 Task: Create Recrds for other objects too.
Action: Mouse moved to (22, 71)
Screenshot: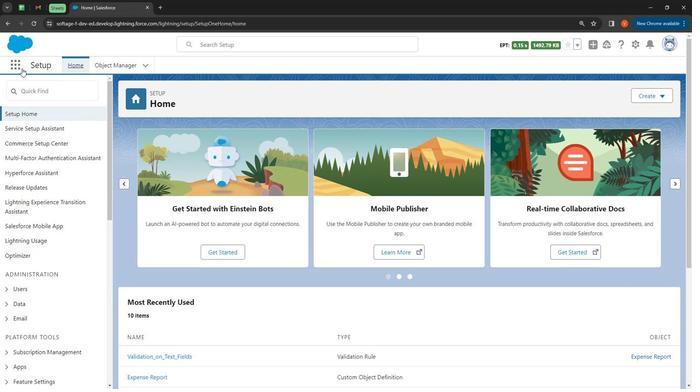 
Action: Mouse pressed left at (22, 71)
Screenshot: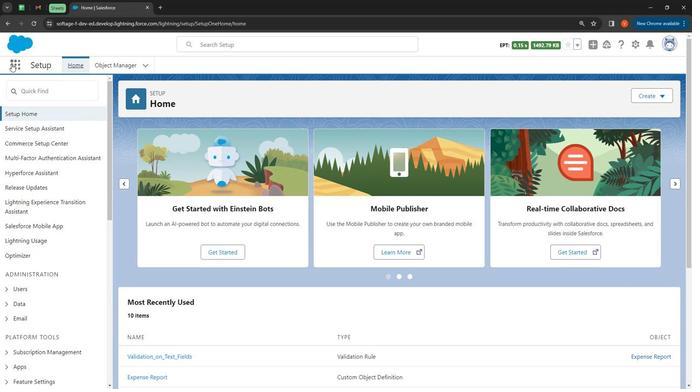 
Action: Mouse moved to (104, 129)
Screenshot: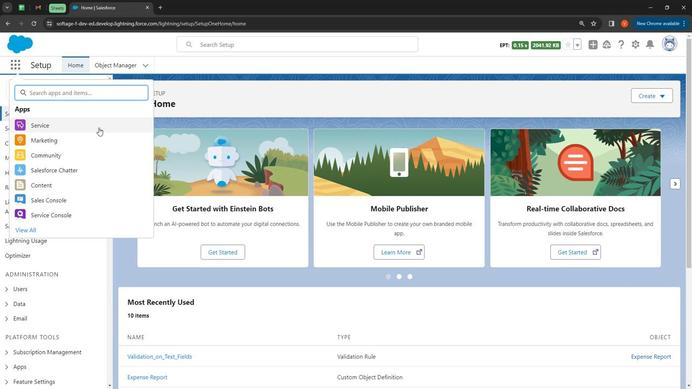 
Action: Key pressed e
Screenshot: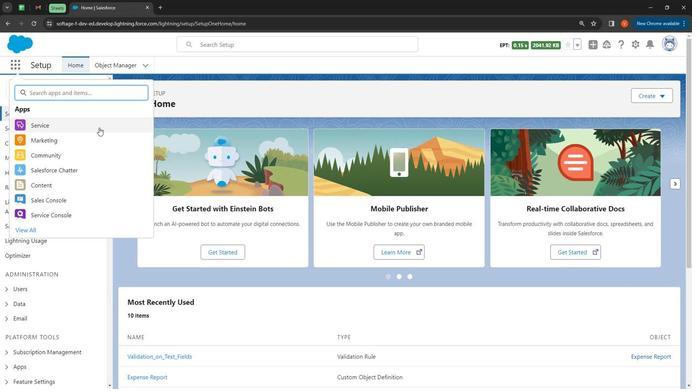 
Action: Mouse moved to (107, 129)
Screenshot: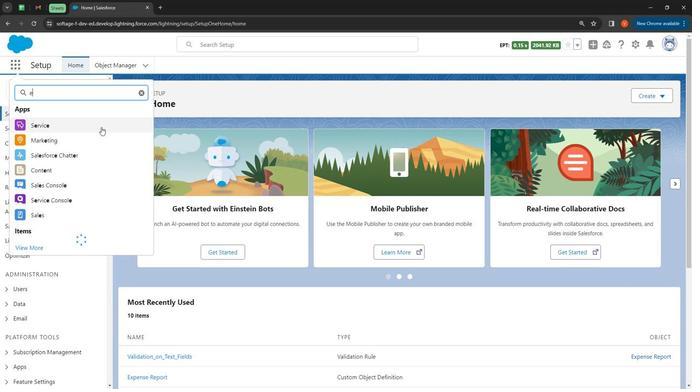 
Action: Key pressed x
Screenshot: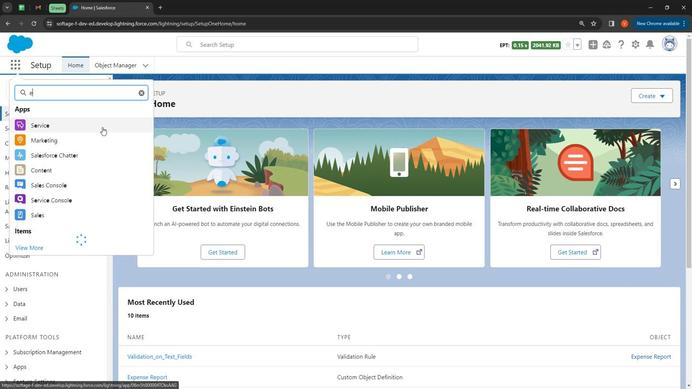 
Action: Mouse moved to (109, 128)
Screenshot: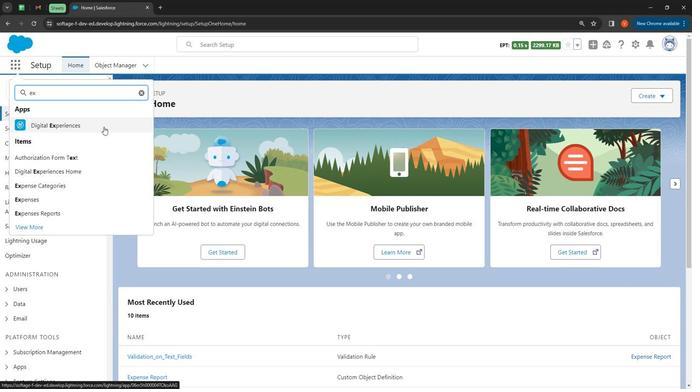 
Action: Key pressed p
Screenshot: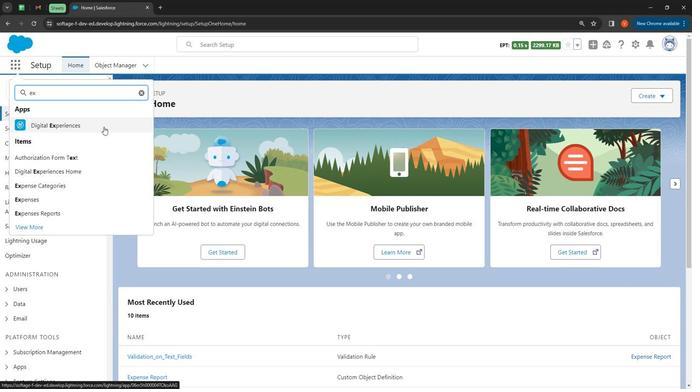 
Action: Mouse moved to (71, 195)
Screenshot: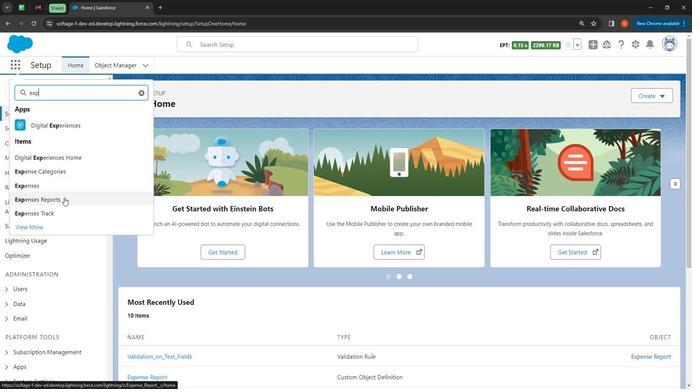 
Action: Mouse pressed left at (71, 195)
Screenshot: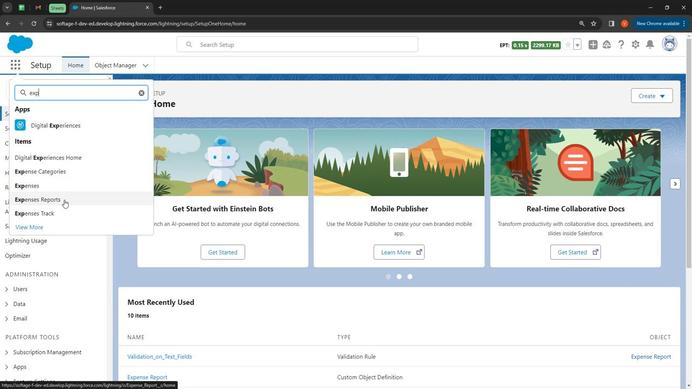 
Action: Mouse moved to (553, 103)
Screenshot: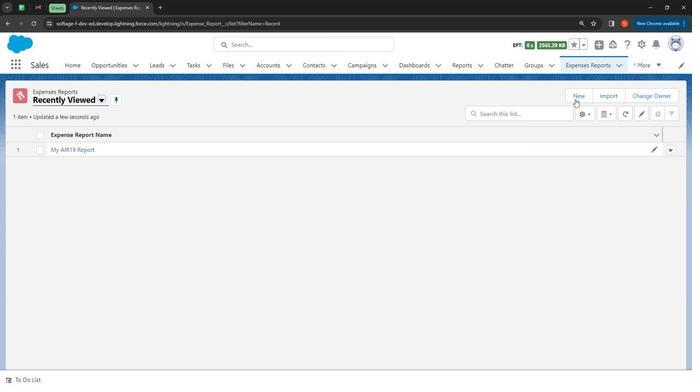 
Action: Mouse pressed left at (553, 103)
Screenshot: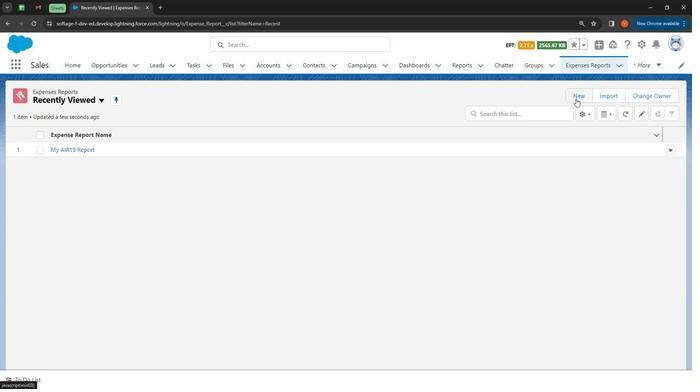 
Action: Mouse moved to (240, 141)
Screenshot: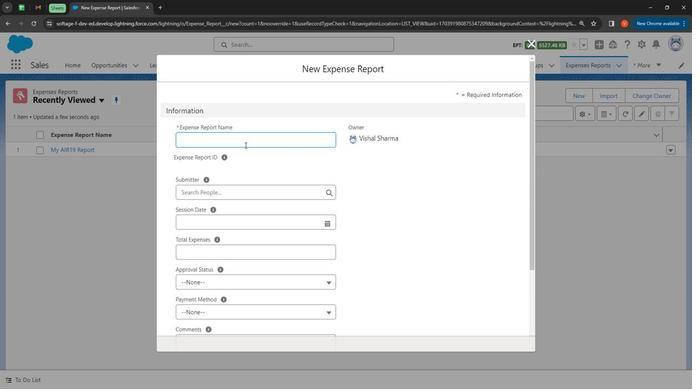 
Action: Mouse pressed left at (240, 141)
Screenshot: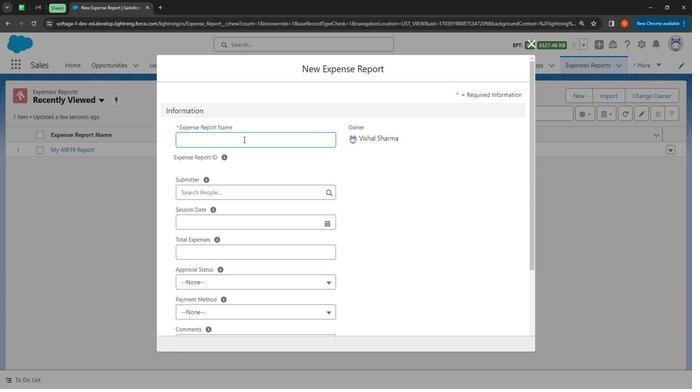 
Action: Key pressed <Key.shift>My<Key.space>personal<Key.space><Key.shift>Expense<Key.space><Key.shift>Reporot
Screenshot: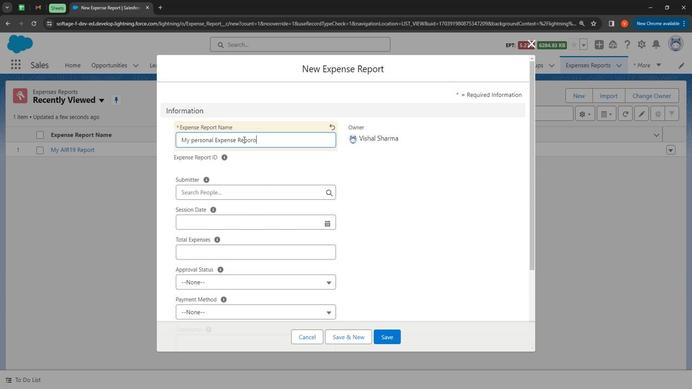 
Action: Mouse moved to (241, 139)
Screenshot: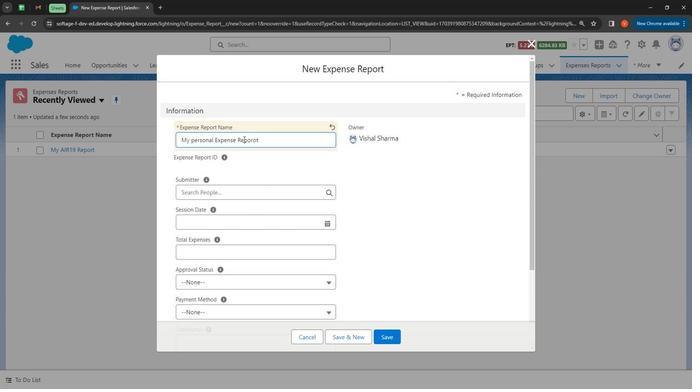 
Action: Mouse pressed right at (241, 139)
Screenshot: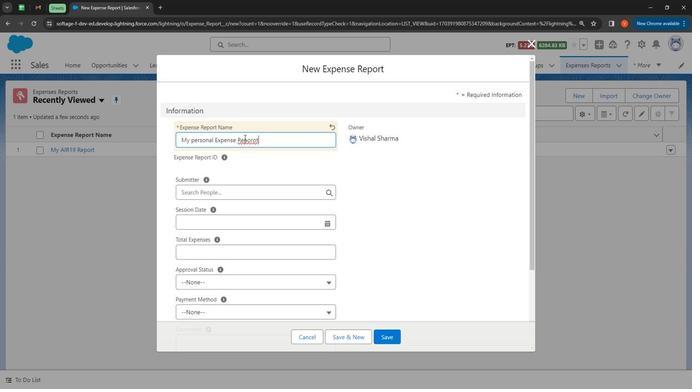 
Action: Mouse moved to (258, 145)
Screenshot: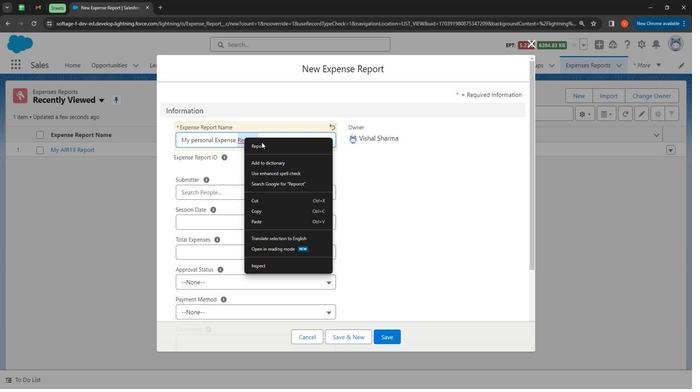 
Action: Mouse pressed left at (258, 145)
Screenshot: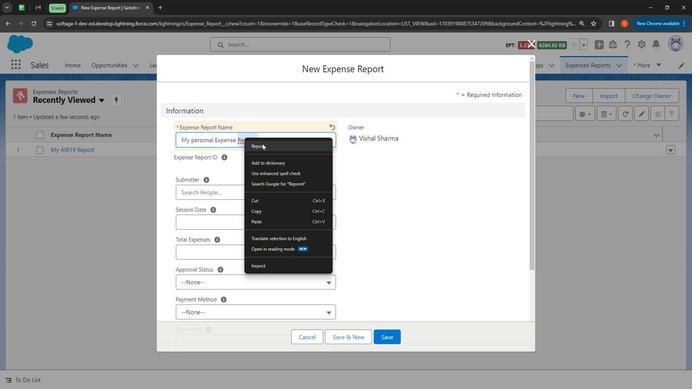 
Action: Mouse moved to (233, 185)
Screenshot: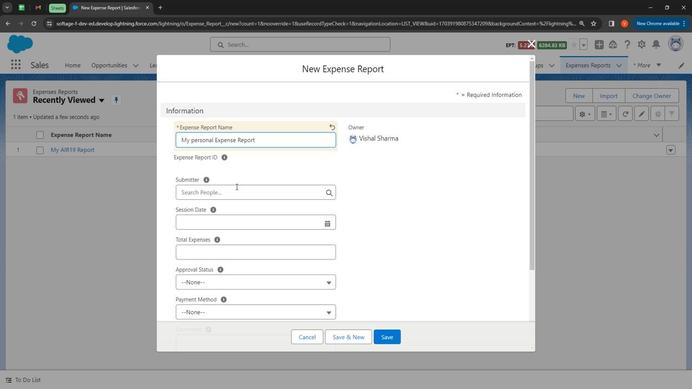 
Action: Mouse pressed left at (233, 185)
Screenshot: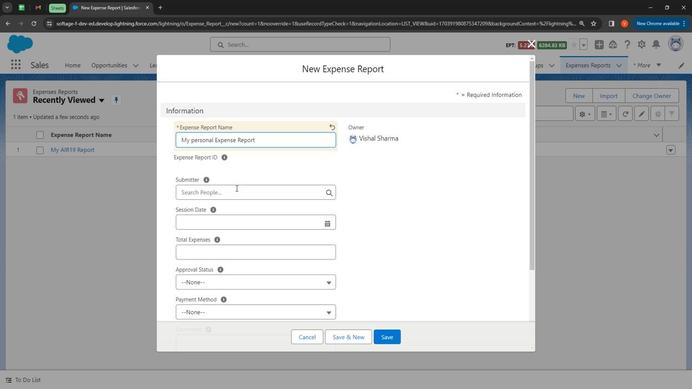 
Action: Mouse moved to (233, 268)
Screenshot: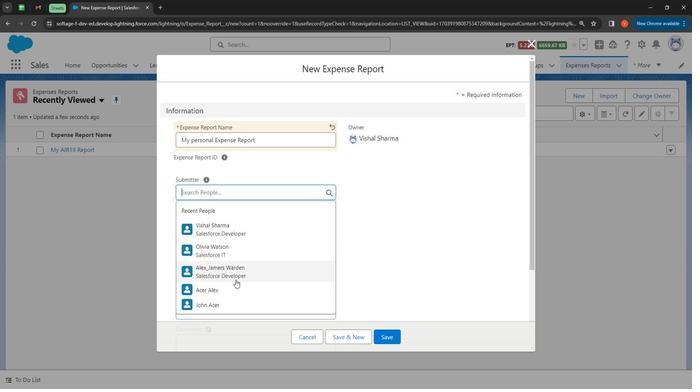 
Action: Mouse pressed left at (233, 268)
Screenshot: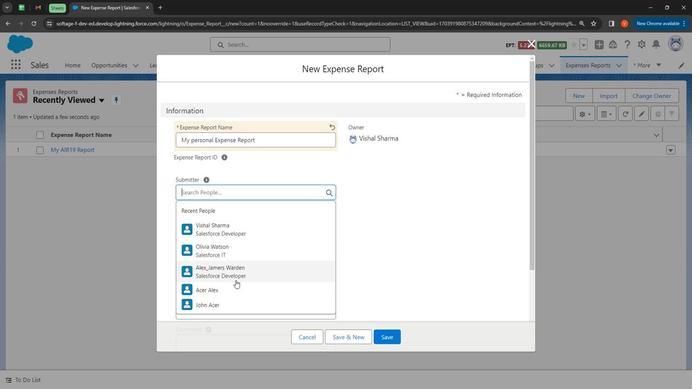 
Action: Mouse moved to (207, 212)
Screenshot: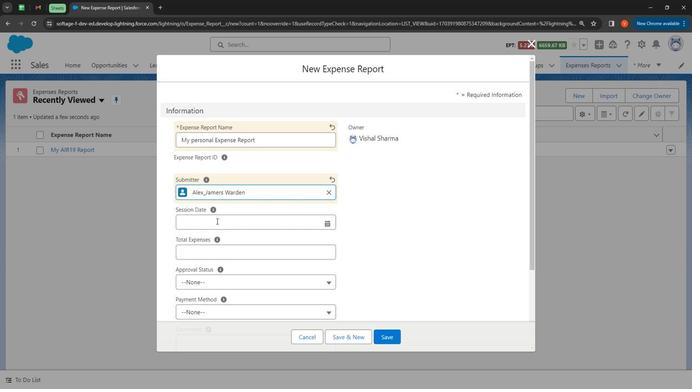 
Action: Mouse pressed left at (207, 212)
Screenshot: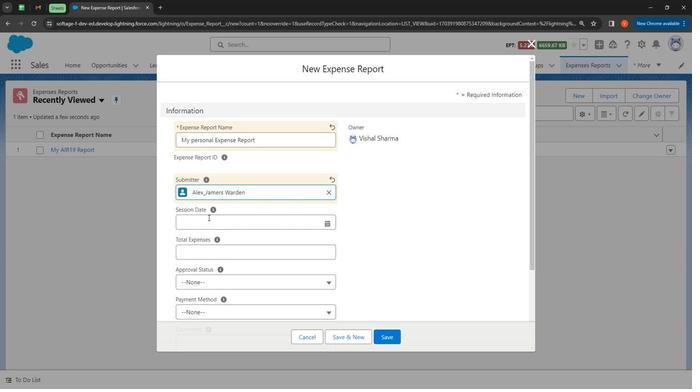 
Action: Mouse moved to (307, 68)
Screenshot: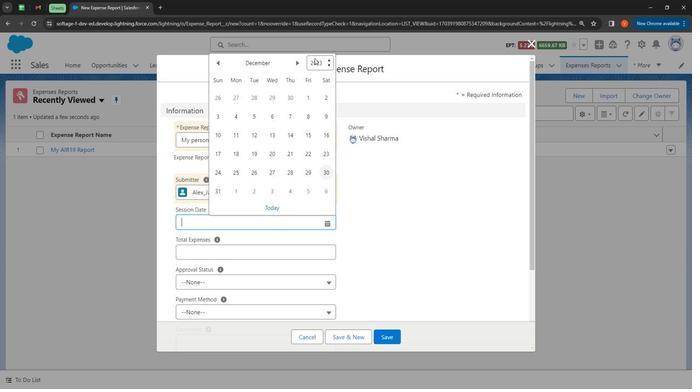 
Action: Mouse pressed left at (307, 68)
Screenshot: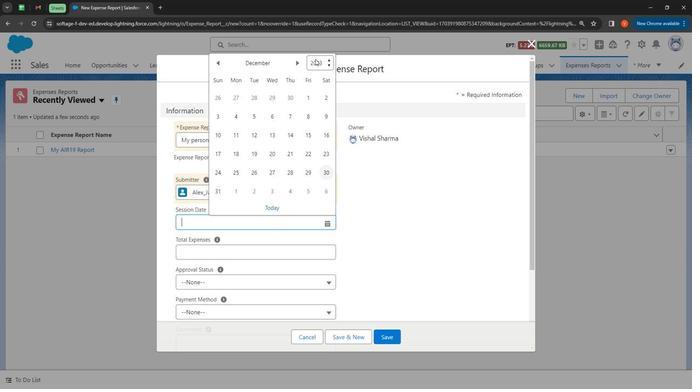 
Action: Mouse moved to (313, 133)
Screenshot: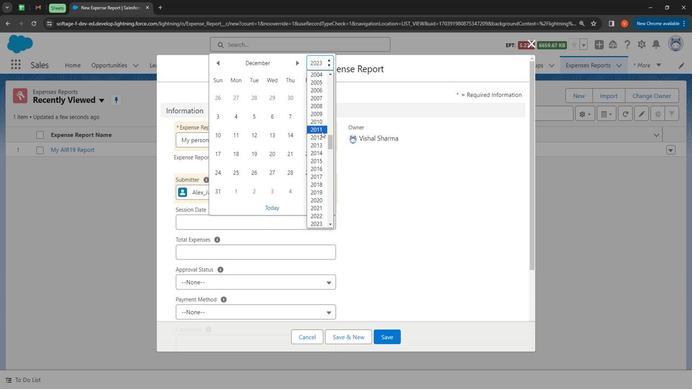 
Action: Mouse pressed left at (313, 133)
Screenshot: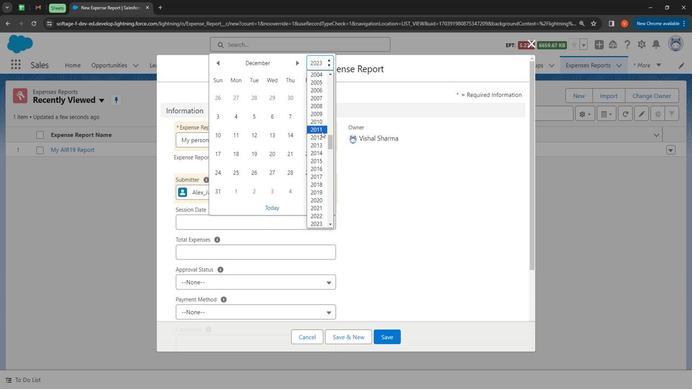 
Action: Mouse moved to (265, 135)
Screenshot: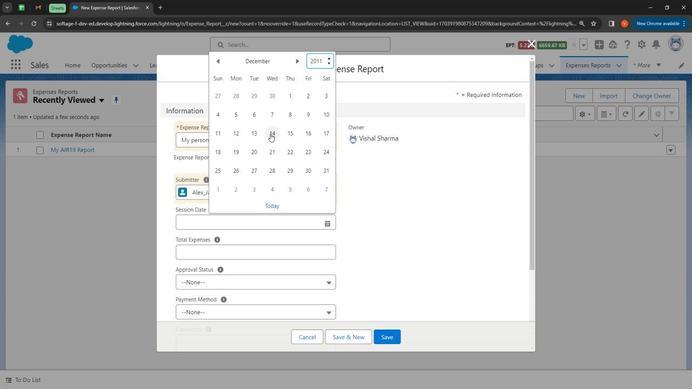 
Action: Mouse pressed left at (265, 135)
Screenshot: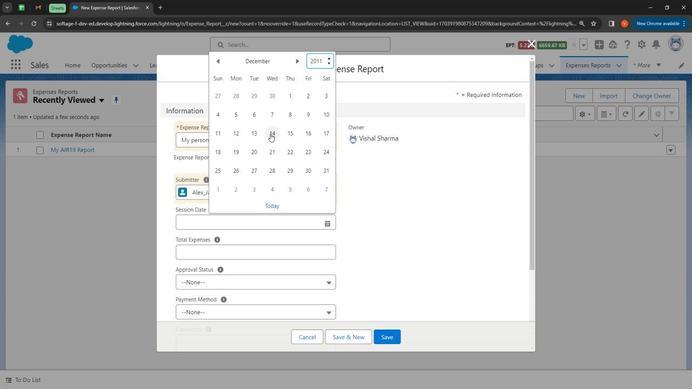 
Action: Mouse moved to (201, 237)
Screenshot: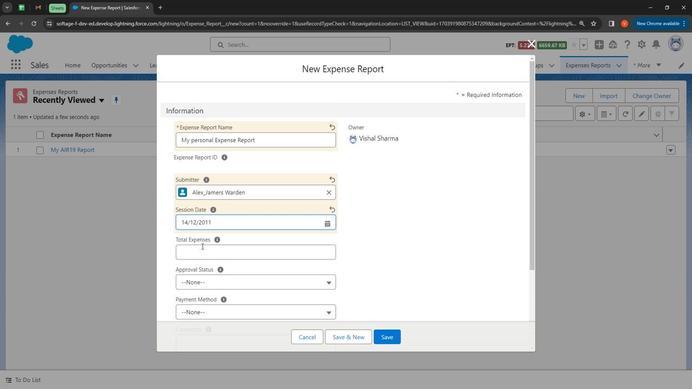 
Action: Mouse pressed left at (201, 237)
Screenshot: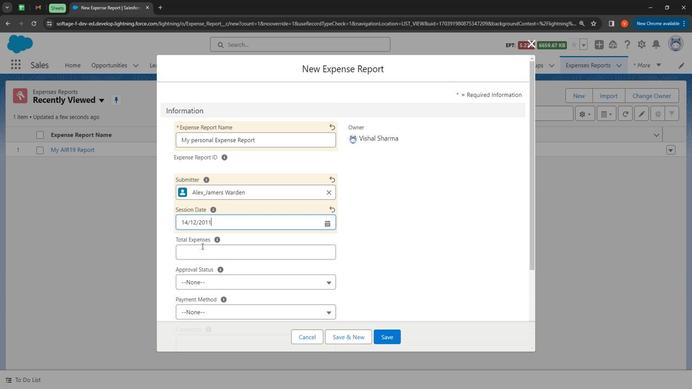 
Action: Mouse moved to (190, 223)
Screenshot: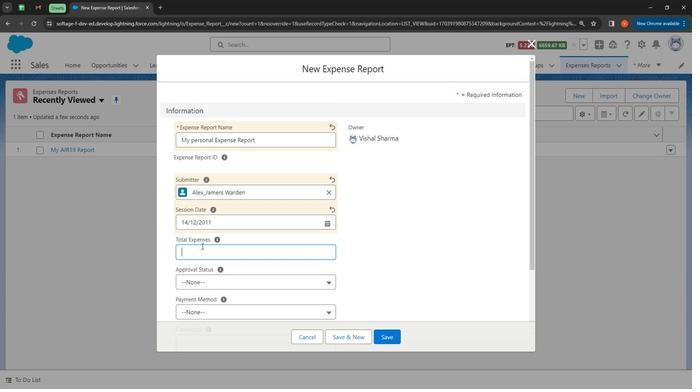 
Action: Key pressed 500000
Screenshot: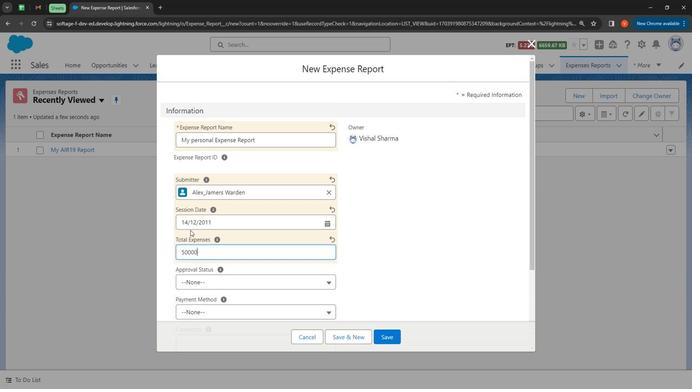 
Action: Mouse moved to (342, 243)
Screenshot: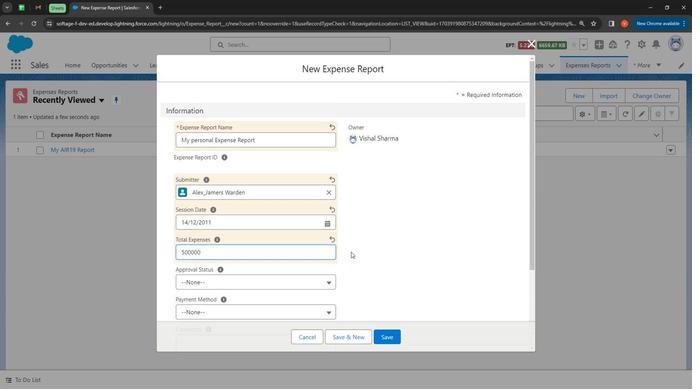 
Action: Mouse pressed left at (342, 243)
Screenshot: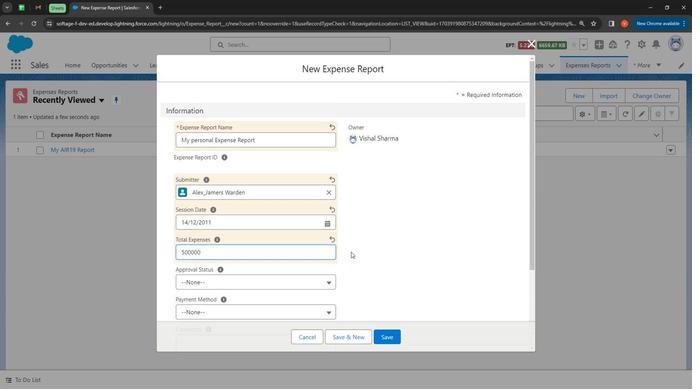 
Action: Mouse moved to (205, 268)
Screenshot: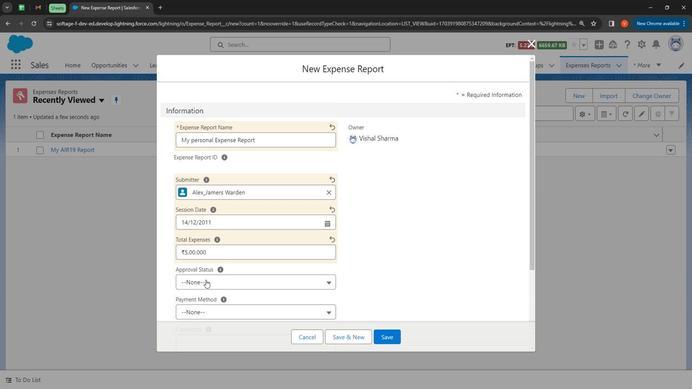 
Action: Mouse pressed left at (205, 268)
Screenshot: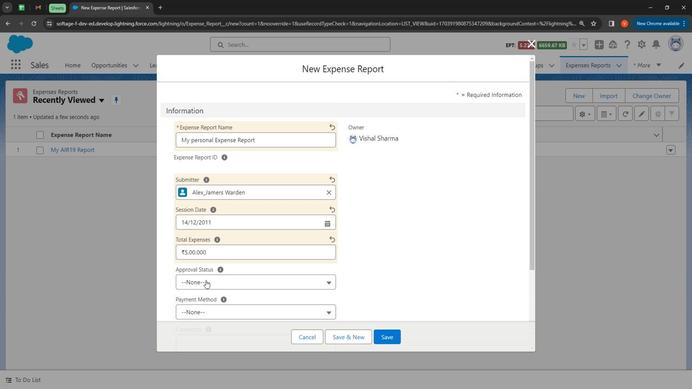 
Action: Mouse moved to (221, 241)
Screenshot: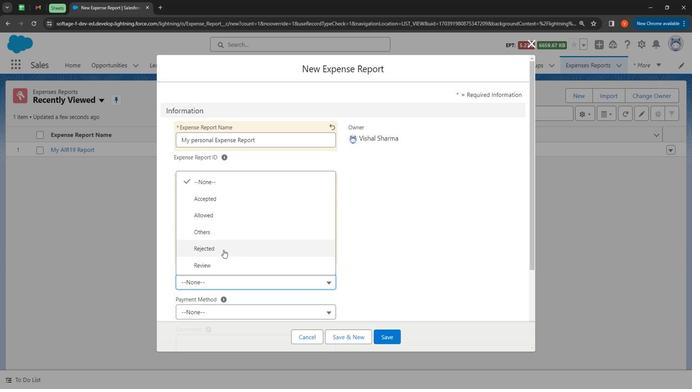 
Action: Mouse pressed left at (221, 241)
Screenshot: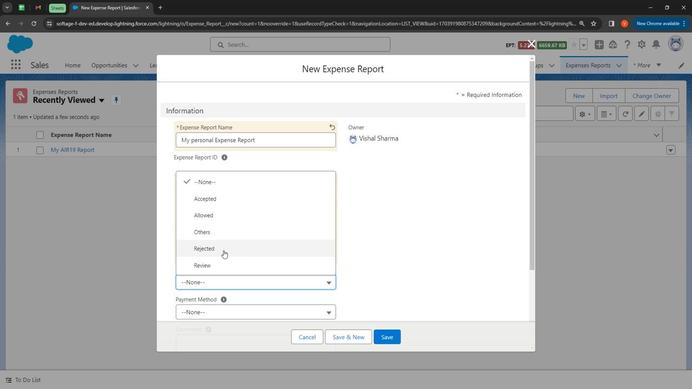 
Action: Mouse moved to (392, 259)
Screenshot: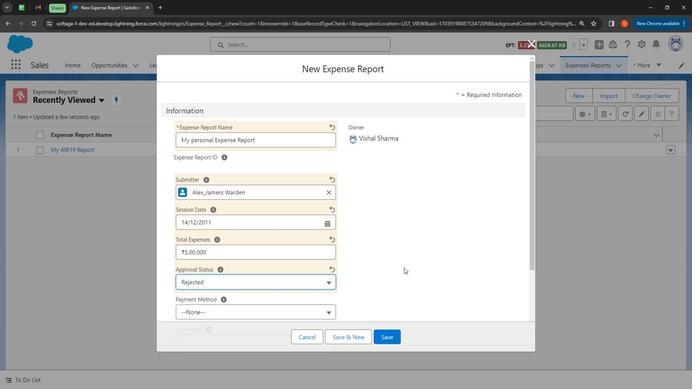 
Action: Mouse scrolled (392, 259) with delta (0, 0)
Screenshot: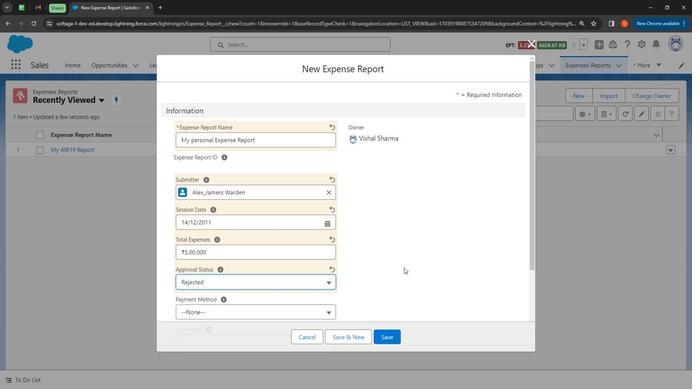 
Action: Mouse scrolled (392, 258) with delta (0, 0)
Screenshot: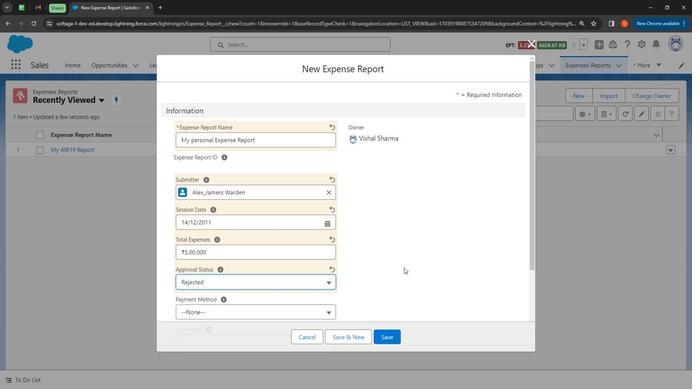 
Action: Mouse scrolled (392, 258) with delta (0, 0)
Screenshot: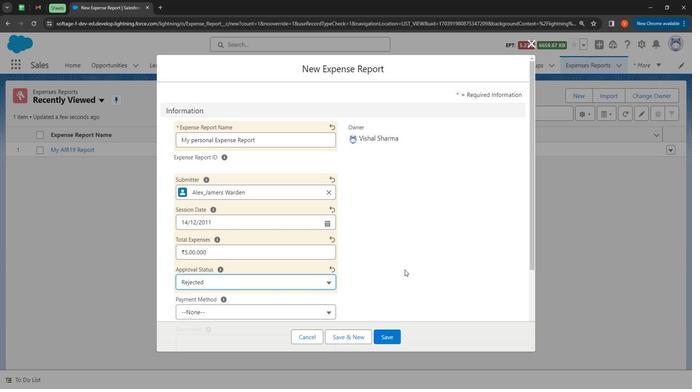 
Action: Mouse scrolled (392, 258) with delta (0, 0)
Screenshot: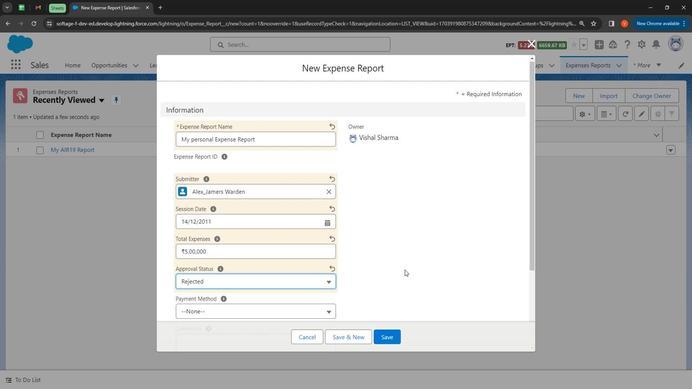 
Action: Mouse moved to (248, 197)
Screenshot: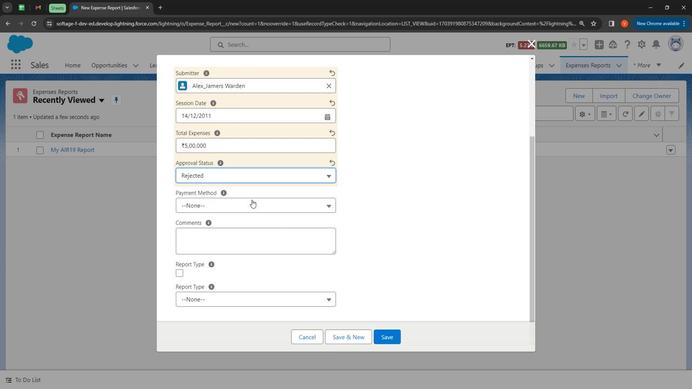 
Action: Mouse pressed left at (248, 197)
Screenshot: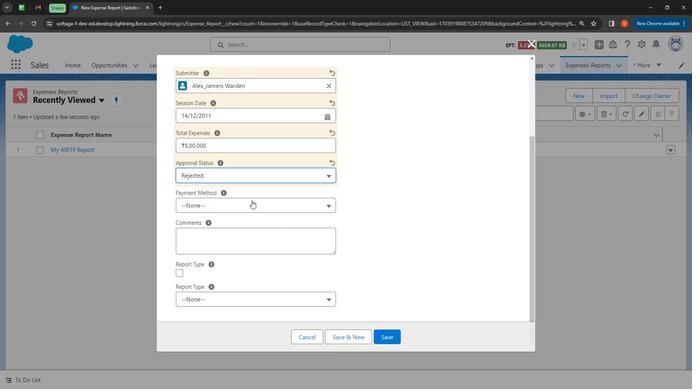 
Action: Mouse moved to (235, 233)
Screenshot: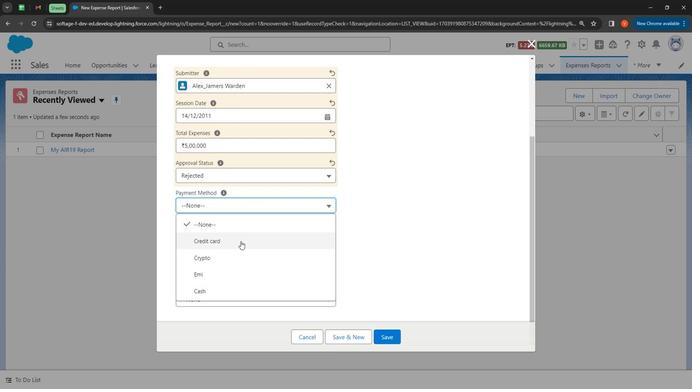 
Action: Mouse pressed left at (235, 233)
Screenshot: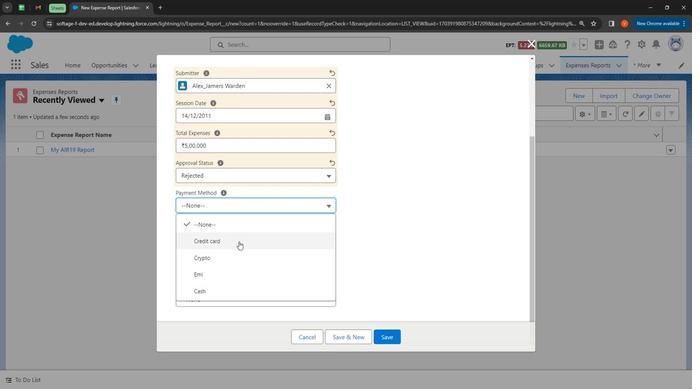 
Action: Mouse moved to (203, 232)
Screenshot: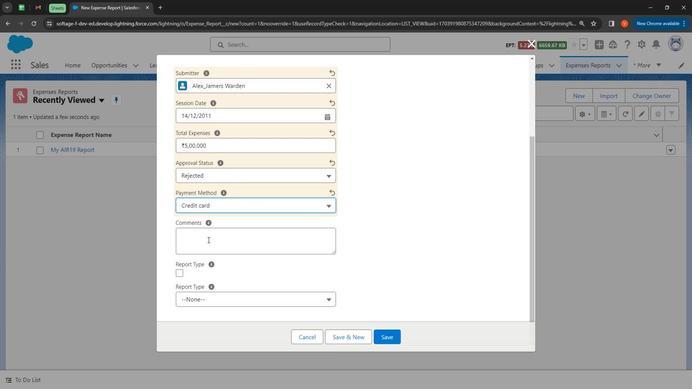 
Action: Mouse pressed left at (203, 232)
Screenshot: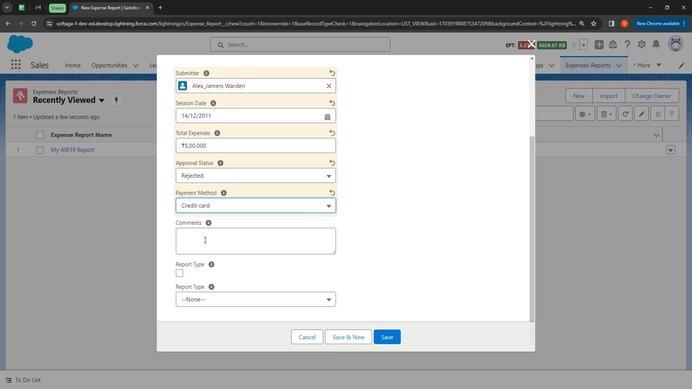 
Action: Mouse moved to (202, 233)
Screenshot: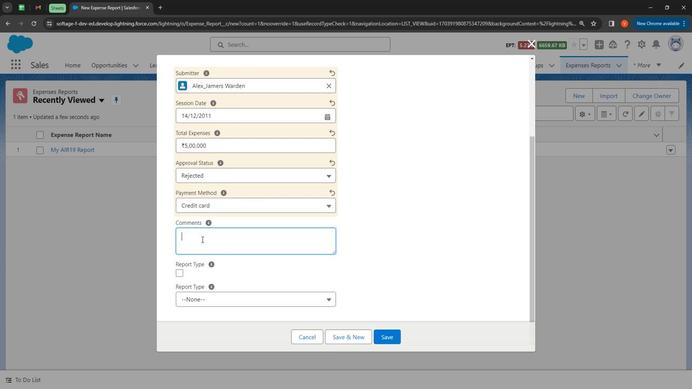 
Action: Key pressed <Key.shift>No<Key.space>i<Key.space>dont<Key.space>think<Key.space>i<Key.space>hac<Key.space><Key.backspace><Key.backspace>ve<Key.space>spend<Key.space>this<Key.space>much<Key.space>there<Key.space>might<Key.space>me<Key.space>any<Key.space>problem
Screenshot: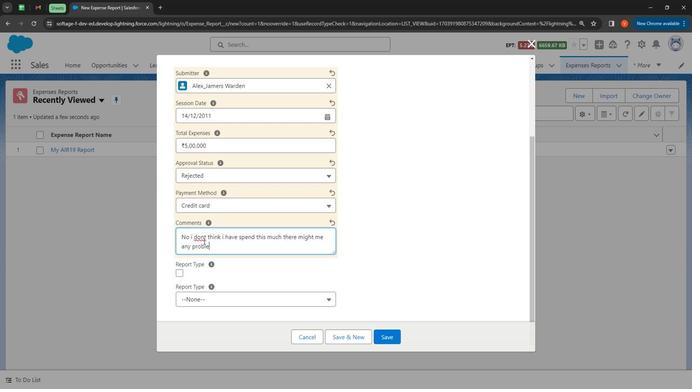 
Action: Mouse moved to (200, 230)
Screenshot: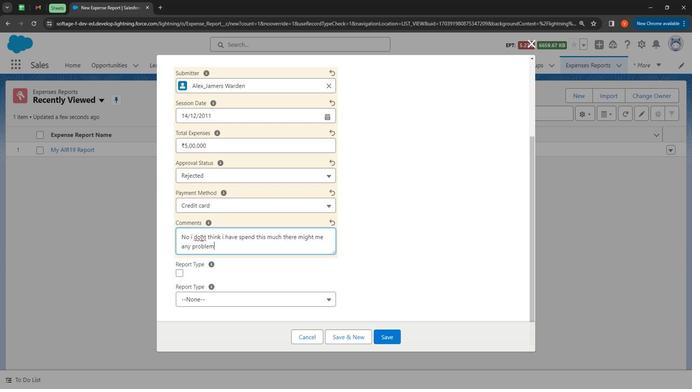 
Action: Mouse pressed right at (200, 230)
Screenshot: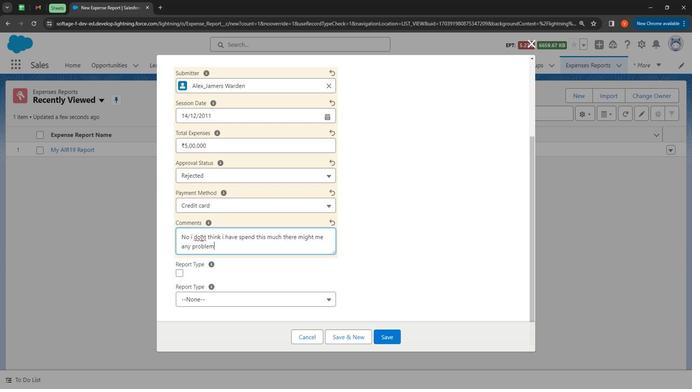 
Action: Mouse moved to (205, 234)
Screenshot: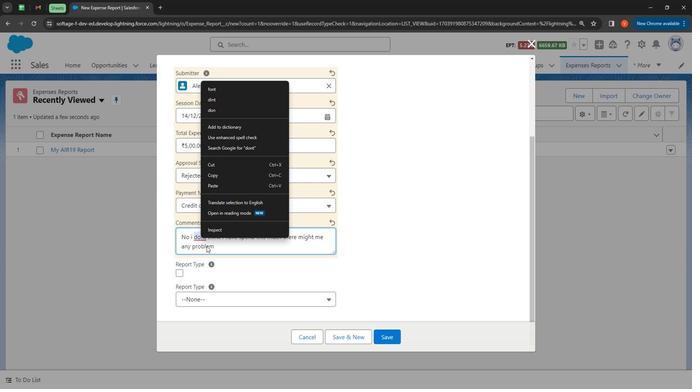 
Action: Mouse pressed left at (205, 234)
Screenshot: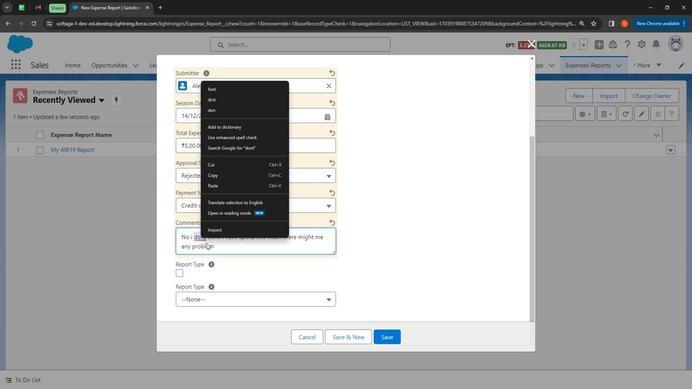 
Action: Mouse moved to (206, 227)
Screenshot: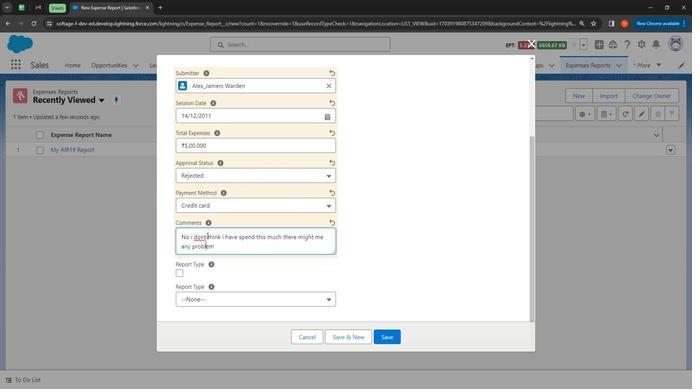 
Action: Mouse pressed left at (206, 227)
Screenshot: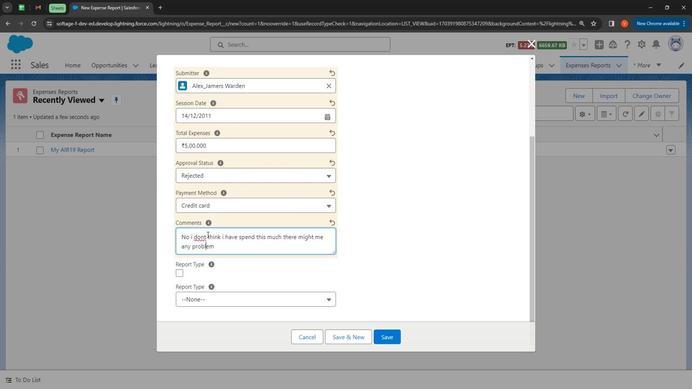 
Action: Mouse moved to (202, 230)
Screenshot: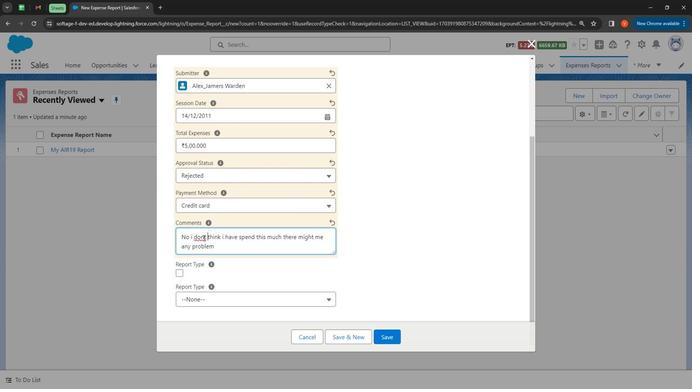 
Action: Mouse pressed left at (202, 230)
Screenshot: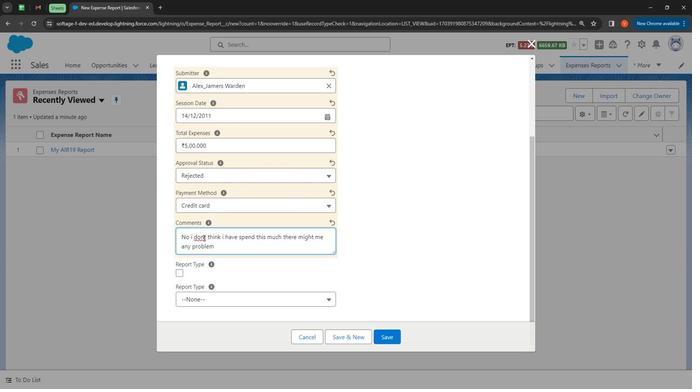 
Action: Mouse moved to (247, 250)
Screenshot: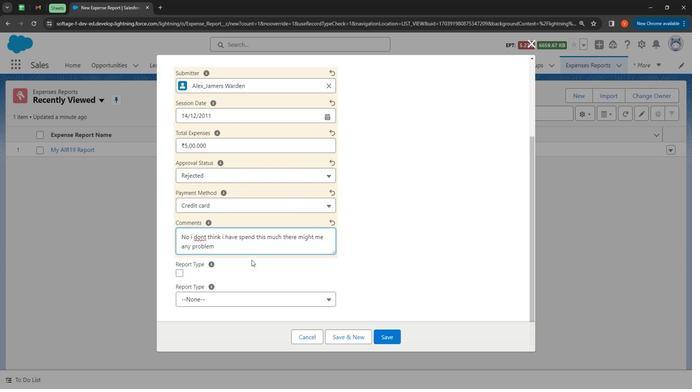 
Action: Key pressed '
Screenshot: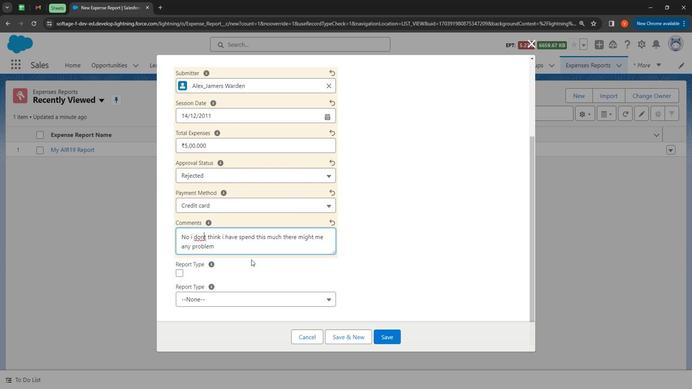 
Action: Mouse moved to (178, 264)
Screenshot: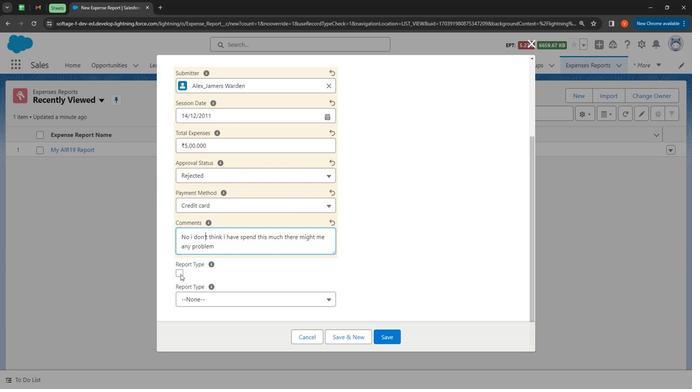 
Action: Mouse pressed left at (178, 264)
Screenshot: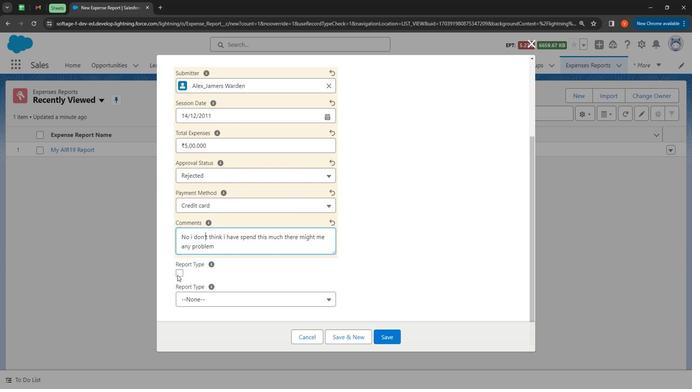 
Action: Mouse moved to (198, 285)
Screenshot: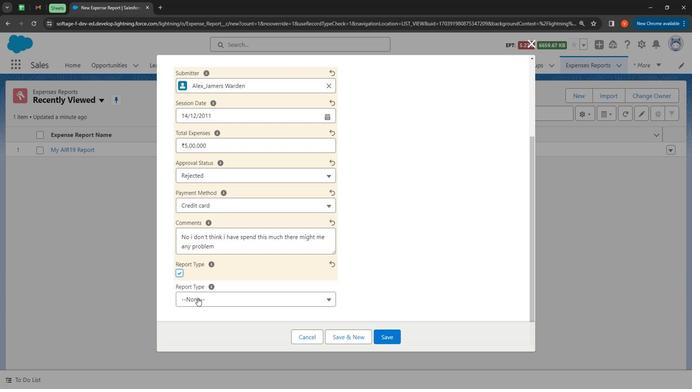 
Action: Mouse pressed left at (198, 285)
Screenshot: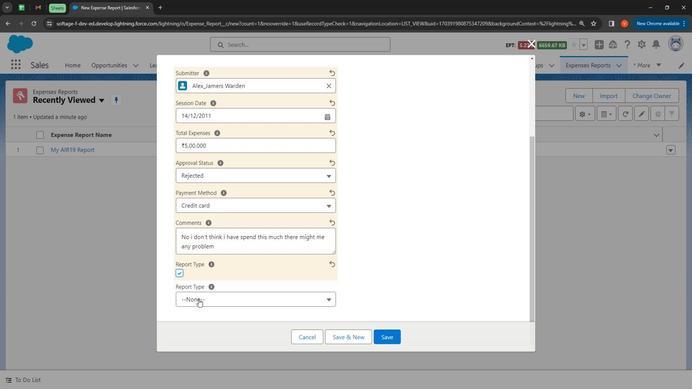 
Action: Mouse moved to (222, 260)
Screenshot: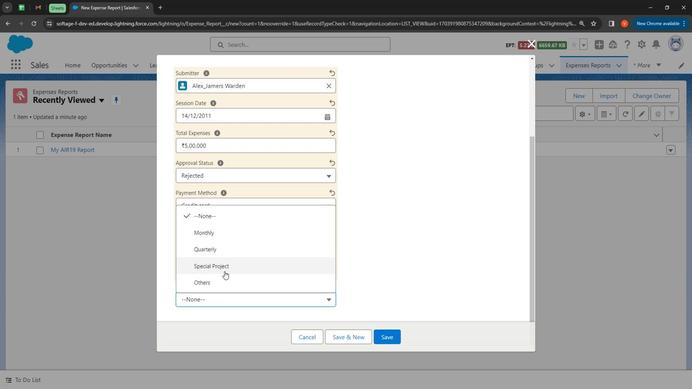 
Action: Mouse pressed left at (222, 260)
Screenshot: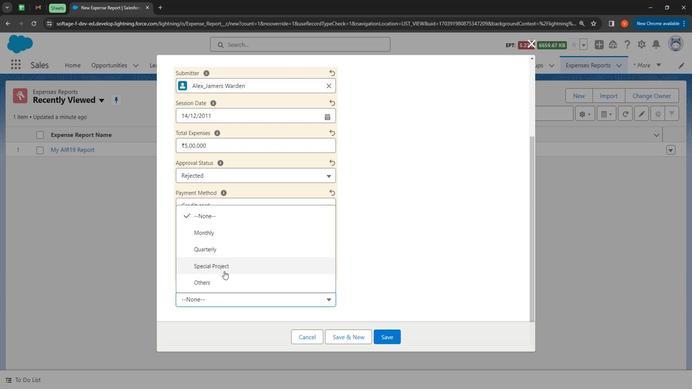 
Action: Mouse moved to (396, 259)
Screenshot: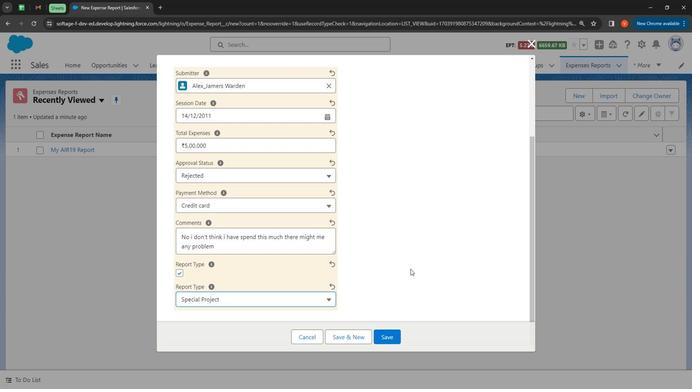 
Action: Mouse scrolled (396, 259) with delta (0, 0)
Screenshot: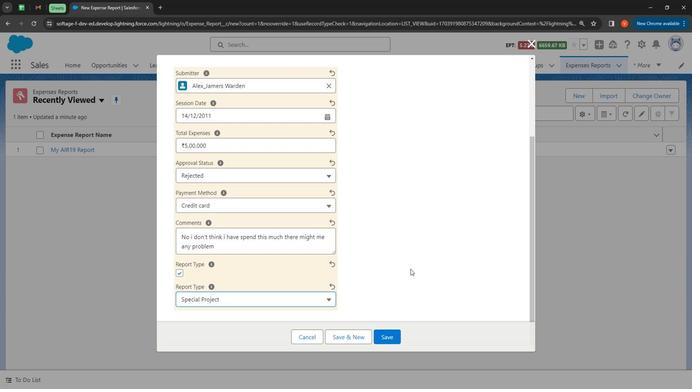 
Action: Mouse moved to (395, 261)
Screenshot: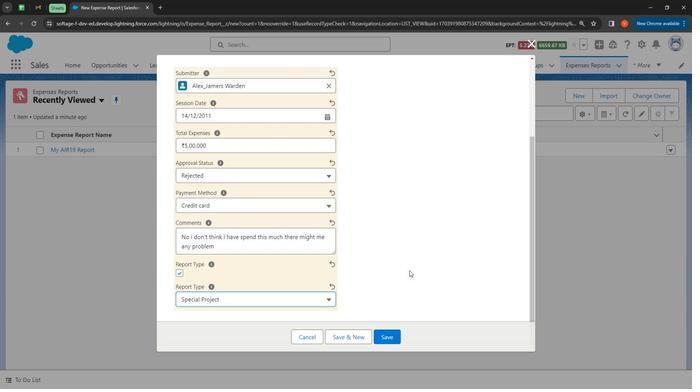 
Action: Mouse scrolled (395, 261) with delta (0, 0)
Screenshot: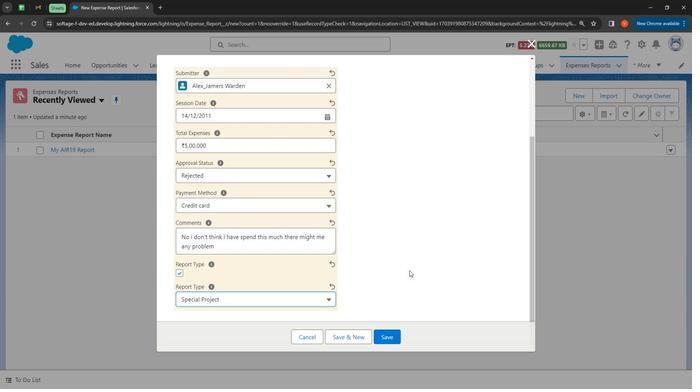 
Action: Mouse moved to (395, 262)
Screenshot: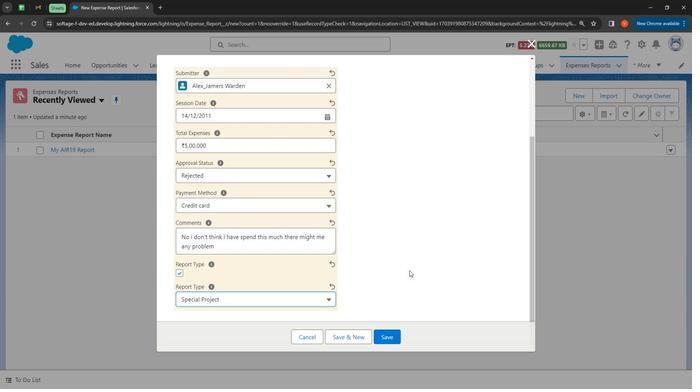 
Action: Mouse scrolled (395, 262) with delta (0, 0)
Screenshot: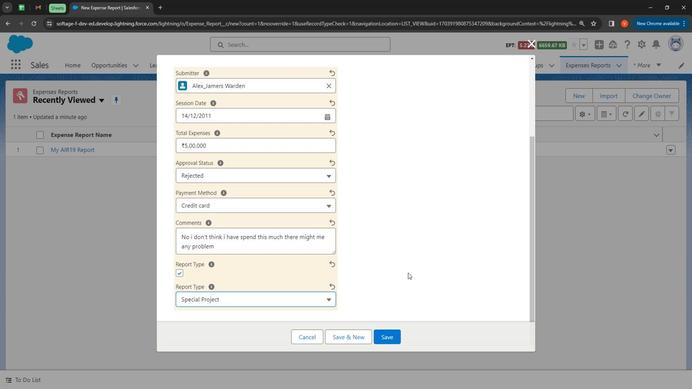 
Action: Mouse moved to (394, 262)
Screenshot: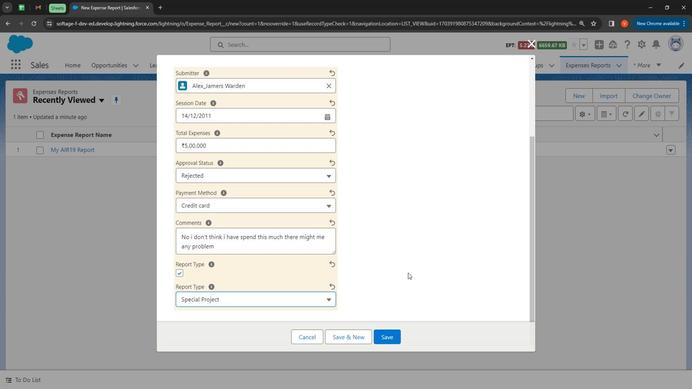 
Action: Mouse scrolled (394, 262) with delta (0, 0)
Screenshot: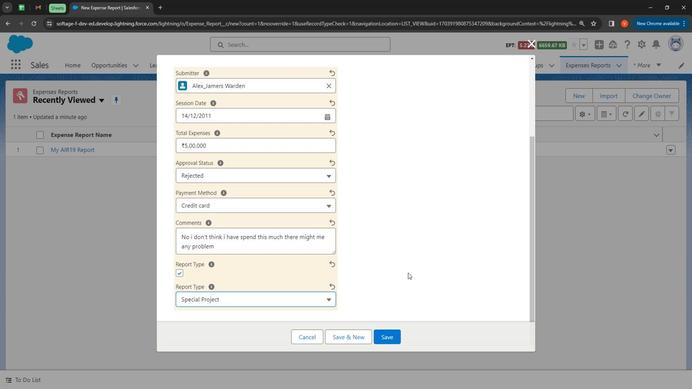 
Action: Mouse moved to (390, 263)
Screenshot: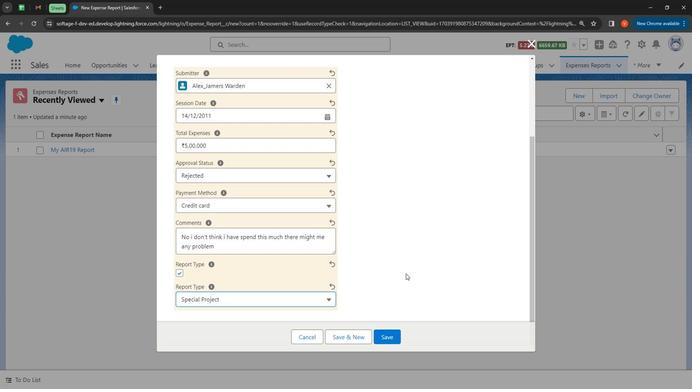 
Action: Mouse scrolled (390, 262) with delta (0, 0)
Screenshot: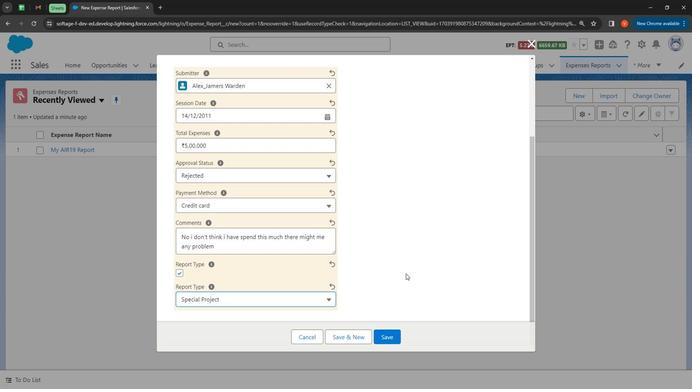 
Action: Mouse moved to (371, 322)
Screenshot: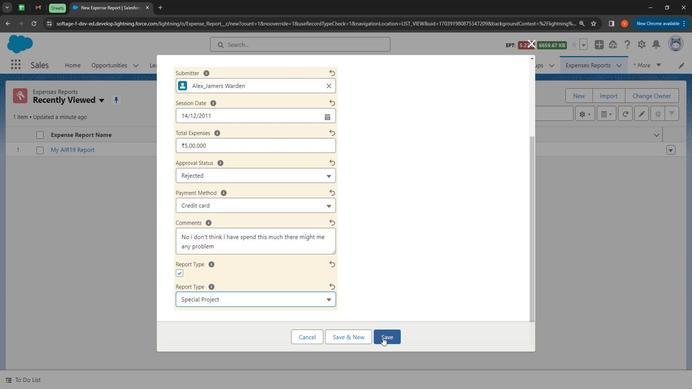 
Action: Mouse pressed left at (371, 322)
Screenshot: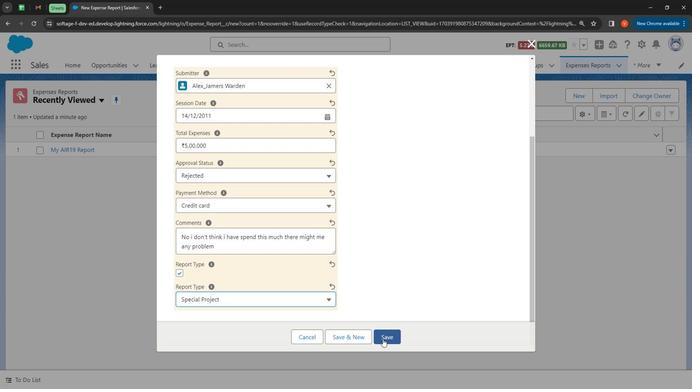 
Action: Mouse moved to (544, 157)
Screenshot: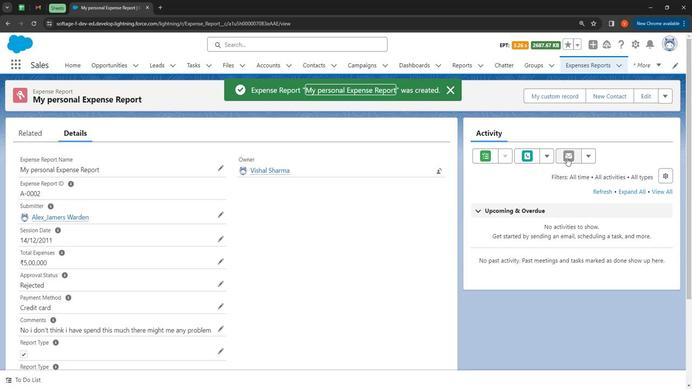 
Action: Mouse pressed left at (544, 157)
Screenshot: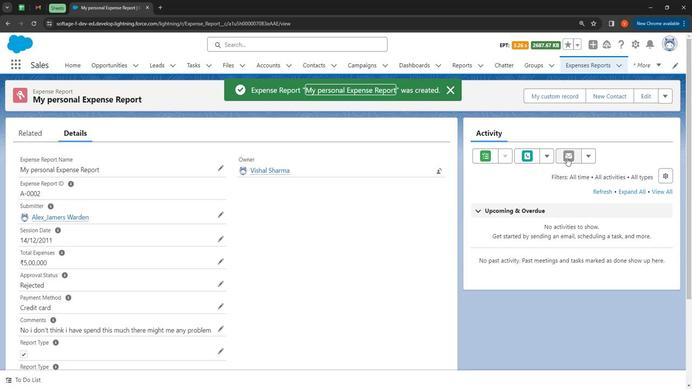 
Action: Mouse moved to (517, 194)
Screenshot: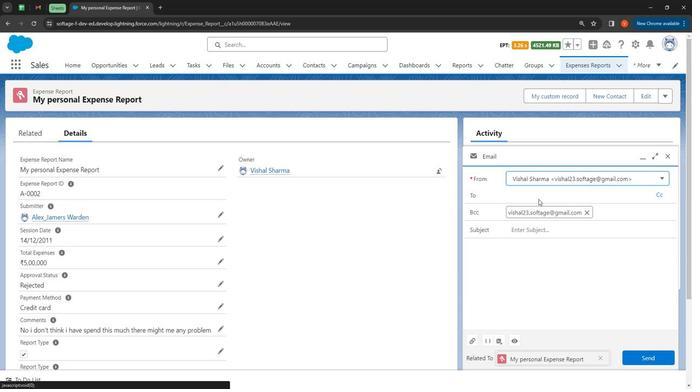 
Action: Mouse pressed left at (517, 194)
Screenshot: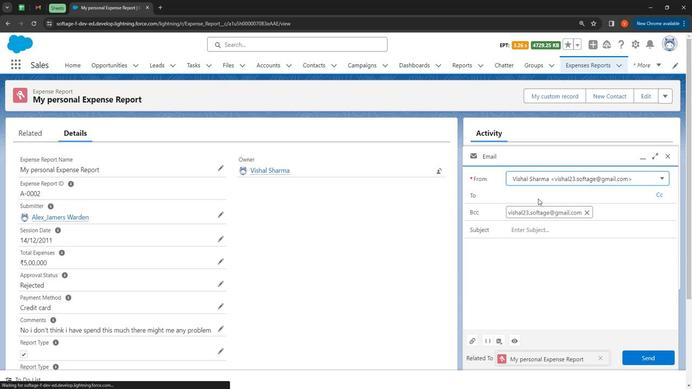
Action: Mouse moved to (507, 192)
Screenshot: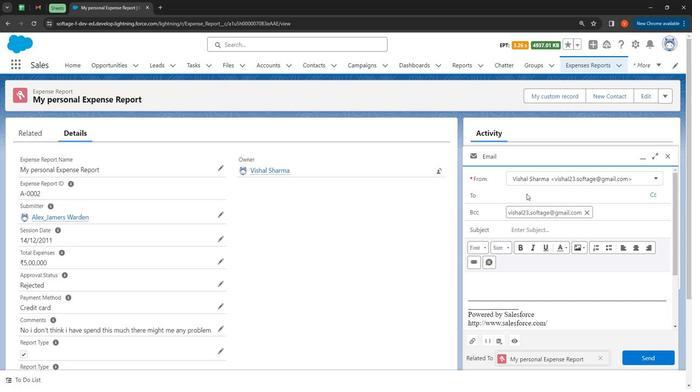 
Action: Key pressed <Key.shift>ALe<Key.backspace><Key.backspace>lex
Screenshot: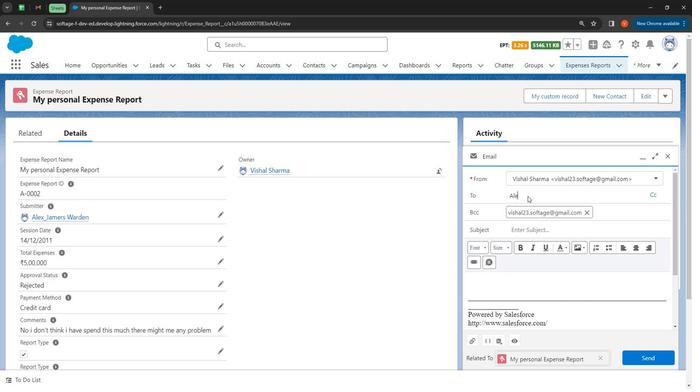 
Action: Mouse moved to (569, 268)
Screenshot: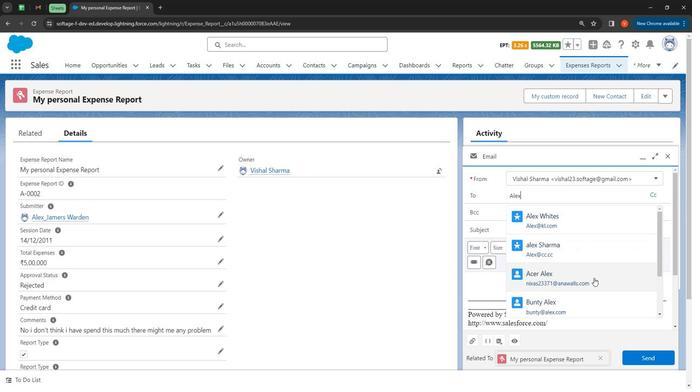 
Action: Mouse scrolled (569, 267) with delta (0, 0)
Screenshot: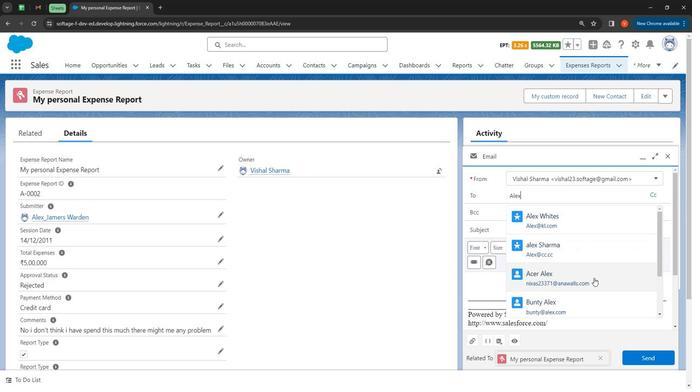
Action: Mouse moved to (568, 268)
Screenshot: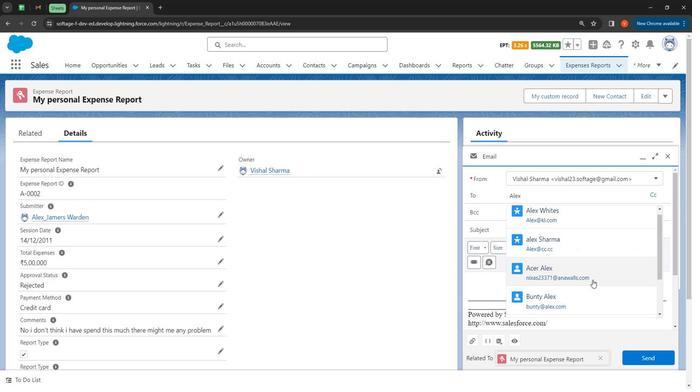 
Action: Mouse scrolled (568, 267) with delta (0, 0)
Screenshot: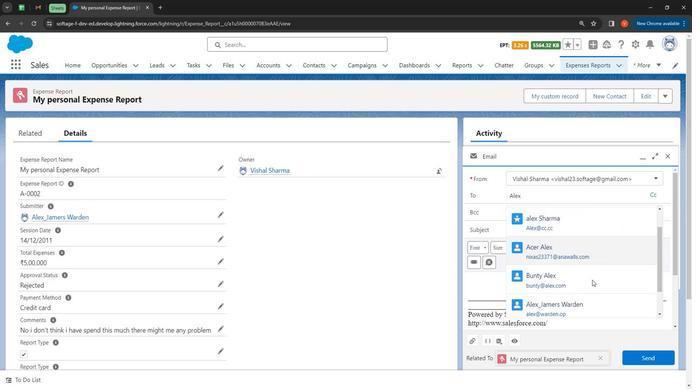 
Action: Mouse moved to (566, 268)
Screenshot: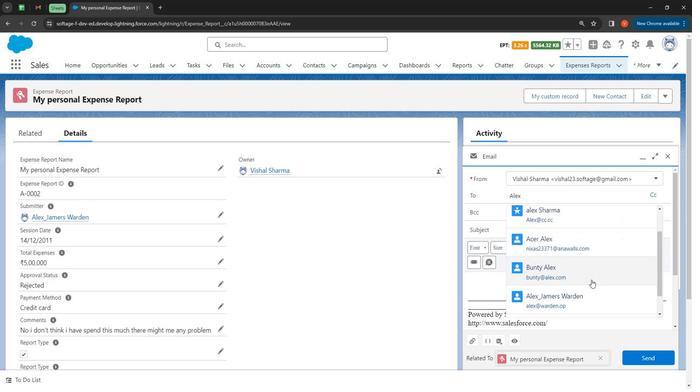 
Action: Mouse scrolled (566, 267) with delta (0, 0)
Screenshot: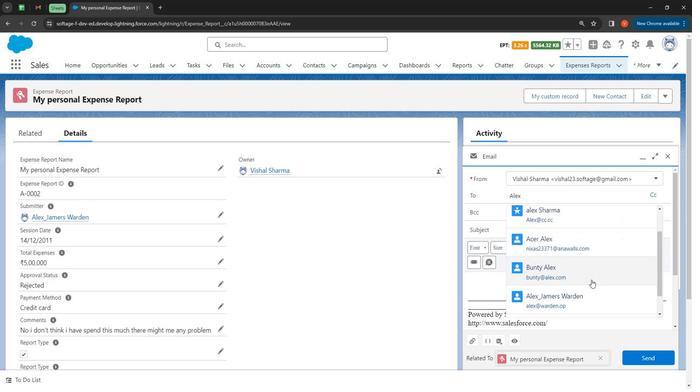 
Action: Mouse moved to (565, 267)
Screenshot: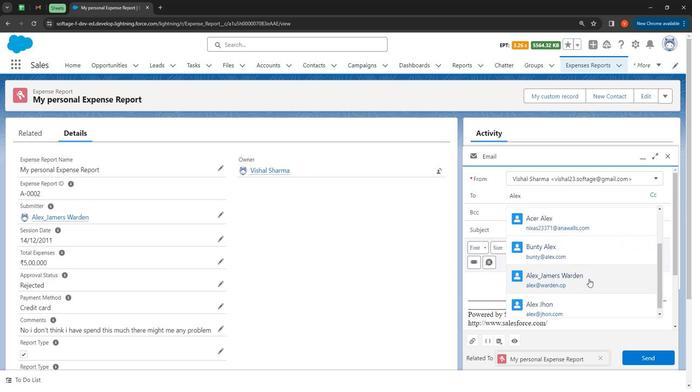 
Action: Mouse scrolled (565, 266) with delta (0, 0)
Screenshot: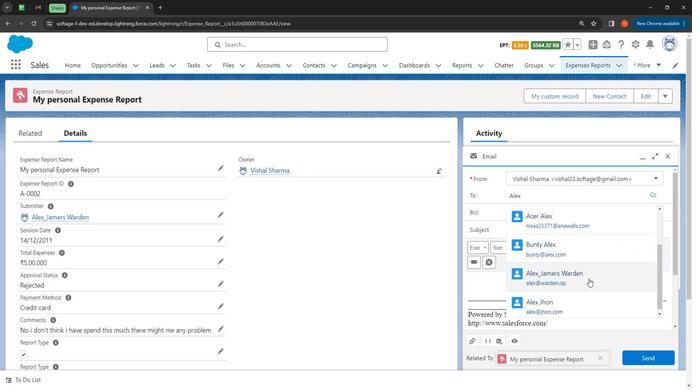 
Action: Mouse moved to (565, 266)
Screenshot: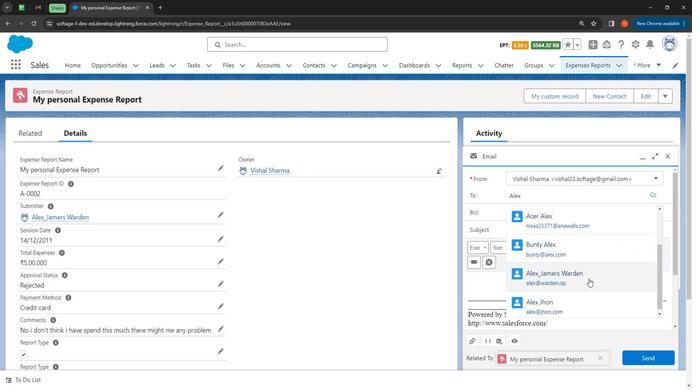 
Action: Mouse scrolled (565, 266) with delta (0, 0)
Screenshot: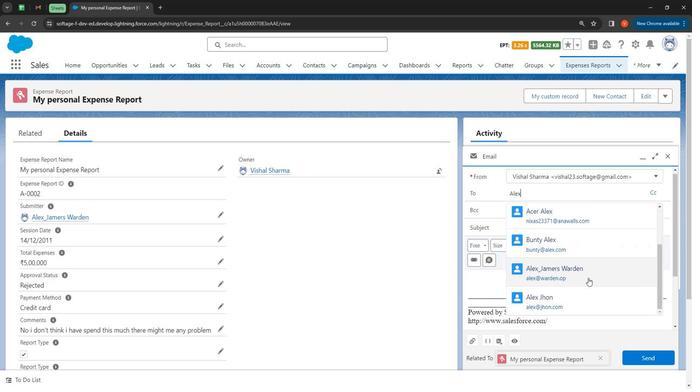 
Action: Mouse moved to (552, 193)
Screenshot: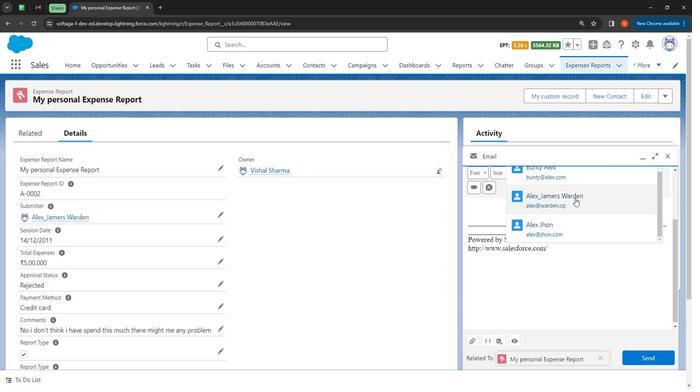 
Action: Mouse pressed left at (552, 193)
Screenshot: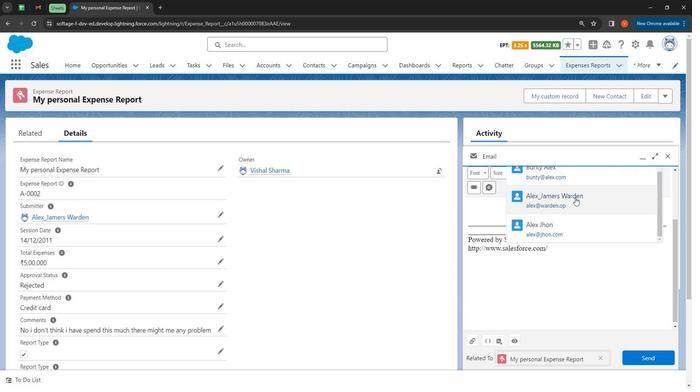 
Action: Mouse moved to (561, 252)
Screenshot: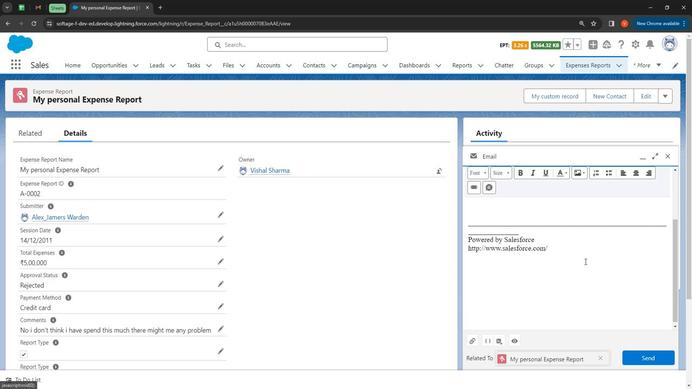 
Action: Mouse scrolled (561, 252) with delta (0, 0)
Screenshot: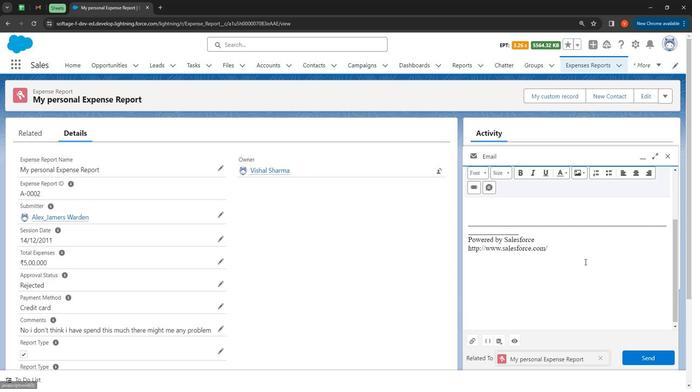 
Action: Mouse moved to (562, 253)
Screenshot: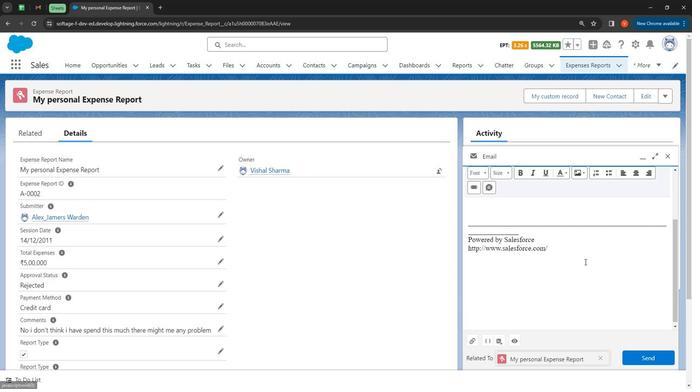 
Action: Mouse scrolled (562, 253) with delta (0, 0)
Screenshot: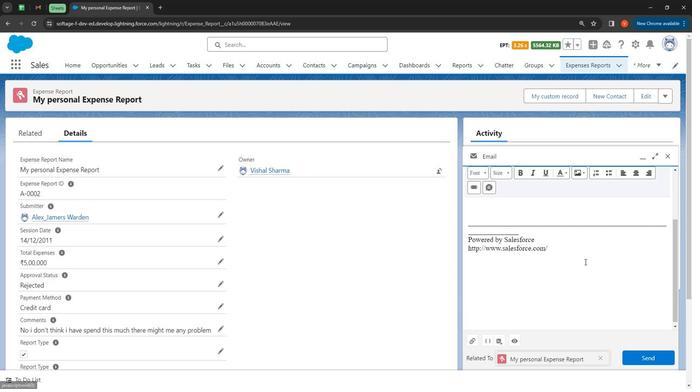 
Action: Mouse moved to (563, 254)
Screenshot: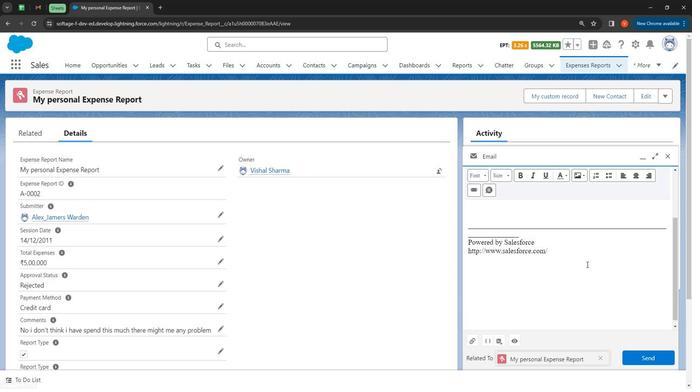 
Action: Mouse scrolled (563, 255) with delta (0, 0)
Screenshot: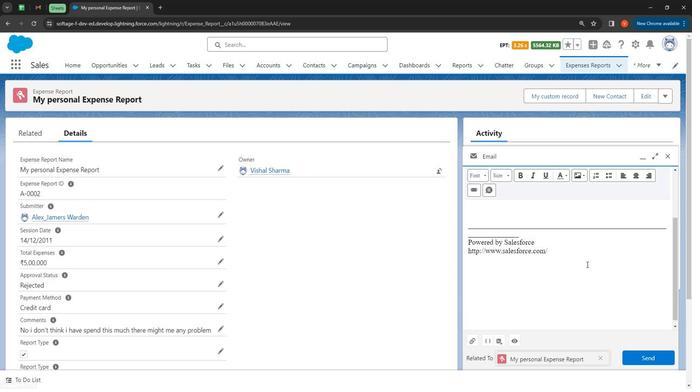 
Action: Mouse moved to (565, 256)
Screenshot: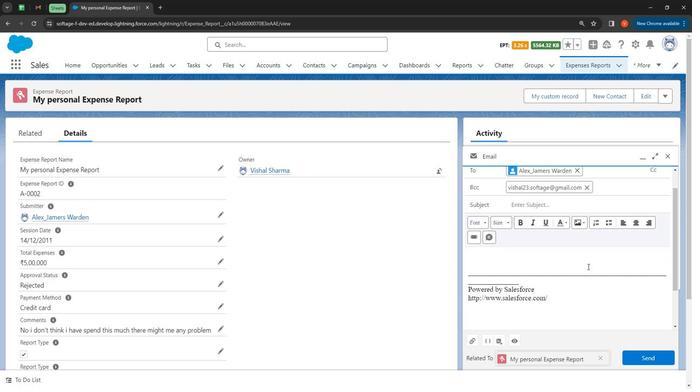 
Action: Mouse scrolled (565, 257) with delta (0, 0)
Screenshot: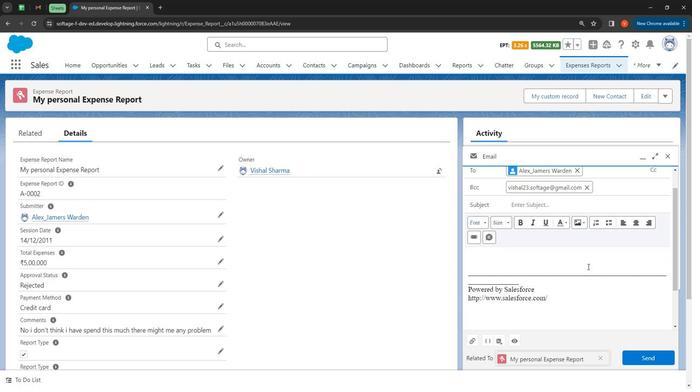 
Action: Mouse moved to (515, 220)
Screenshot: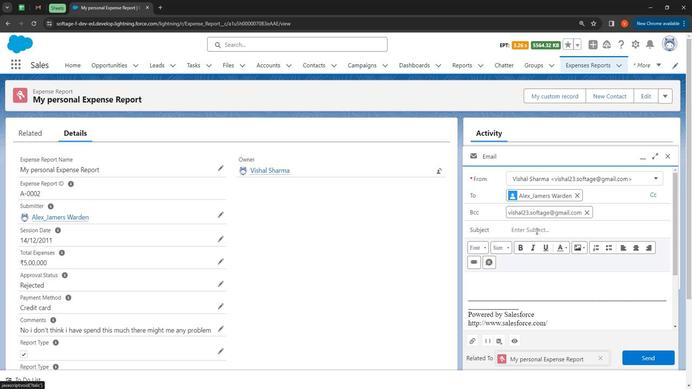 
Action: Mouse pressed left at (515, 220)
Screenshot: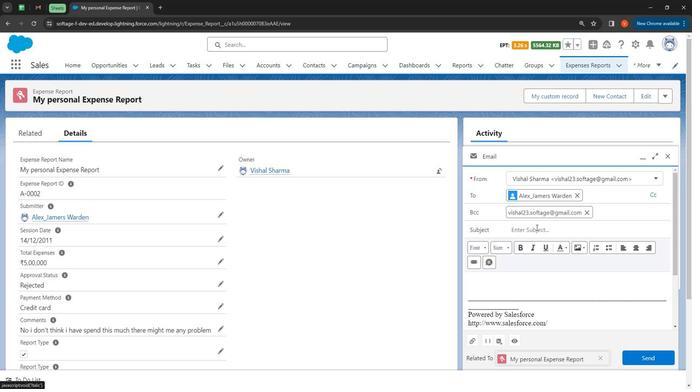 
Action: Key pressed <Key.shift>
Screenshot: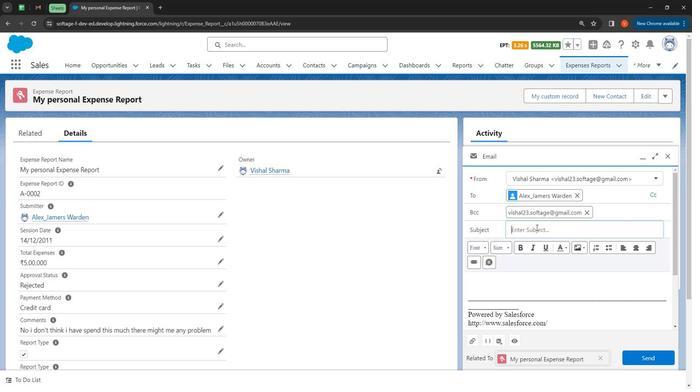 
Action: Mouse moved to (475, 224)
Screenshot: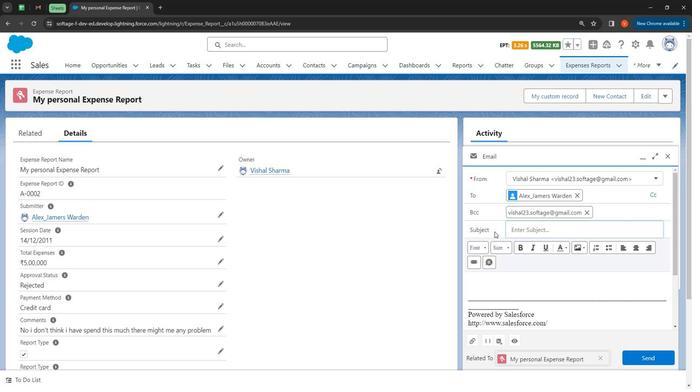 
Action: Key pressed <Key.shift><Key.shift><Key.shift><Key.shift><Key.shift><Key.shift><Key.shift><Key.shift><Key.shift><Key.shift><Key.shift><Key.shift><Key.shift><Key.shift><Key.shift><Key.shift><Key.shift><Key.shift><Key.shift><Key.shift><Key.shift><Key.shift><Key.shift><Key.shift><Key.shift><Key.shift><Key.shift><Key.shift><Key.shift><Key.shift><Key.shift>Expense<Key.space><Key.shift><Key.shift><Key.shift><Key.shift><Key.shift><Key.shift><Key.shift><Key.shift><Key.shift><Key.shift><Key.shift><Key.shift><Key.shift><Key.shift><Key.shift><Key.shift><Key.shift><Key.shift><Key.shift>Report<Key.space>for<Key.space>my<Key.space>personal<Key.space>expp<Key.backspace>ense
Screenshot: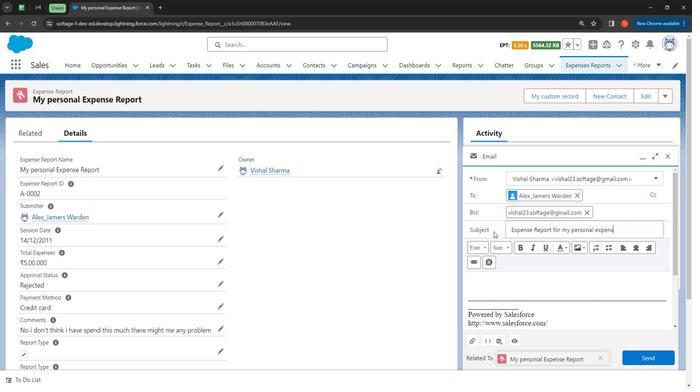 
Action: Mouse moved to (494, 267)
Screenshot: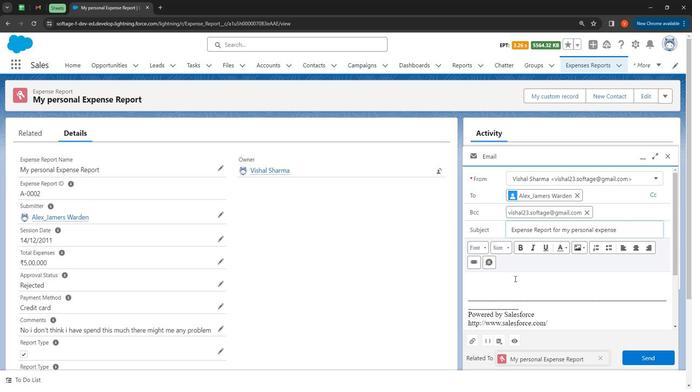 
Action: Mouse pressed left at (494, 267)
Screenshot: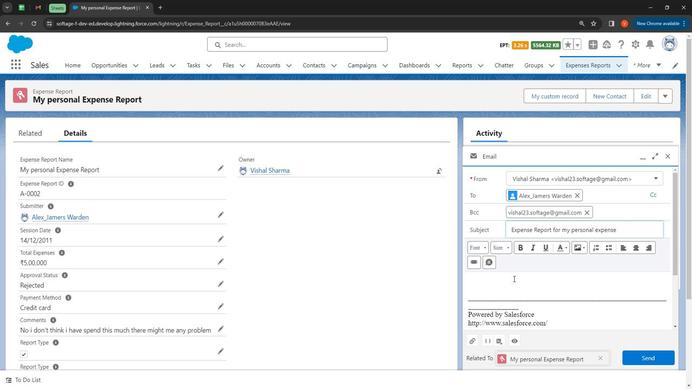 
Action: Mouse moved to (492, 266)
Screenshot: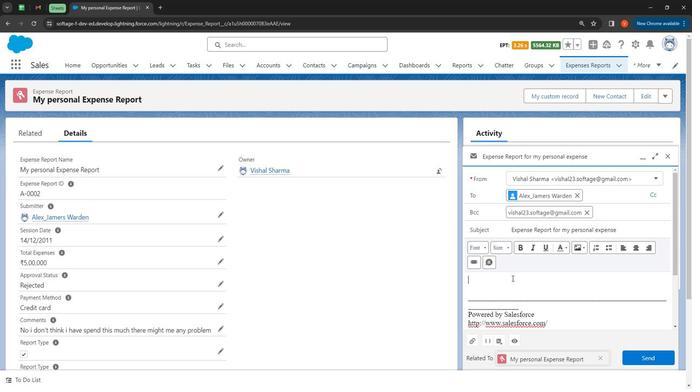 
Action: Key pressed <Key.shift>Dear<Key.space><Key.shift><Key.shift><Key.shift><Key.shift><Key.shift><Key.shift><Key.shift><Key.shift><Key.shift><Key.shift><Key.shift><Key.shift><Key.shift><Key.shift><Key.shift><Key.shift><Key.shift><Key.shift>Alex<Key.space><Key.shift>Jamers<Key.space>warden<Key.enter><Key.shift><Key.shift>We<Key.space>love<Key.space>to<Key.space>tell<Key.space>you<Key.space>that<Key.space>your<Key.space>report<Key.space>is<Key.space>in<Key.space><Key.shift>Rechec<Key.space>k<Key.backspace><Key.backspace>k<Key.space><Key.shift>Stac<Key.backspace>ge<Key.space>and<Key.space>we<Key.space>love<Key.space>to<Key.space>give<Key.space>you<Key.space>feedback<Key.space>on<Key.space>your<Key.space>report.<Key.enter><Key.enter><Key.shift><Key.shift><Key.shift><Key.shift>Thanks<Key.space><Key.shift>And<Key.space><Key.shift>Regards<Key.enter><Key.shift>Ss<Key.backspace>ystem<Key.space>admin
Screenshot: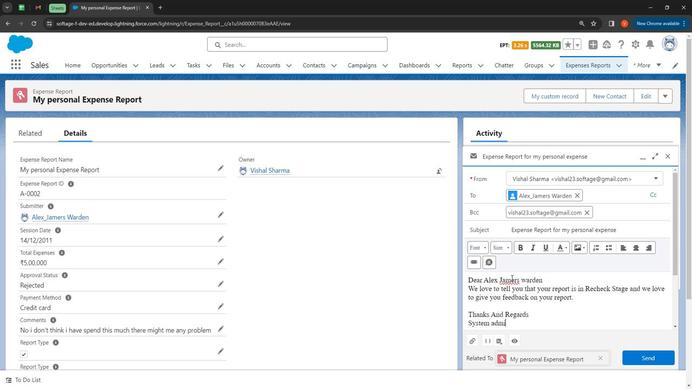 
Action: Mouse moved to (507, 300)
Screenshot: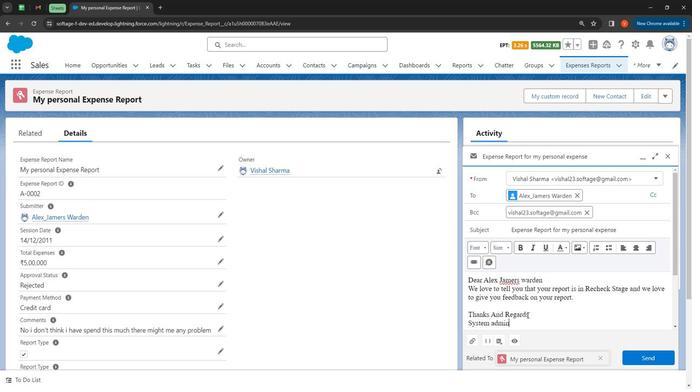 
Action: Mouse pressed left at (507, 300)
Screenshot: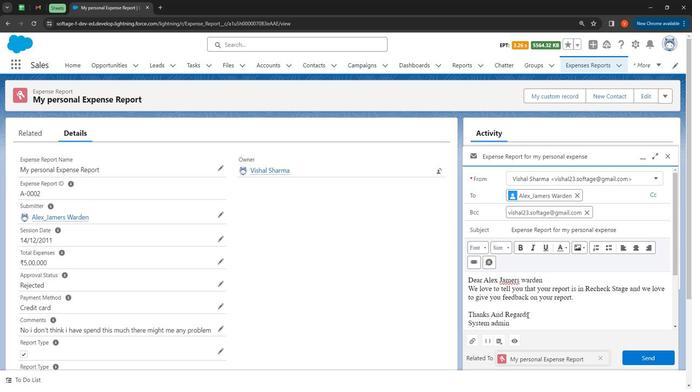 
Action: Mouse moved to (514, 236)
Screenshot: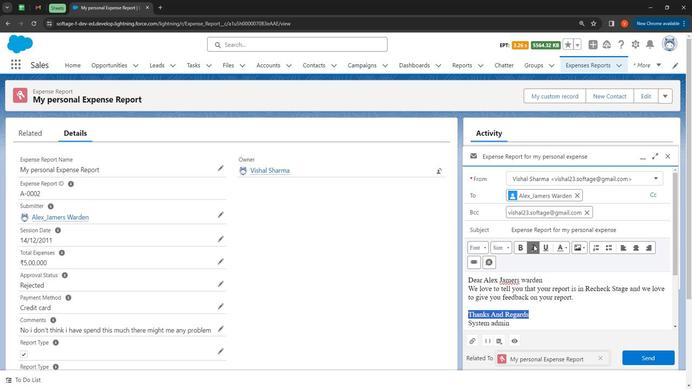 
Action: Mouse pressed left at (514, 236)
Screenshot: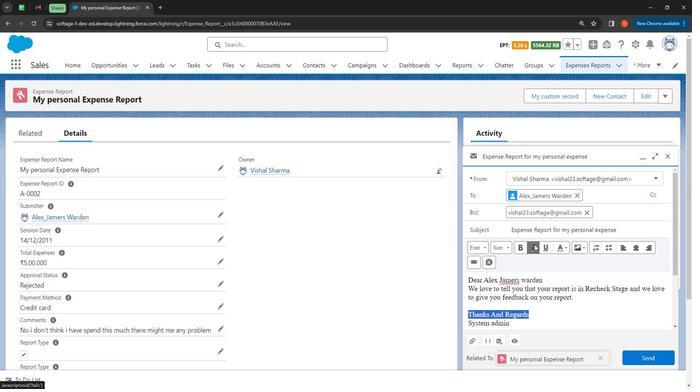 
Action: Mouse moved to (516, 311)
Screenshot: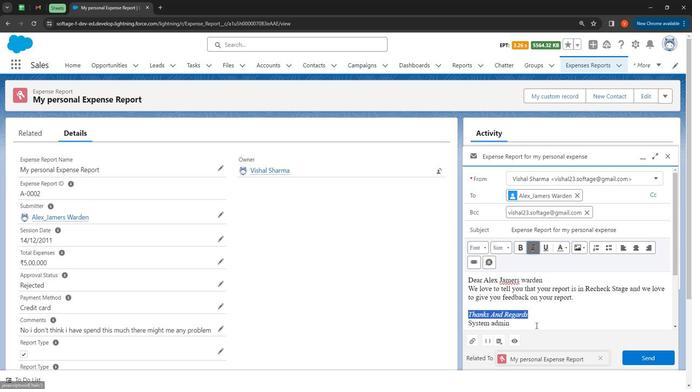 
Action: Mouse pressed left at (516, 311)
Screenshot: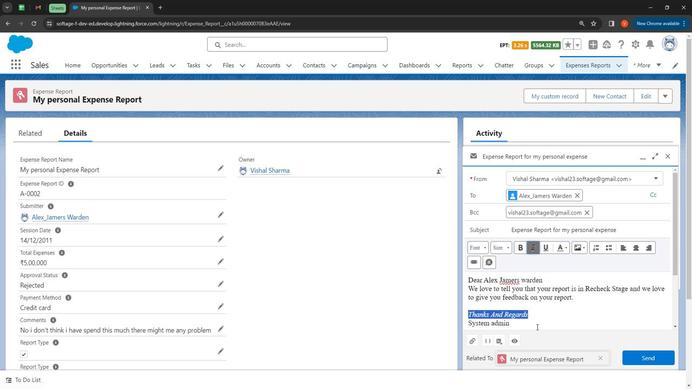 
Action: Mouse moved to (500, 309)
Screenshot: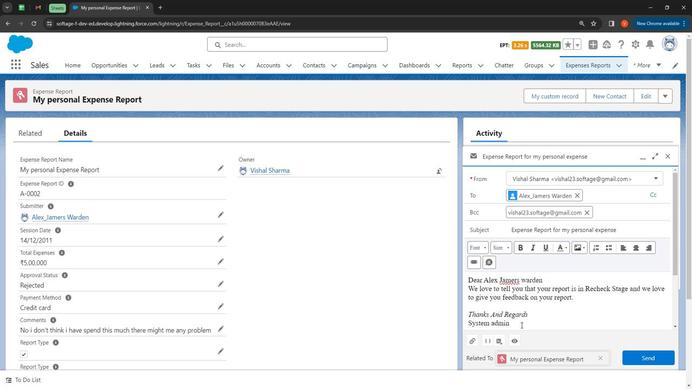 
Action: Mouse pressed left at (500, 309)
Screenshot: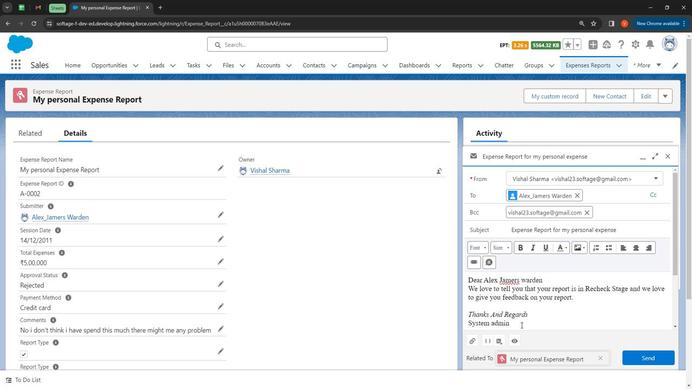 
Action: Mouse moved to (511, 240)
Screenshot: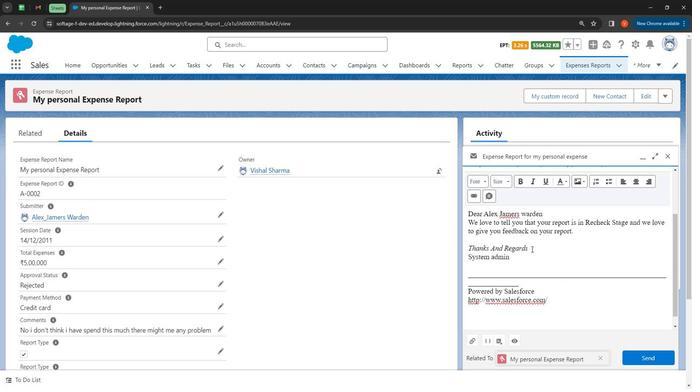 
Action: Mouse pressed left at (511, 240)
Screenshot: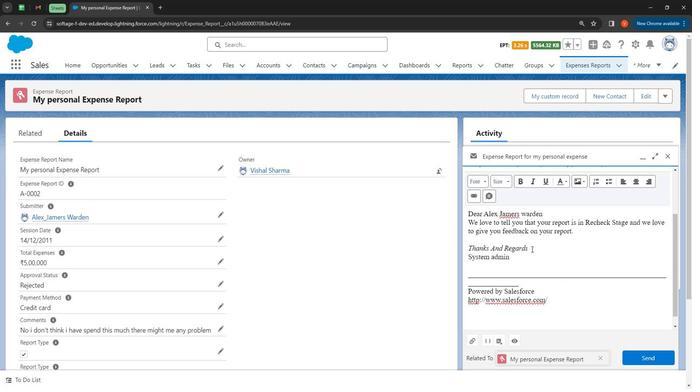 
Action: Mouse moved to (531, 180)
Screenshot: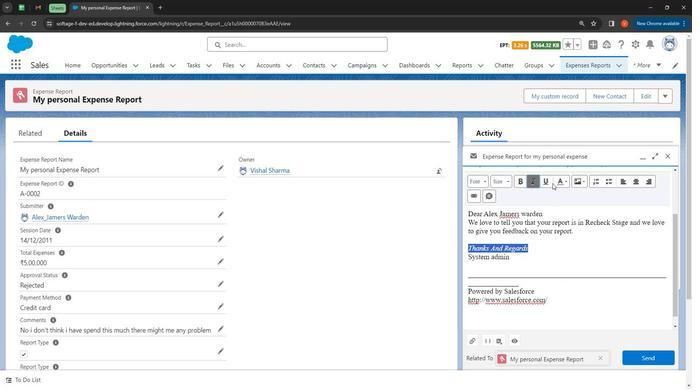 
Action: Mouse pressed left at (531, 180)
Screenshot: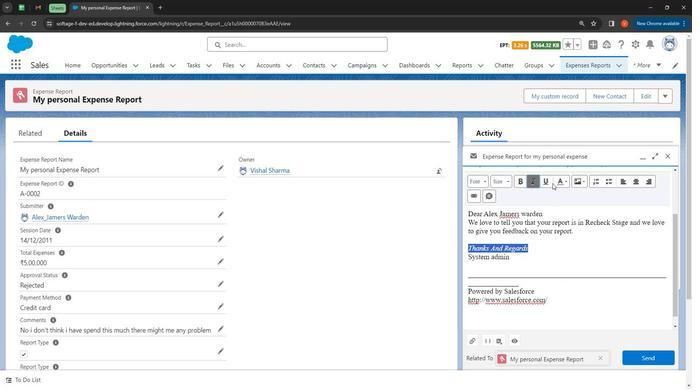 
Action: Mouse moved to (529, 178)
Screenshot: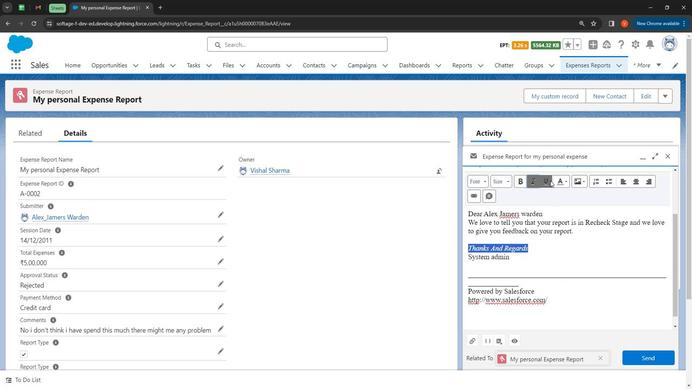 
Action: Mouse pressed left at (529, 178)
Screenshot: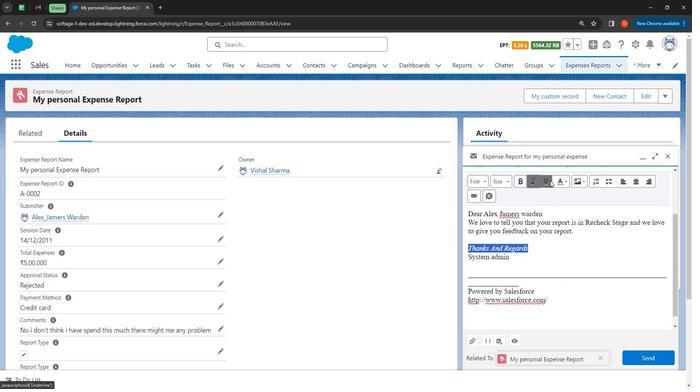 
Action: Mouse moved to (498, 177)
Screenshot: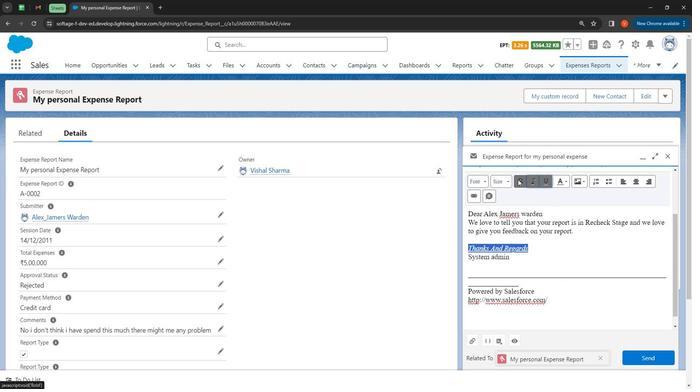 
Action: Mouse pressed left at (498, 177)
Screenshot: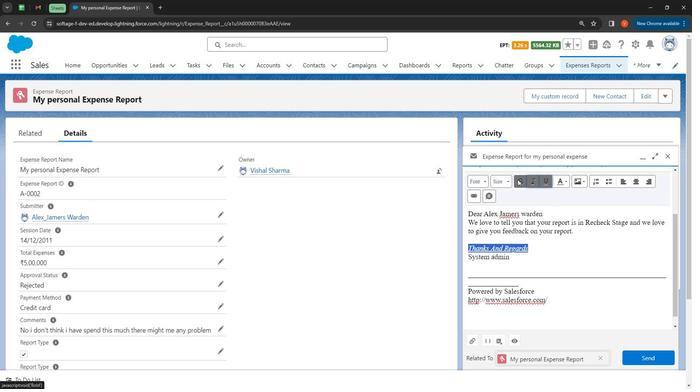 
Action: Mouse moved to (534, 239)
Screenshot: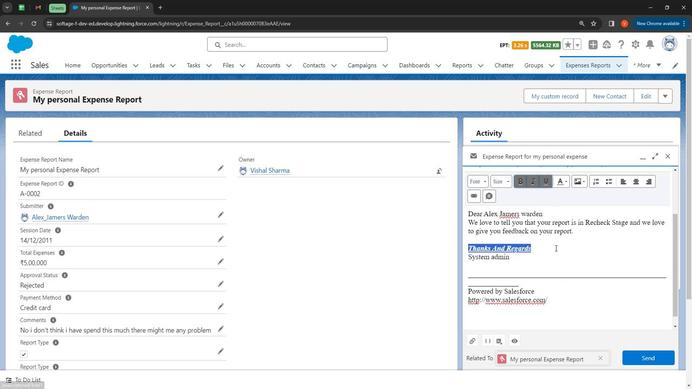 
Action: Mouse scrolled (534, 239) with delta (0, 0)
Screenshot: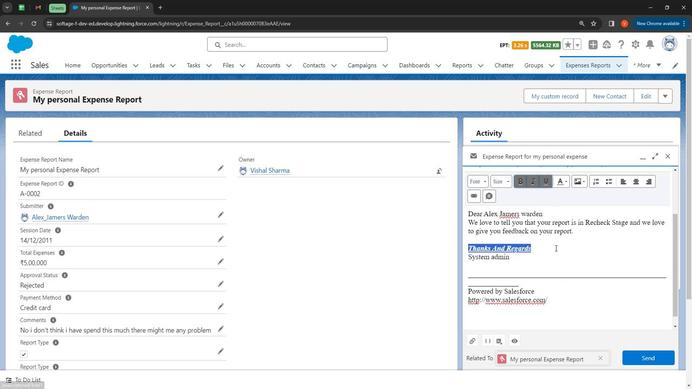 
Action: Mouse moved to (535, 239)
Screenshot: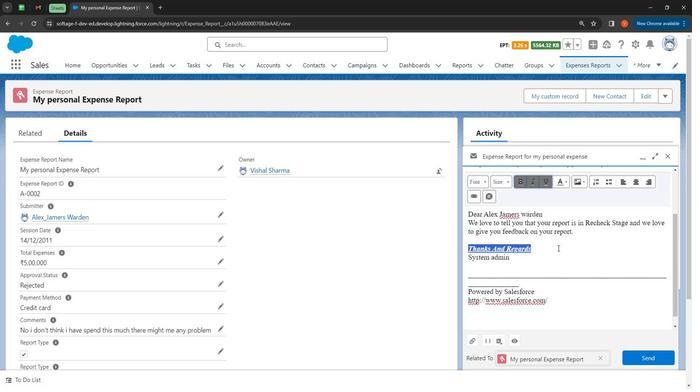 
Action: Mouse scrolled (535, 239) with delta (0, 0)
Screenshot: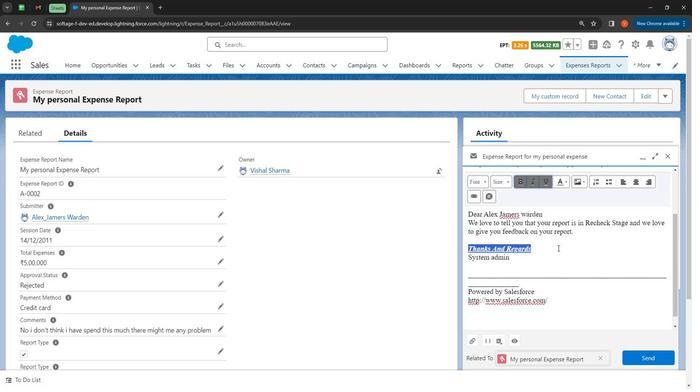 
Action: Mouse moved to (536, 239)
Screenshot: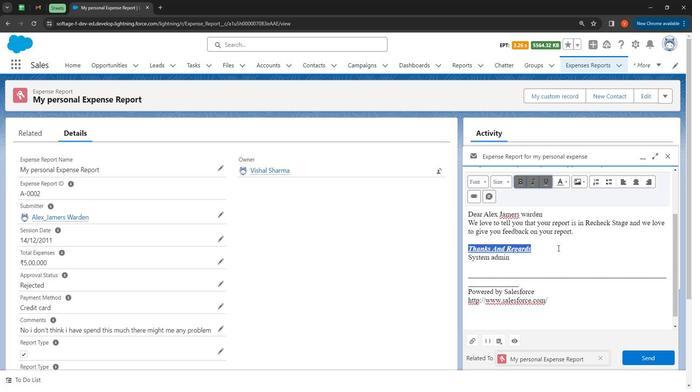 
Action: Mouse scrolled (536, 239) with delta (0, 0)
Screenshot: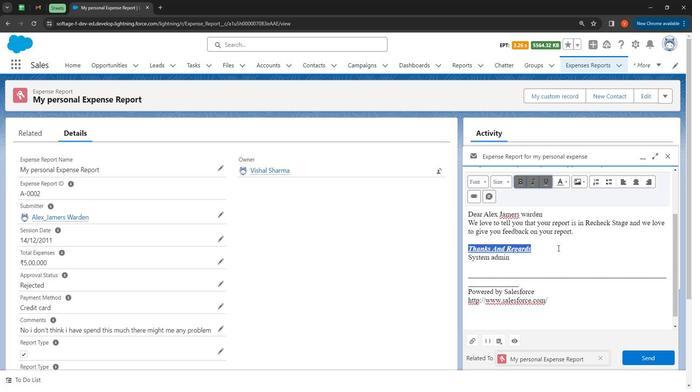 
Action: Mouse moved to (528, 268)
Screenshot: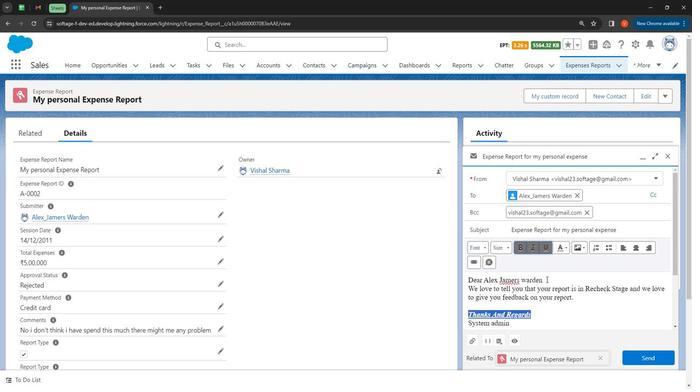 
Action: Mouse pressed left at (528, 268)
Screenshot: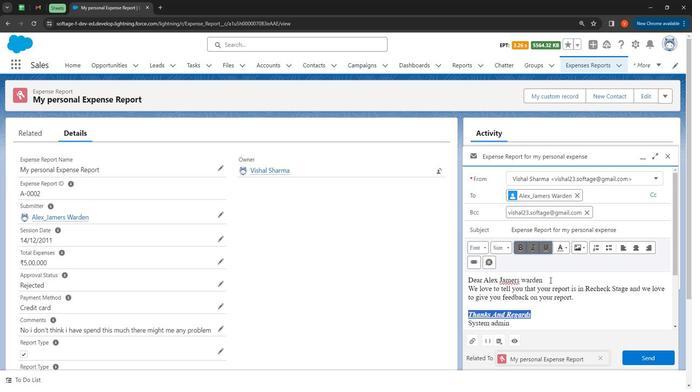 
Action: Mouse moved to (506, 240)
Screenshot: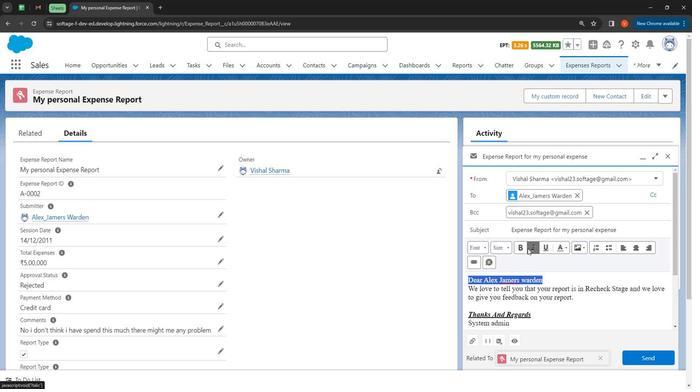 
Action: Mouse pressed left at (506, 240)
Screenshot: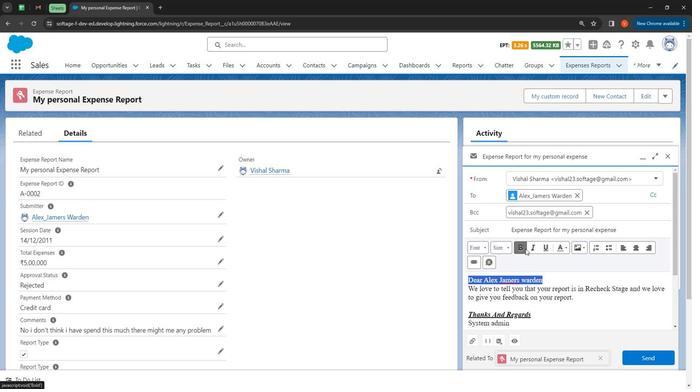 
Action: Mouse moved to (514, 239)
Screenshot: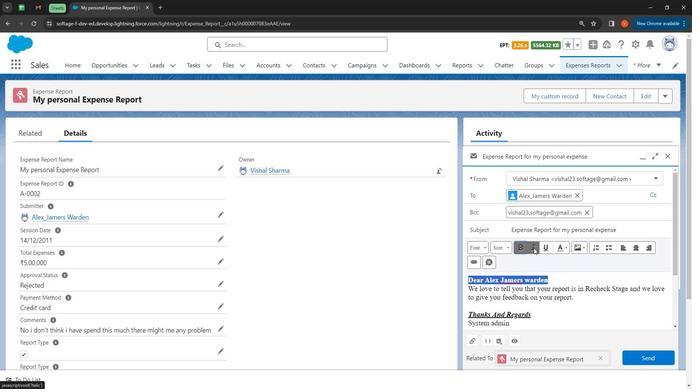 
Action: Mouse pressed left at (514, 239)
Screenshot: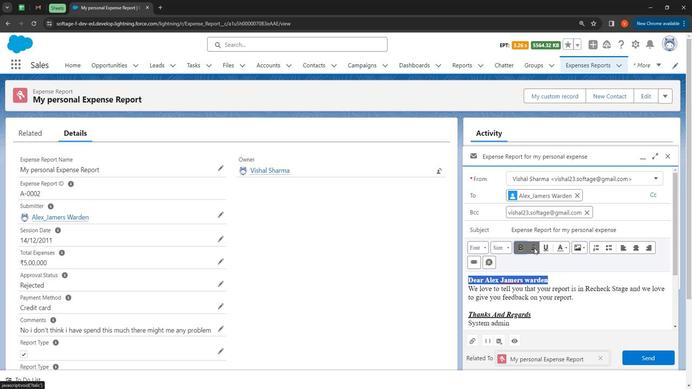 
Action: Mouse moved to (519, 238)
Screenshot: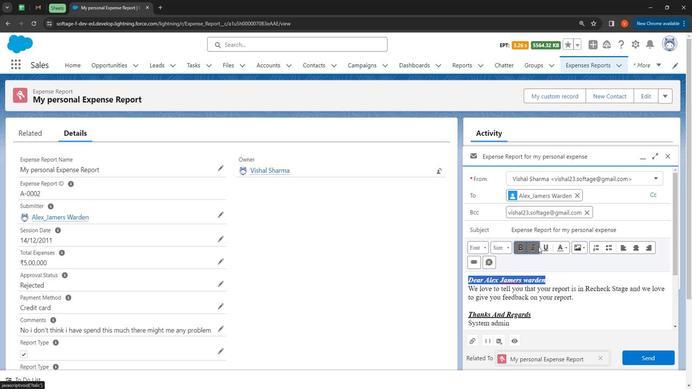 
Action: Mouse pressed left at (519, 238)
Screenshot: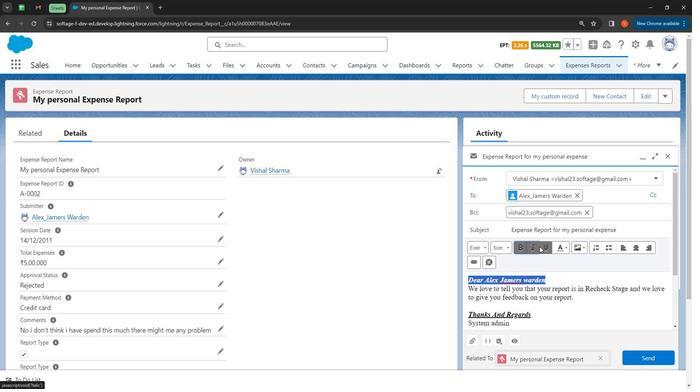 
Action: Mouse moved to (531, 270)
Screenshot: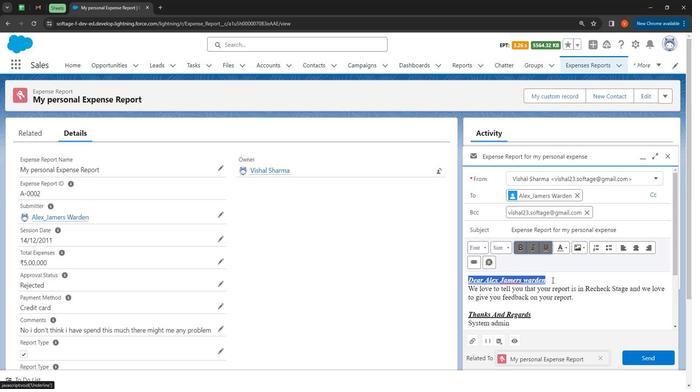 
Action: Mouse pressed left at (531, 270)
Screenshot: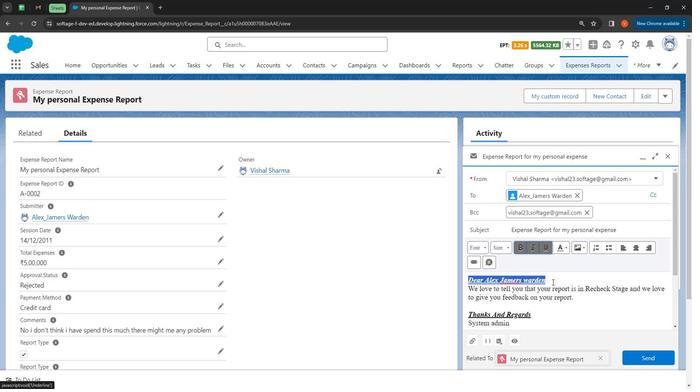 
Action: Mouse moved to (532, 271)
Screenshot: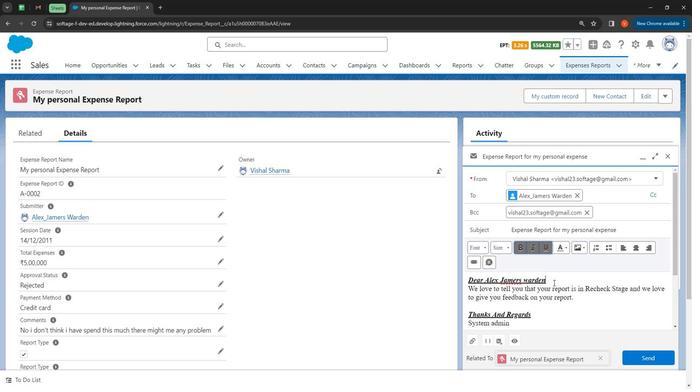 
Action: Key pressed <Key.enter>
Screenshot: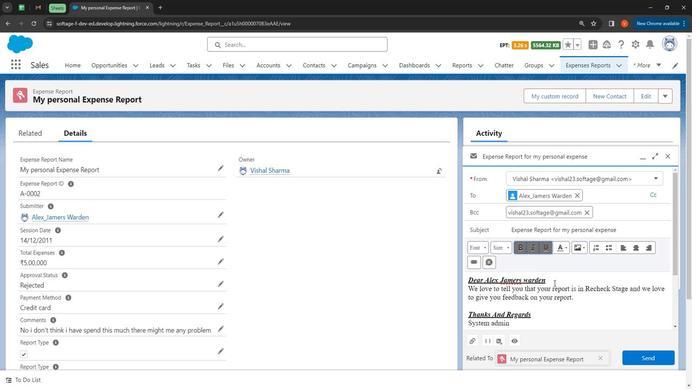 
Action: Mouse moved to (558, 292)
Screenshot: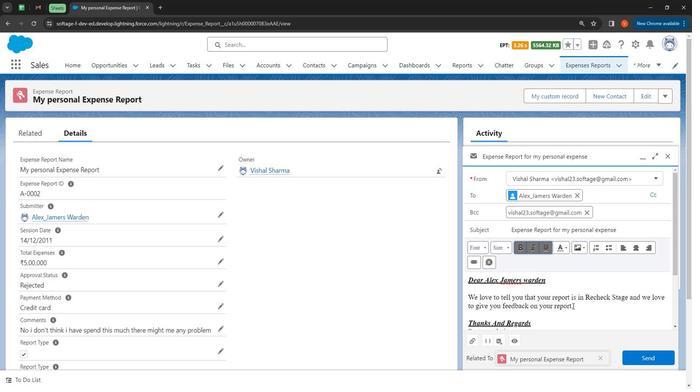 
Action: Mouse pressed left at (558, 292)
Screenshot: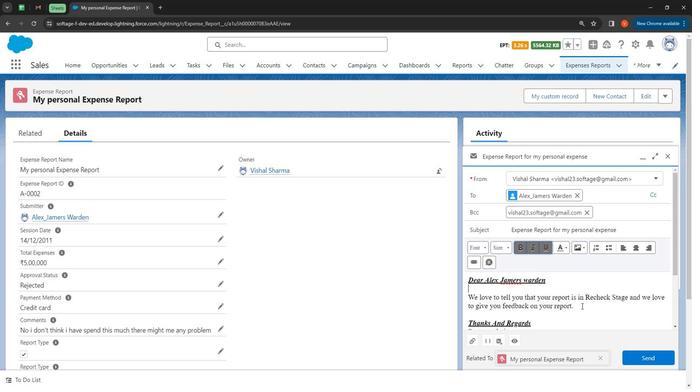 
Action: Mouse moved to (516, 237)
Screenshot: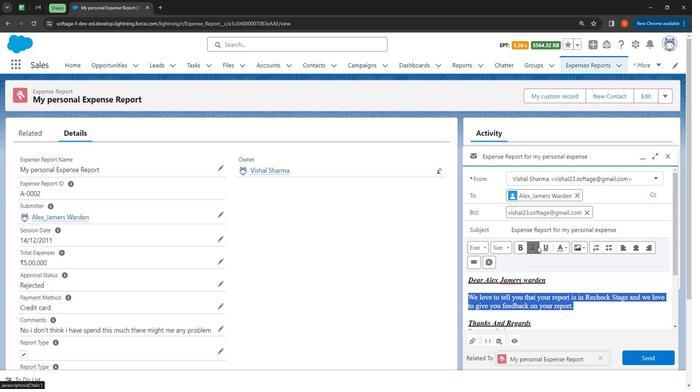
Action: Mouse pressed left at (516, 237)
Screenshot: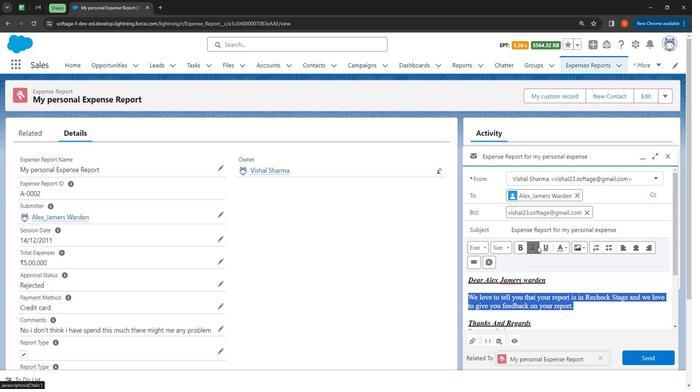 
Action: Mouse moved to (539, 274)
Screenshot: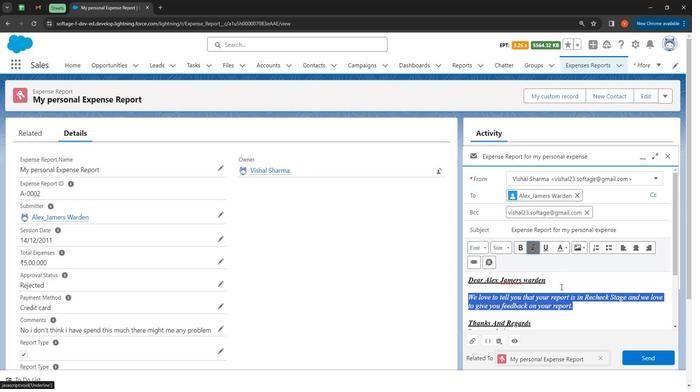 
Action: Mouse pressed left at (539, 274)
Screenshot: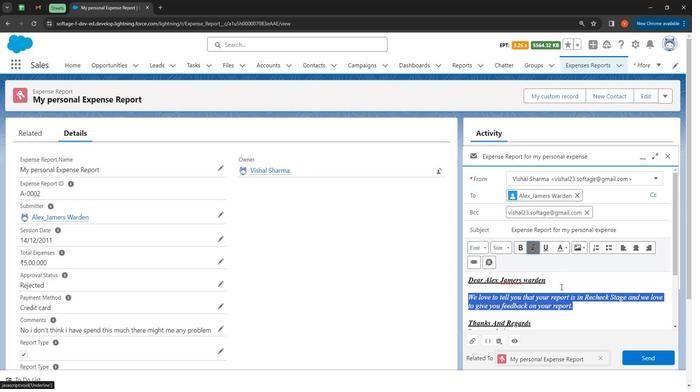
Action: Mouse moved to (563, 289)
Screenshot: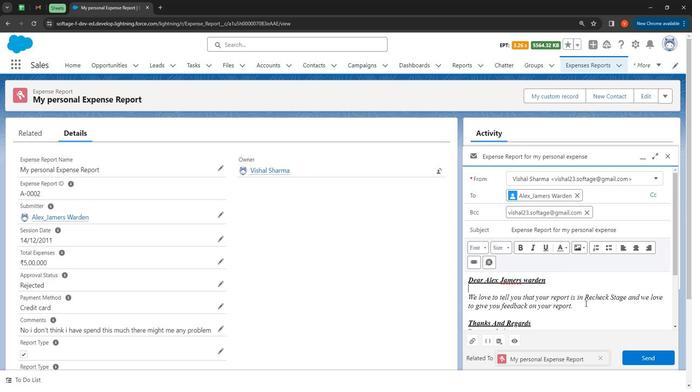
Action: Mouse scrolled (563, 289) with delta (0, 0)
Screenshot: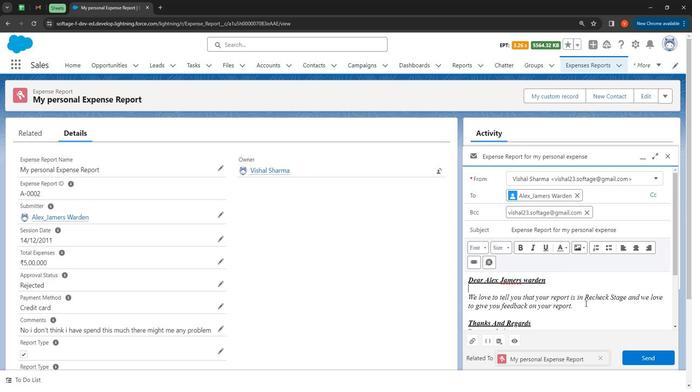 
Action: Mouse moved to (563, 290)
Screenshot: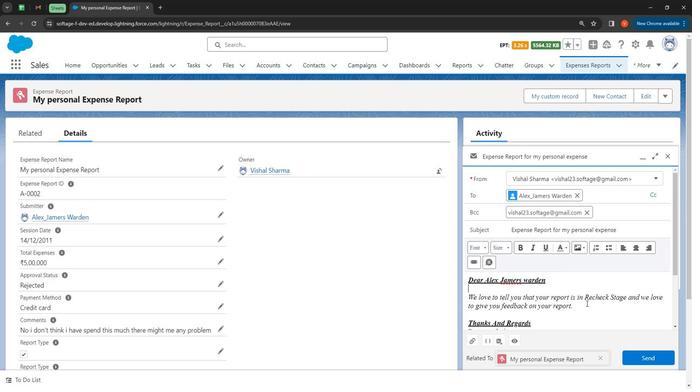 
Action: Mouse scrolled (563, 289) with delta (0, 0)
Screenshot: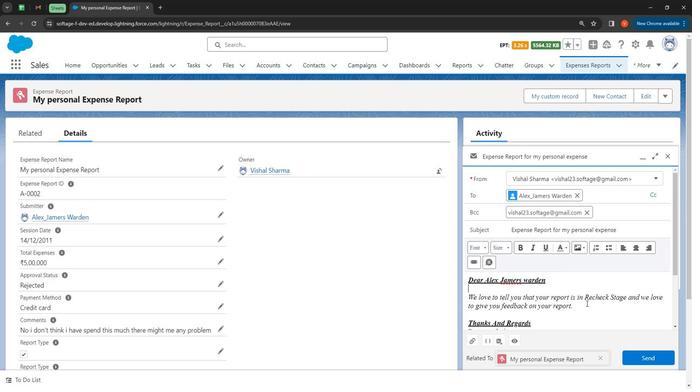 
Action: Mouse scrolled (563, 289) with delta (0, 0)
Screenshot: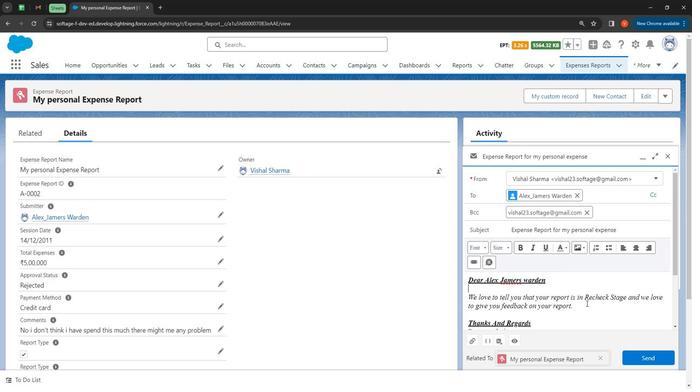 
Action: Mouse moved to (533, 287)
Screenshot: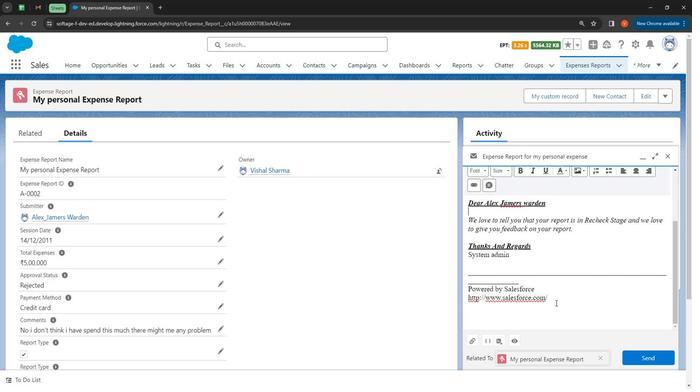 
Action: Mouse pressed left at (533, 287)
Screenshot: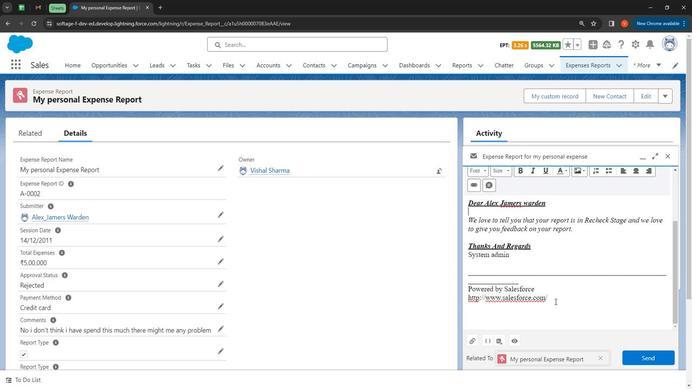 
Action: Mouse moved to (511, 171)
Screenshot: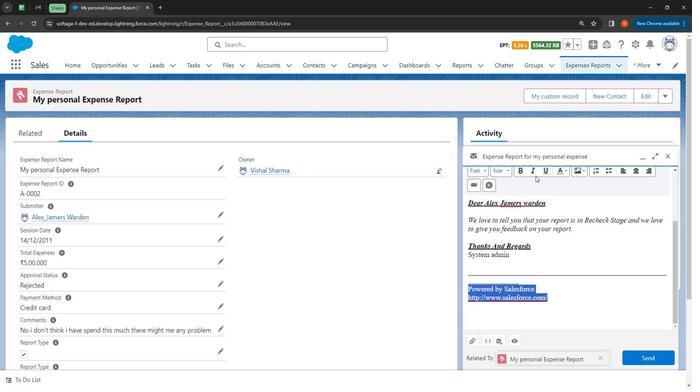 
Action: Mouse pressed left at (511, 171)
Screenshot: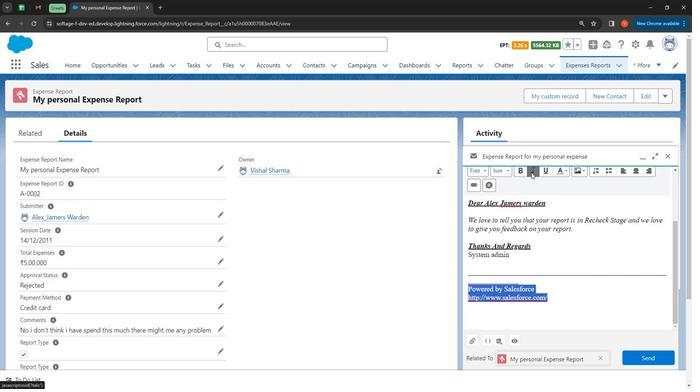 
Action: Mouse moved to (535, 250)
Screenshot: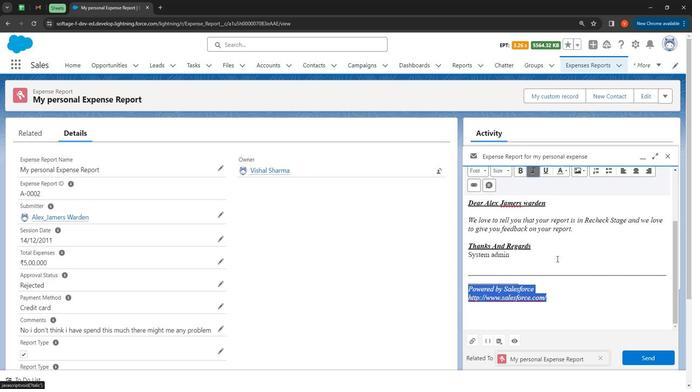 
Action: Mouse pressed left at (535, 250)
Screenshot: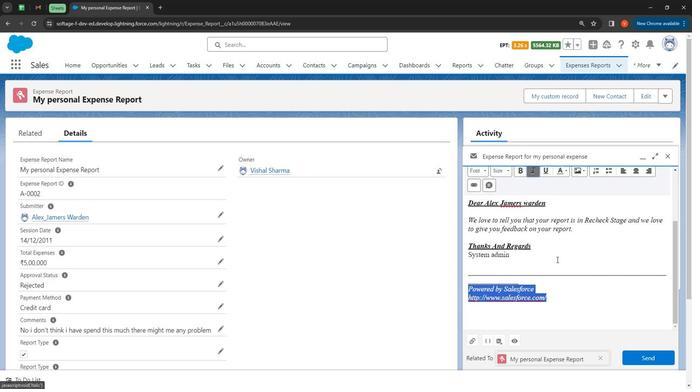 
Action: Mouse moved to (551, 260)
Screenshot: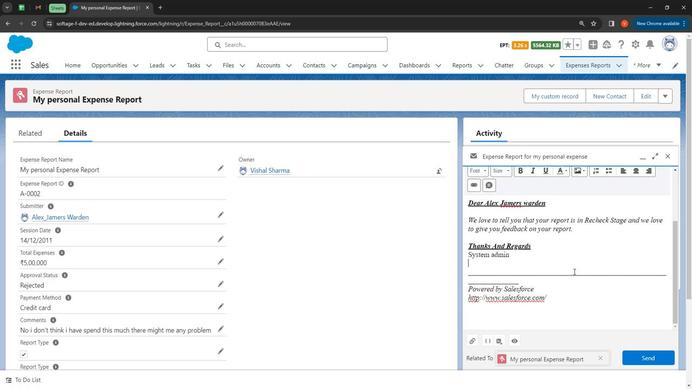 
Action: Mouse scrolled (551, 261) with delta (0, 0)
Screenshot: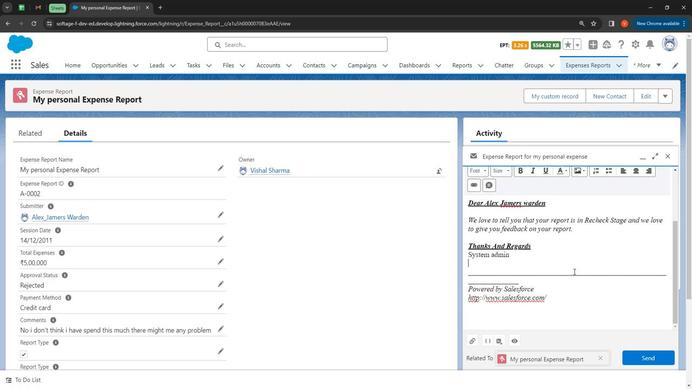 
Action: Mouse moved to (552, 260)
Screenshot: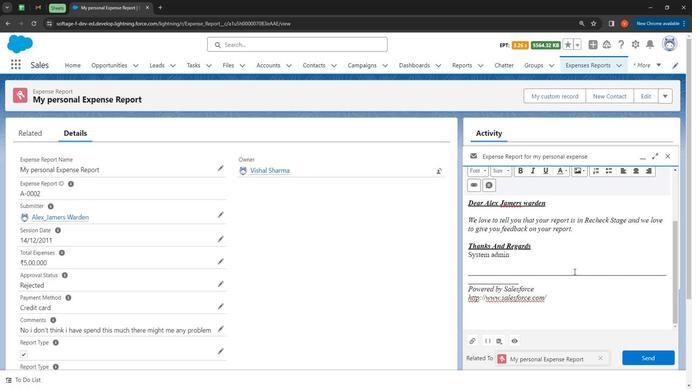 
Action: Mouse scrolled (552, 261) with delta (0, 0)
Screenshot: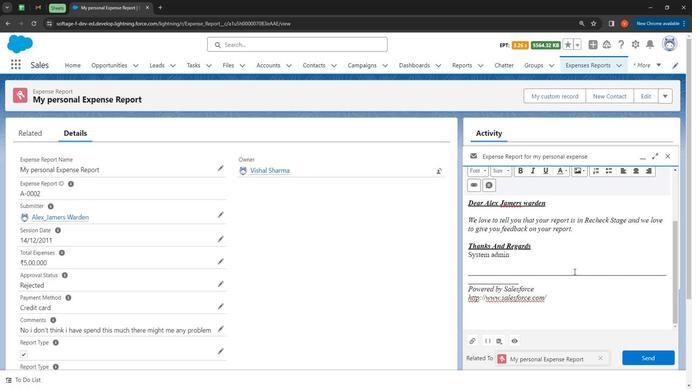 
Action: Mouse moved to (553, 260)
Screenshot: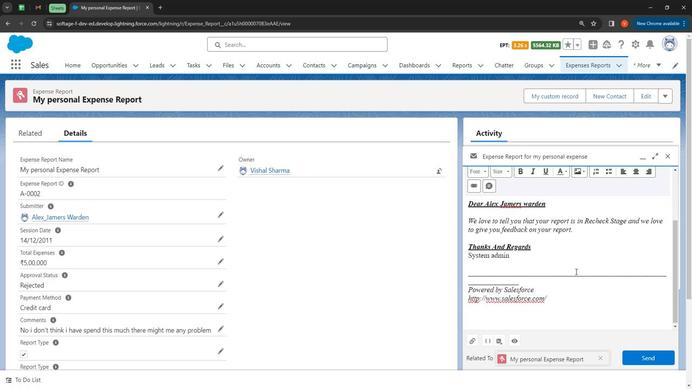 
Action: Mouse scrolled (553, 261) with delta (0, 0)
Screenshot: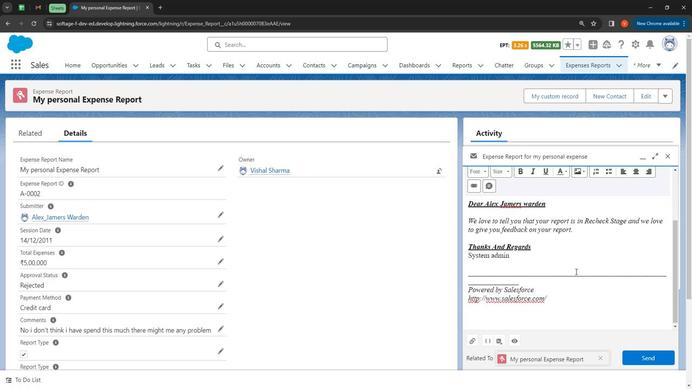 
Action: Mouse moved to (553, 260)
Screenshot: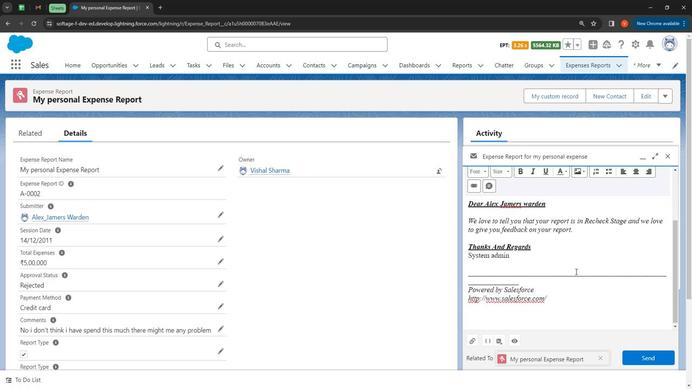 
Action: Mouse scrolled (553, 260) with delta (0, 0)
Screenshot: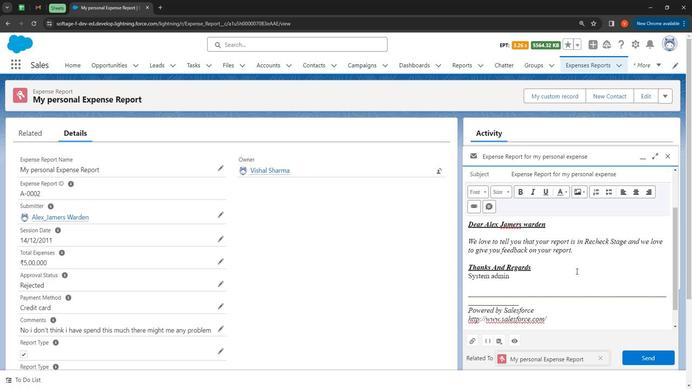 
Action: Mouse moved to (568, 292)
Screenshot: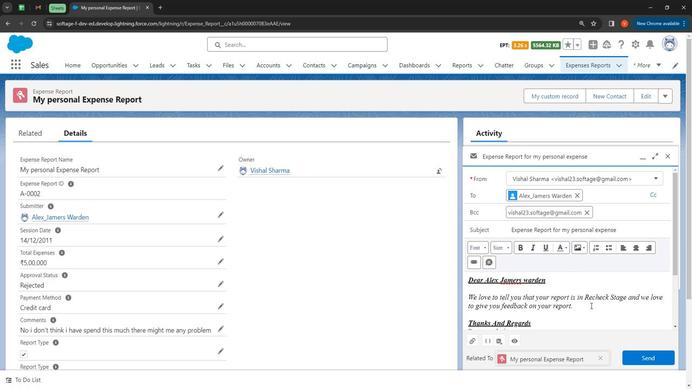 
Action: Mouse scrolled (568, 292) with delta (0, 0)
Screenshot: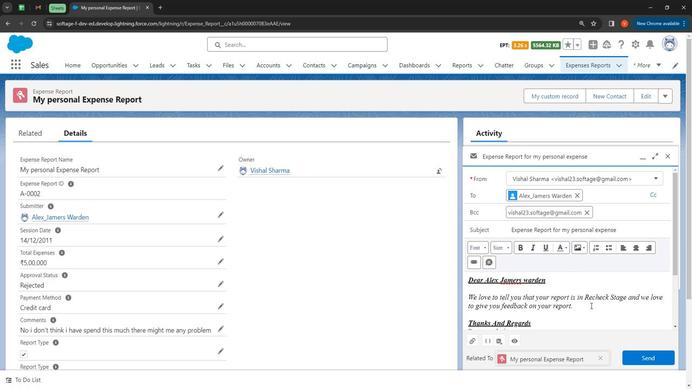
Action: Mouse moved to (569, 294)
Screenshot: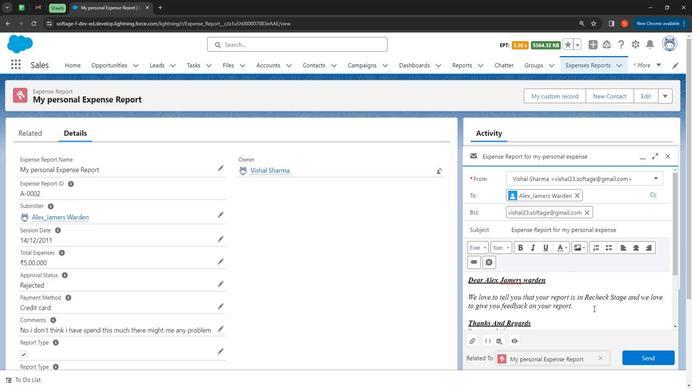 
Action: Mouse scrolled (569, 294) with delta (0, 0)
Screenshot: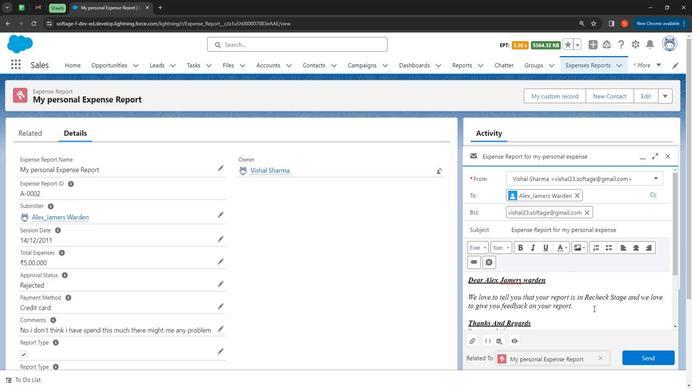 
Action: Mouse moved to (570, 294)
Screenshot: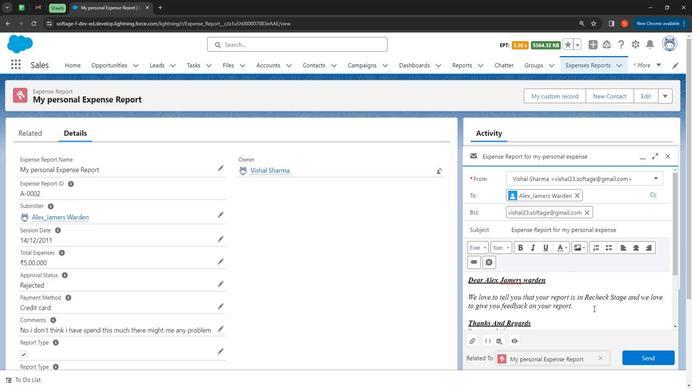 
Action: Mouse scrolled (570, 294) with delta (0, 0)
Screenshot: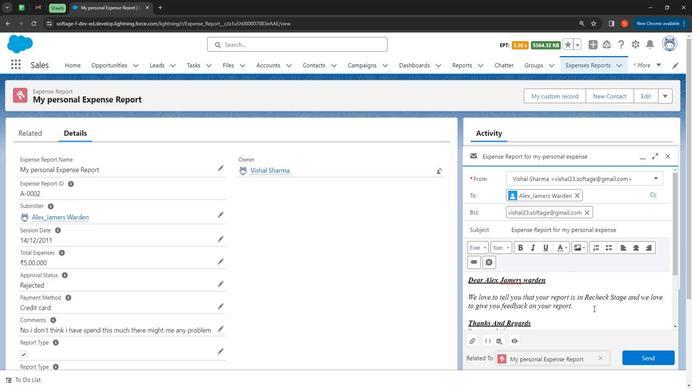 
Action: Mouse moved to (570, 294)
Screenshot: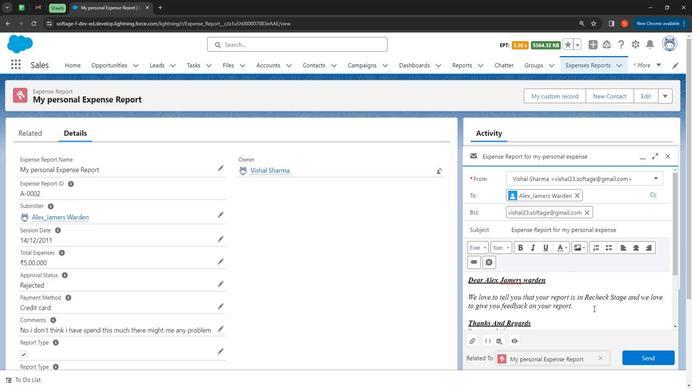 
Action: Mouse scrolled (570, 294) with delta (0, 0)
Screenshot: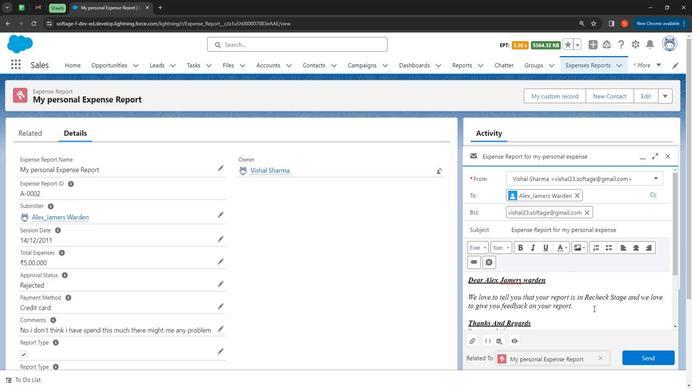 
Action: Mouse moved to (571, 294)
Screenshot: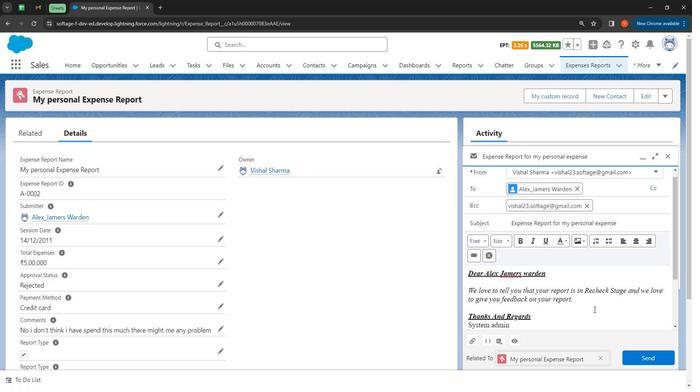 
Action: Mouse scrolled (571, 294) with delta (0, 0)
Screenshot: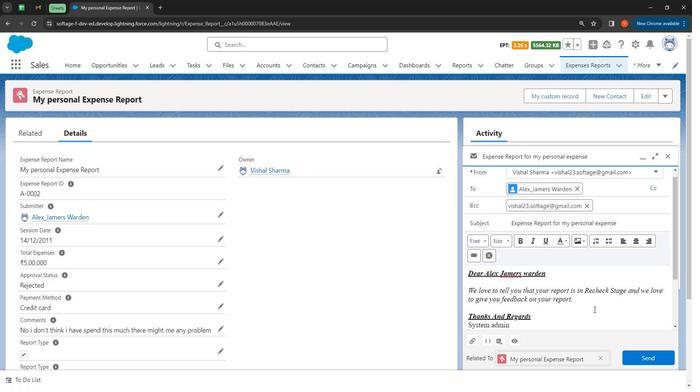 
Action: Mouse moved to (573, 294)
Screenshot: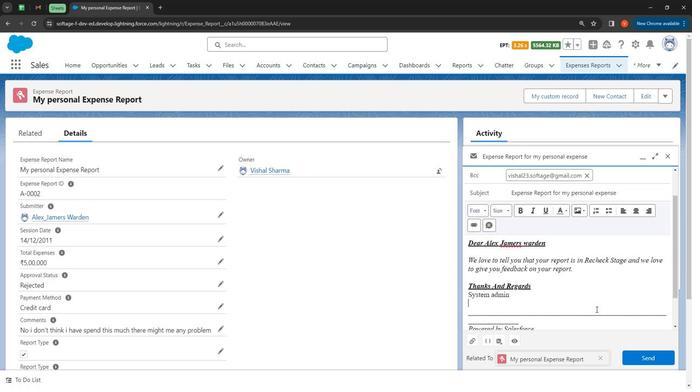 
Action: Mouse scrolled (573, 294) with delta (0, 0)
Screenshot: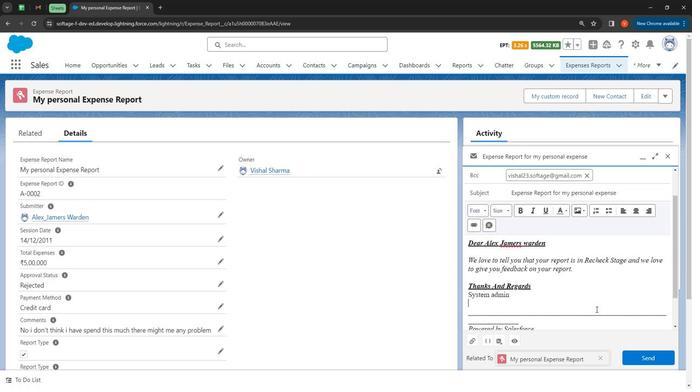 
Action: Mouse moved to (630, 338)
Screenshot: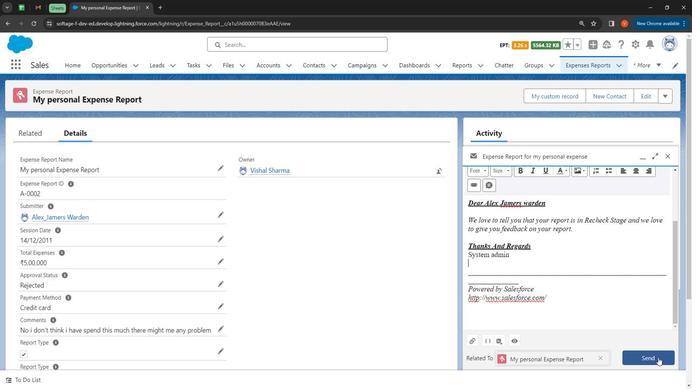
Action: Mouse pressed left at (630, 338)
Screenshot: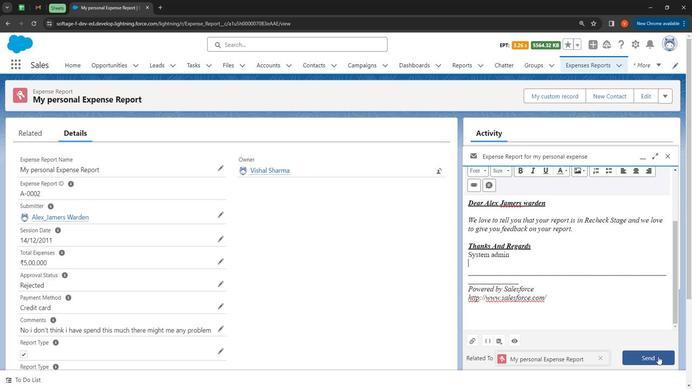 
Action: Mouse moved to (471, 155)
Screenshot: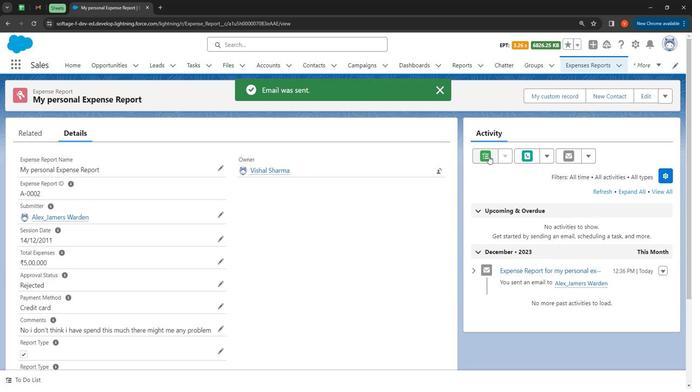 
Action: Mouse pressed left at (471, 155)
Screenshot: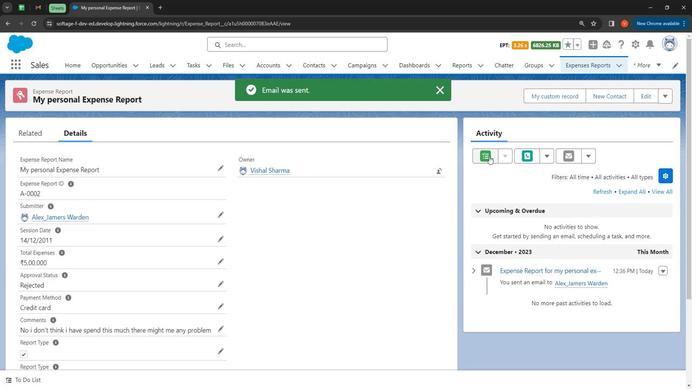 
Action: Mouse moved to (489, 189)
Screenshot: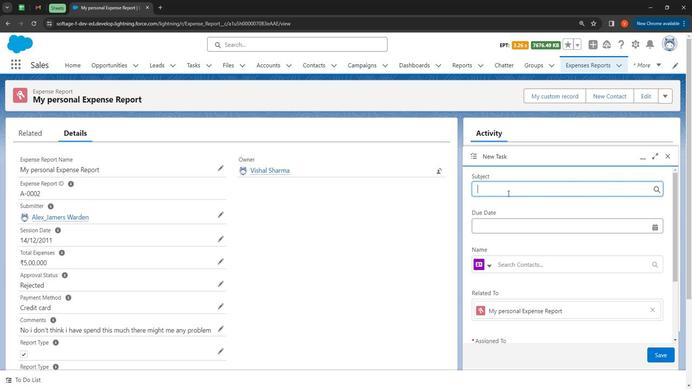 
Action: Mouse pressed left at (489, 189)
Screenshot: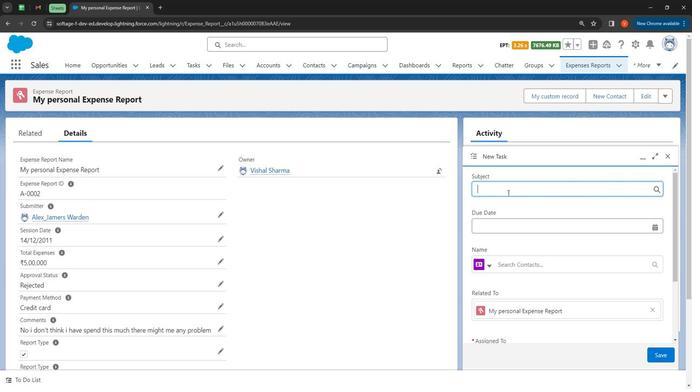 
Action: Mouse moved to (507, 245)
Screenshot: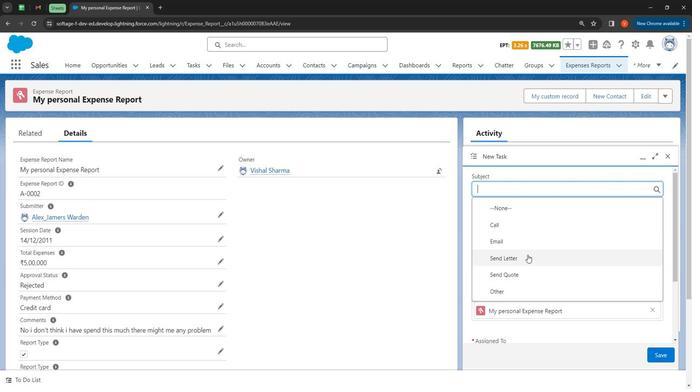 
Action: Mouse pressed left at (507, 245)
Screenshot: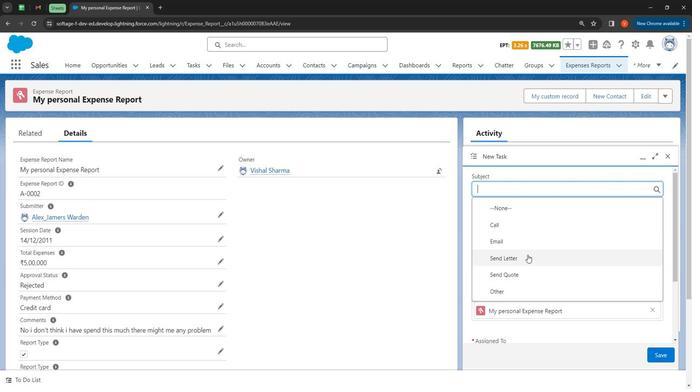 
Action: Mouse moved to (487, 224)
Screenshot: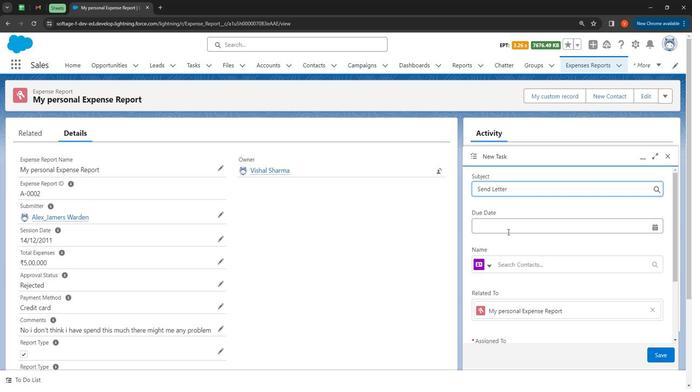 
Action: Mouse pressed left at (487, 224)
Screenshot: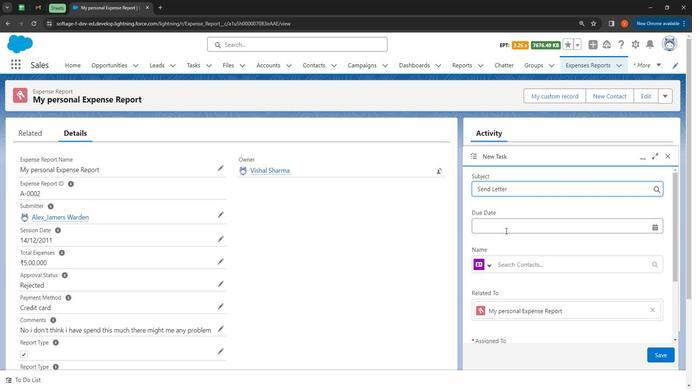 
Action: Mouse moved to (602, 237)
Screenshot: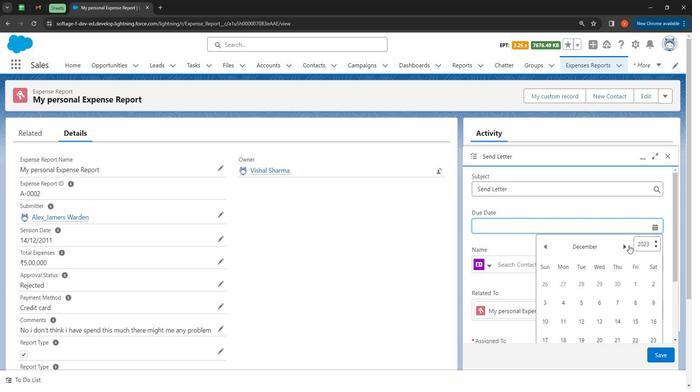 
Action: Mouse pressed left at (602, 237)
Screenshot: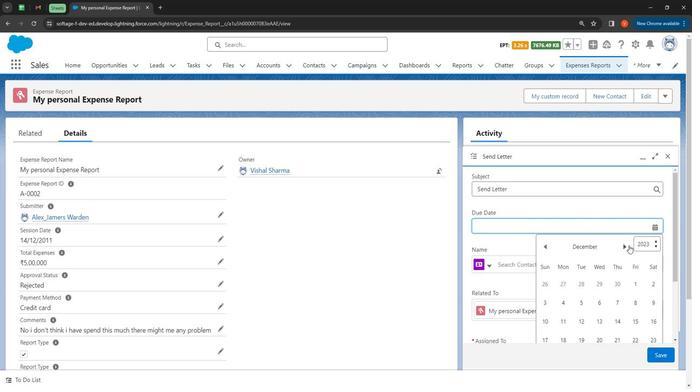 
Action: Mouse pressed left at (602, 237)
Screenshot: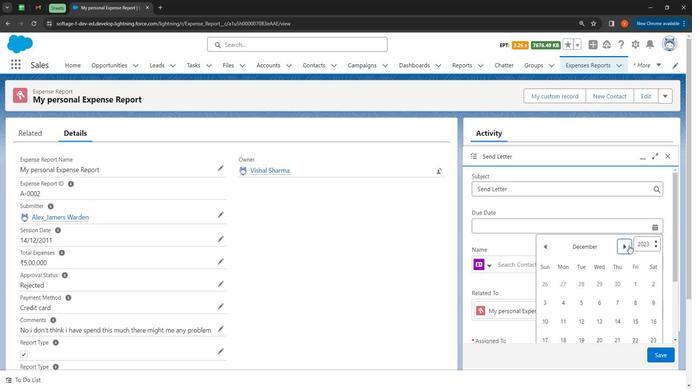 
Action: Mouse pressed left at (602, 237)
Screenshot: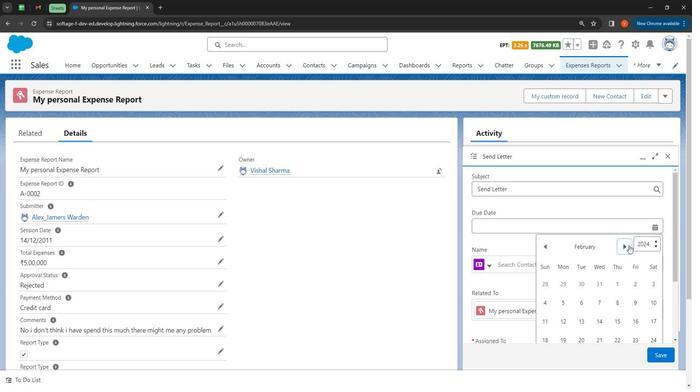 
Action: Mouse moved to (591, 286)
Screenshot: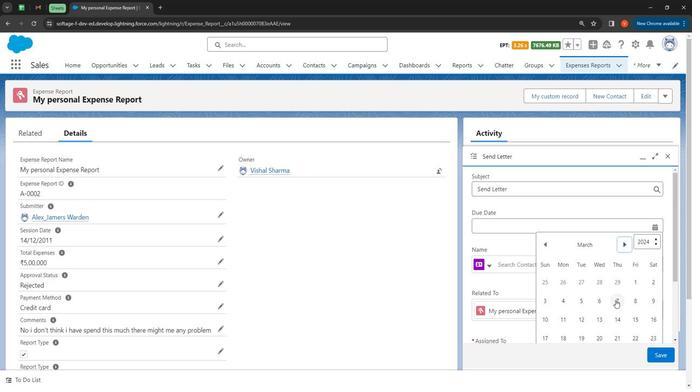 
Action: Mouse pressed left at (591, 286)
Screenshot: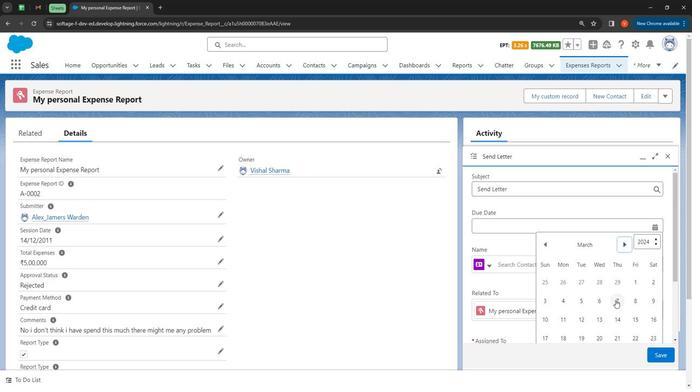 
Action: Mouse moved to (550, 249)
Screenshot: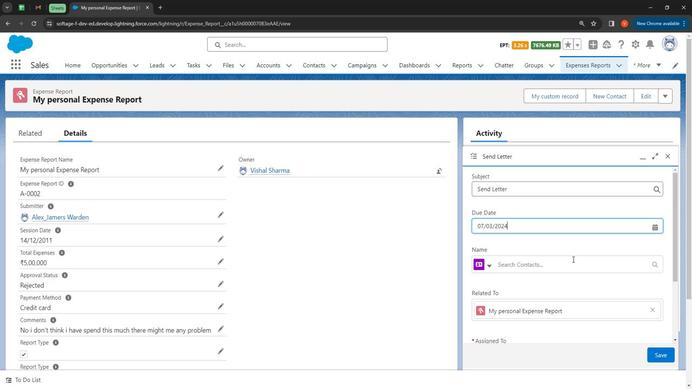
Action: Mouse scrolled (550, 249) with delta (0, 0)
Screenshot: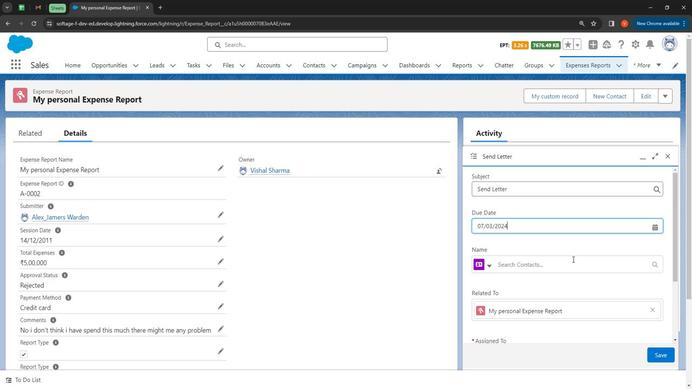 
Action: Mouse moved to (552, 249)
Screenshot: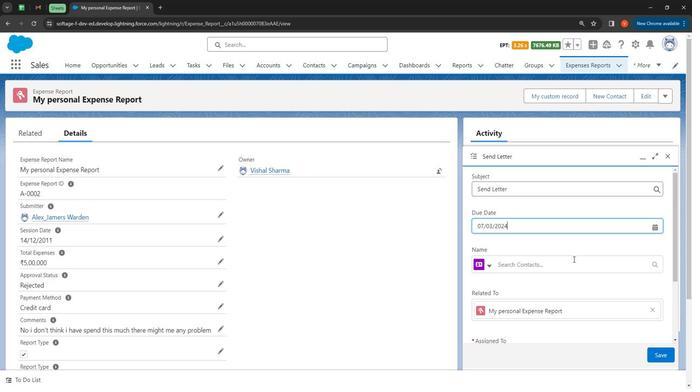 
Action: Mouse scrolled (552, 249) with delta (0, 0)
Screenshot: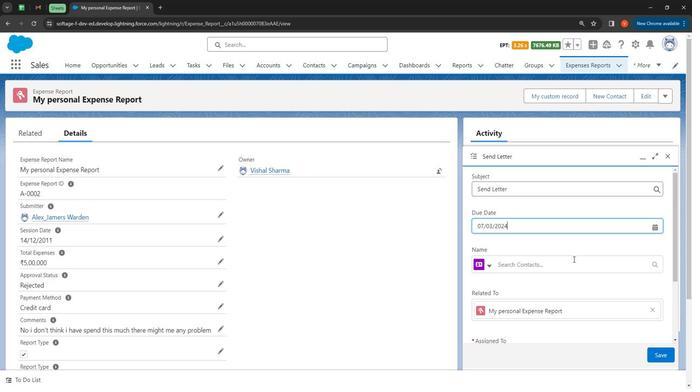 
Action: Mouse moved to (554, 248)
Screenshot: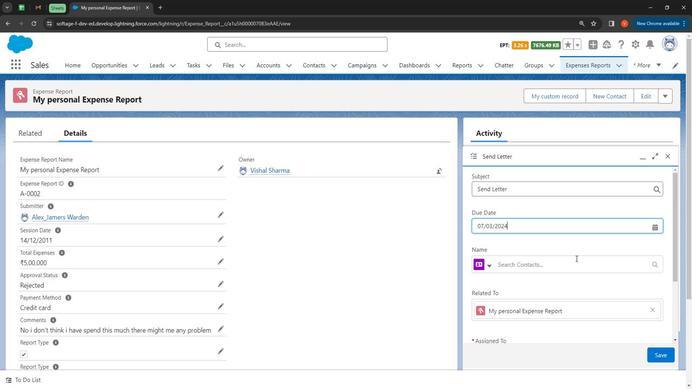
Action: Mouse scrolled (554, 248) with delta (0, 0)
Screenshot: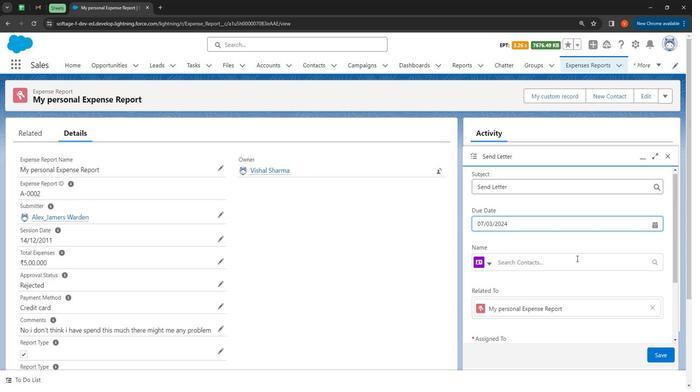 
Action: Mouse moved to (509, 189)
Screenshot: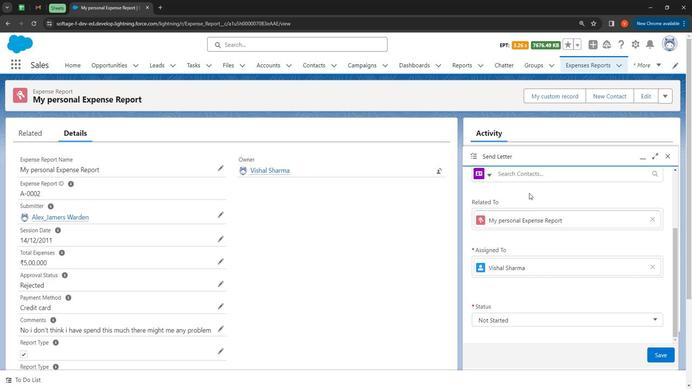 
Action: Mouse scrolled (509, 189) with delta (0, 0)
Screenshot: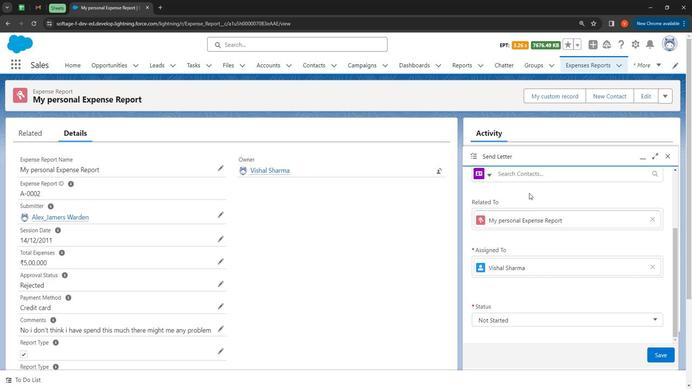 
Action: Mouse moved to (511, 208)
Screenshot: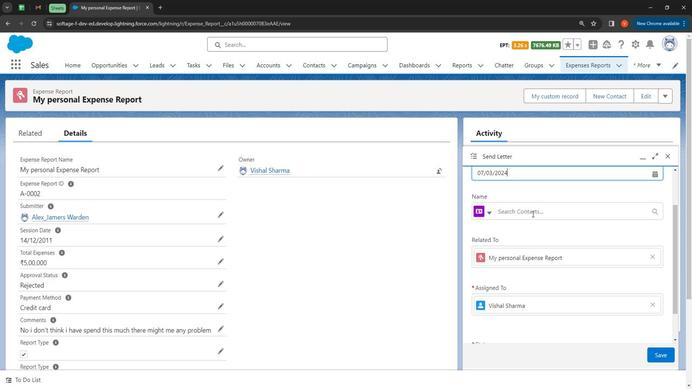 
Action: Mouse pressed left at (511, 208)
Screenshot: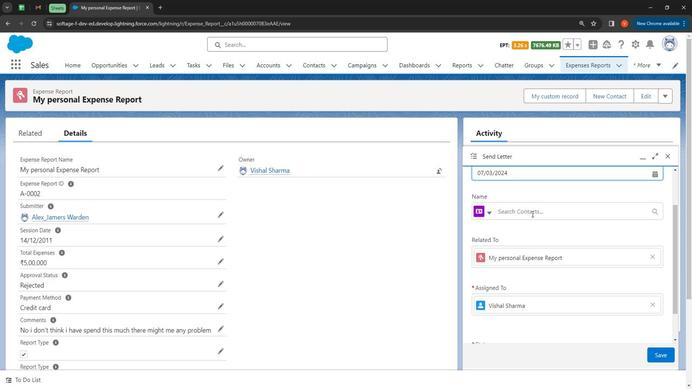 
Action: Mouse moved to (507, 265)
Screenshot: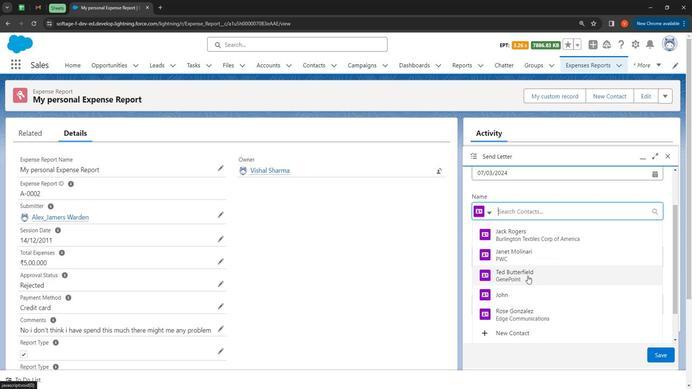 
Action: Mouse pressed left at (507, 265)
Screenshot: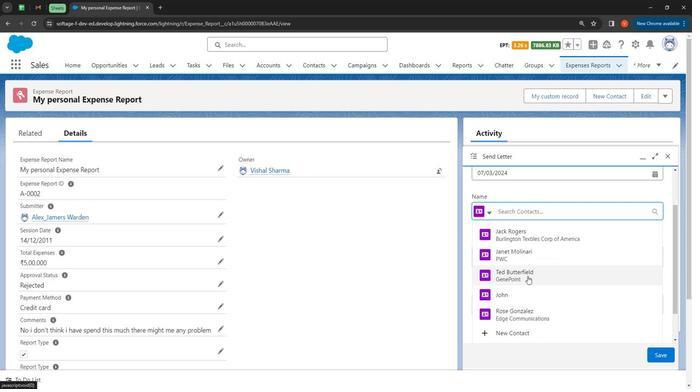 
Action: Mouse moved to (550, 291)
Screenshot: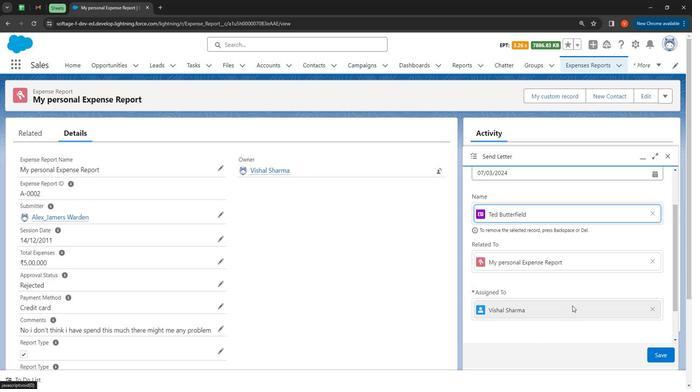 
Action: Mouse scrolled (550, 291) with delta (0, 0)
Screenshot: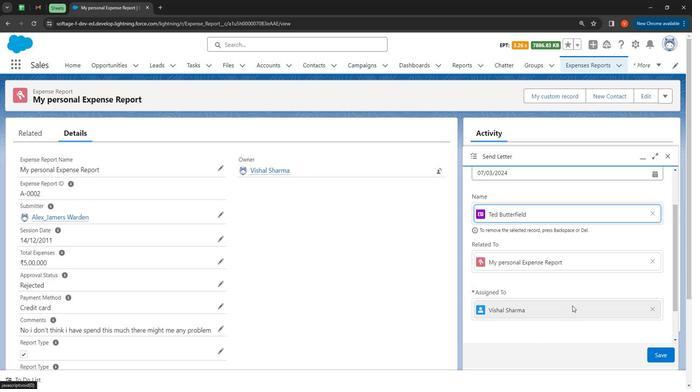 
Action: Mouse moved to (552, 290)
Screenshot: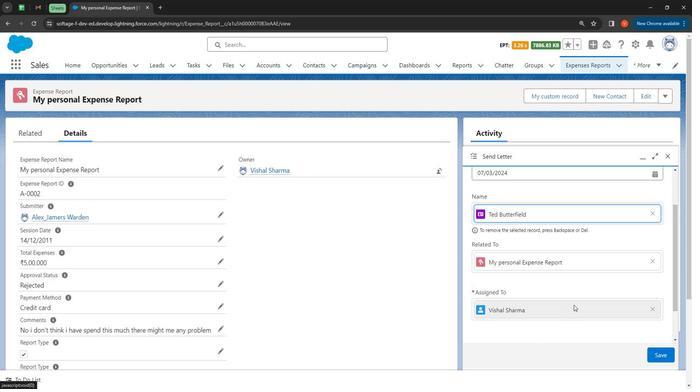 
Action: Mouse scrolled (552, 290) with delta (0, 0)
Screenshot: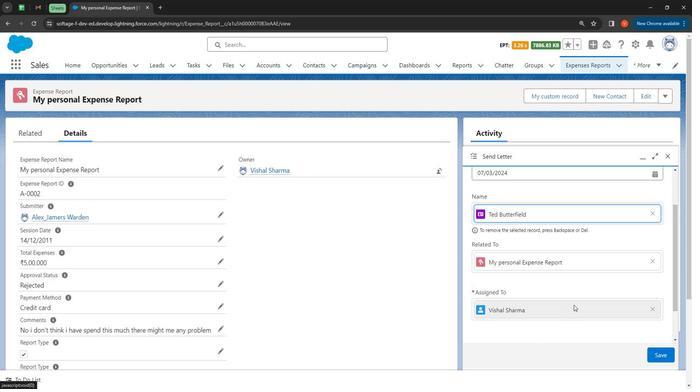 
Action: Mouse moved to (552, 289)
Screenshot: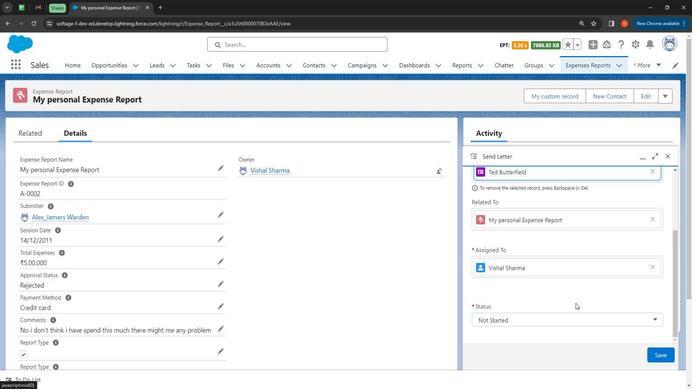 
Action: Mouse scrolled (552, 289) with delta (0, 0)
Screenshot: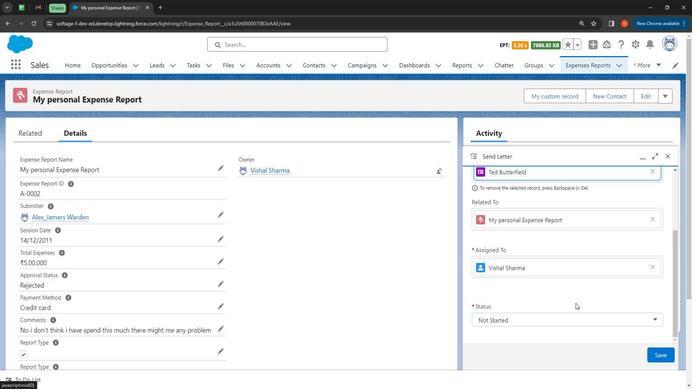 
Action: Mouse moved to (552, 290)
Screenshot: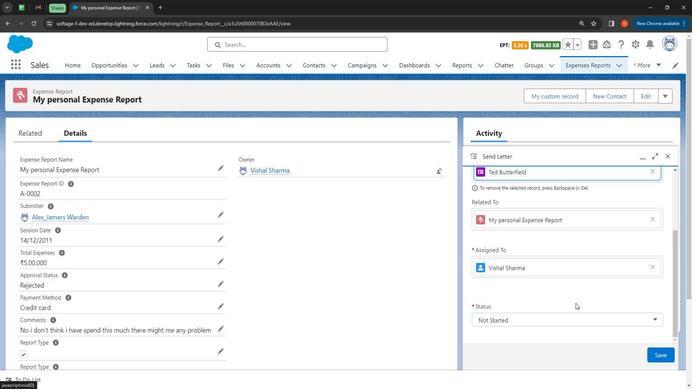 
Action: Mouse scrolled (552, 289) with delta (0, 0)
Screenshot: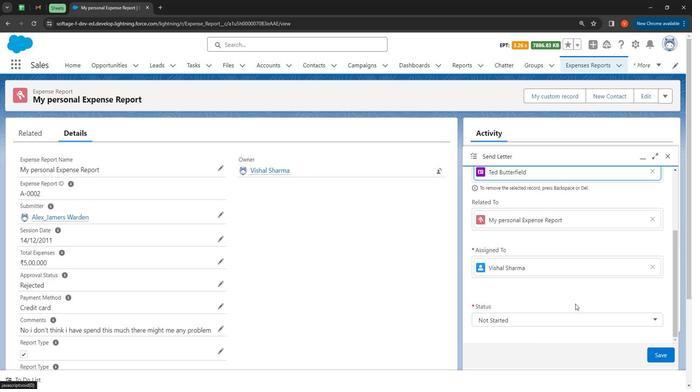 
Action: Mouse moved to (551, 307)
Screenshot: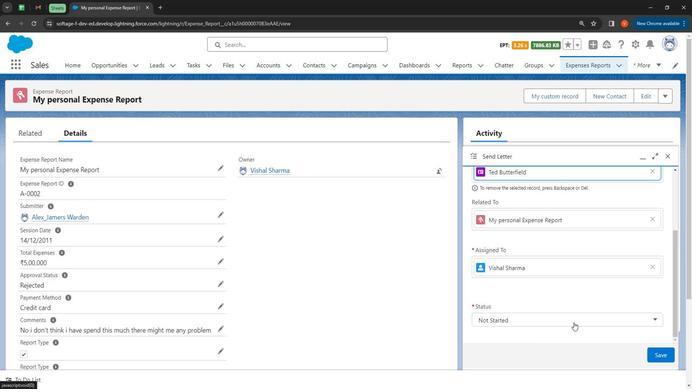 
Action: Mouse pressed left at (551, 307)
Screenshot: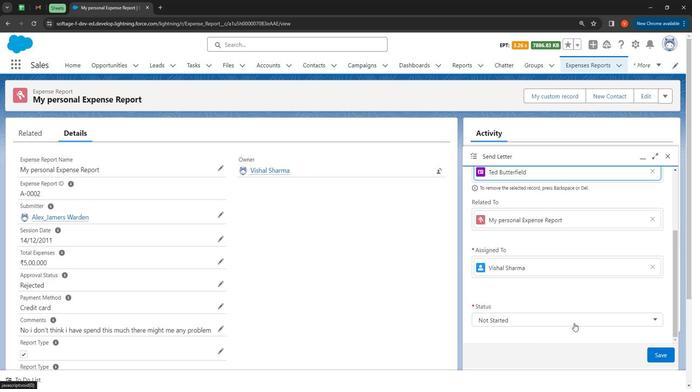 
Action: Mouse moved to (504, 280)
Screenshot: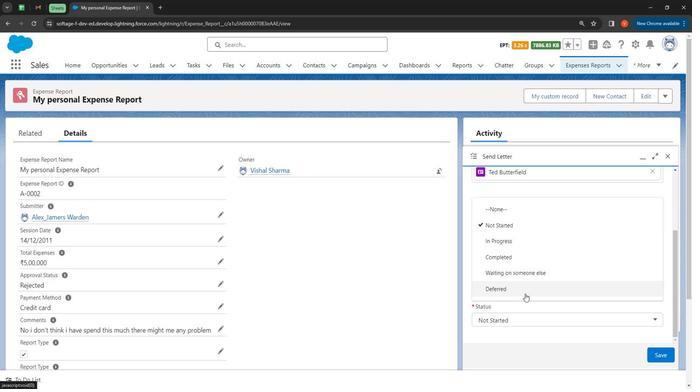 
Action: Mouse pressed left at (504, 280)
Screenshot: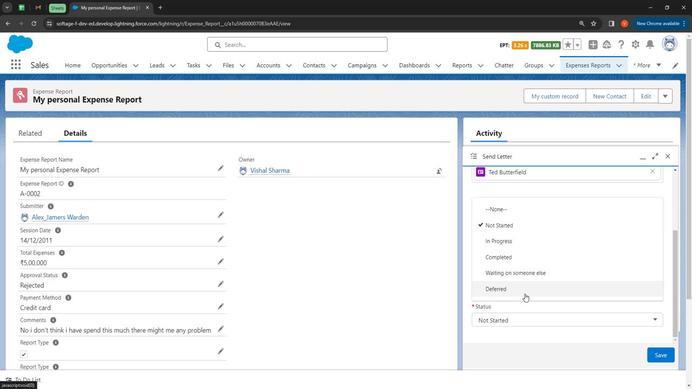 
Action: Mouse moved to (634, 342)
Screenshot: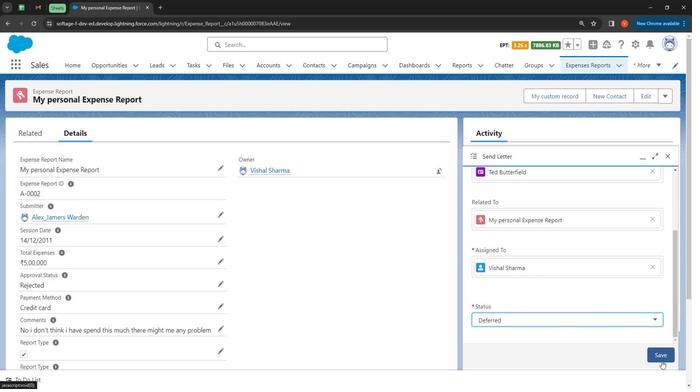 
Action: Mouse pressed left at (634, 342)
Screenshot: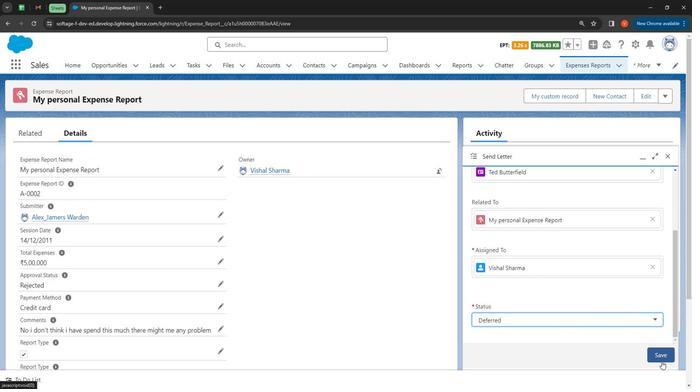 
Action: Mouse moved to (511, 155)
Screenshot: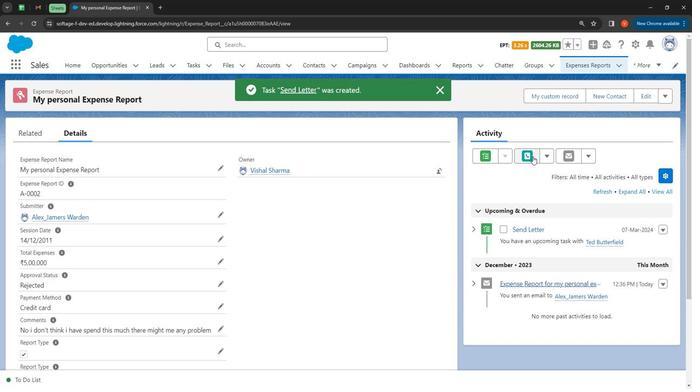 
Action: Mouse pressed left at (511, 155)
Screenshot: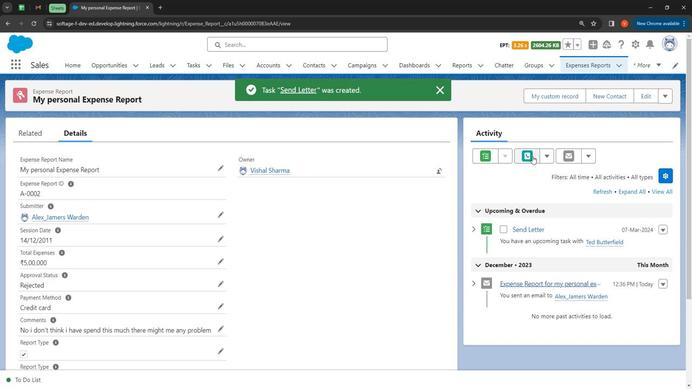 
Action: Mouse moved to (574, 188)
Screenshot: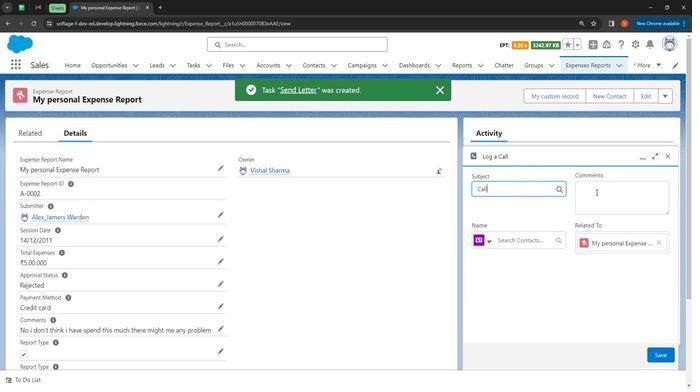 
Action: Mouse pressed left at (574, 188)
Screenshot: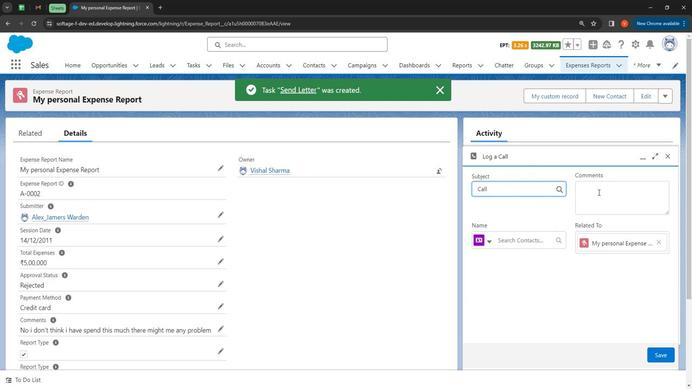 
Action: Key pressed <Key.shift><Key.shift><Key.shift><Key.shift><Key.shift><Key.shift><Key.shift>My<Key.space>call<Key.space>for<Key.space><Key.shift><Key.shift><Key.shift><Key.shift><Key.shift><Key.shift><Key.shift><Key.shift><Key.shift><Key.shift>System<Key.space>admin<Key.space>to<Key.space>check<Key.space>out<Key.space>my<Key.space><Key.shift><Key.shift>Rais<Key.space><Key.shift>Request
Screenshot: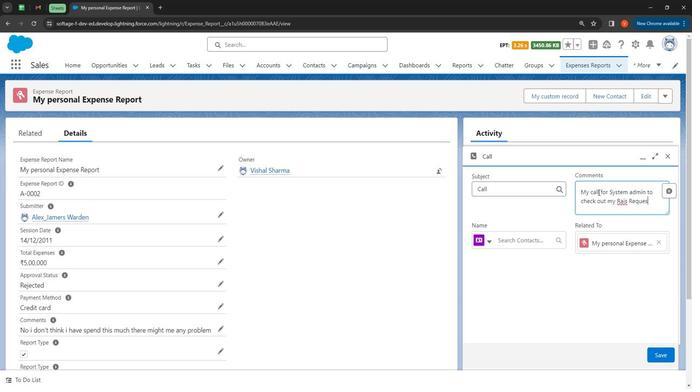
Action: Mouse moved to (601, 194)
Screenshot: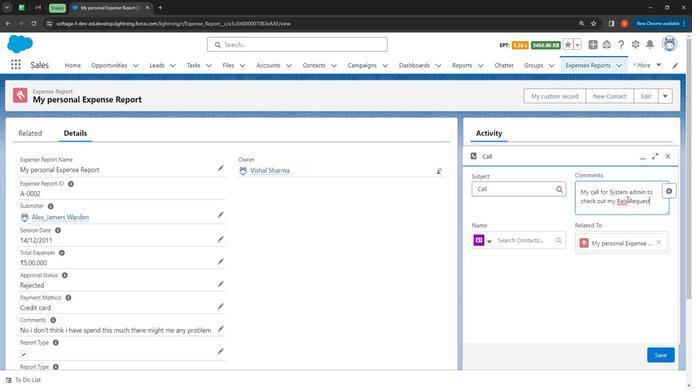 
Action: Mouse pressed left at (601, 194)
Screenshot: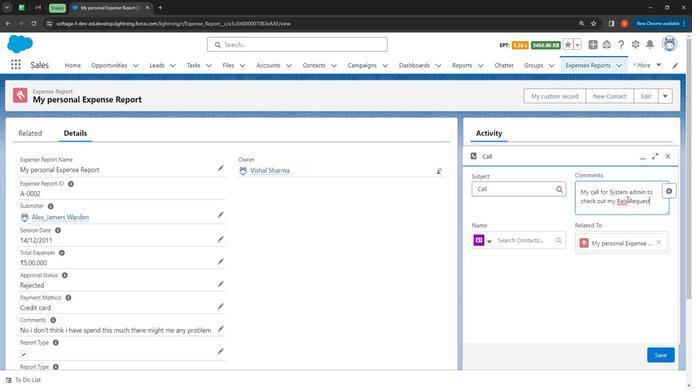 
Action: Mouse moved to (605, 198)
Screenshot: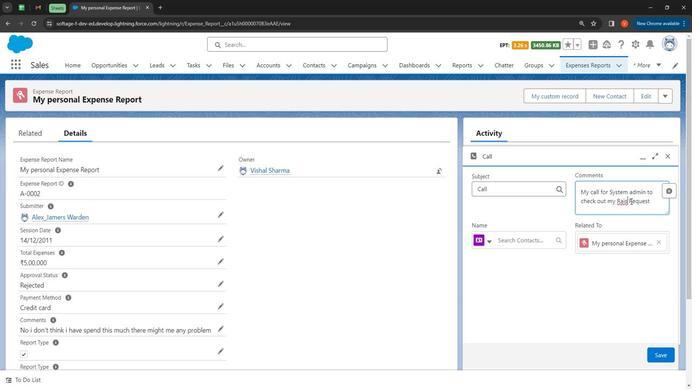 
Action: Key pressed e
Screenshot: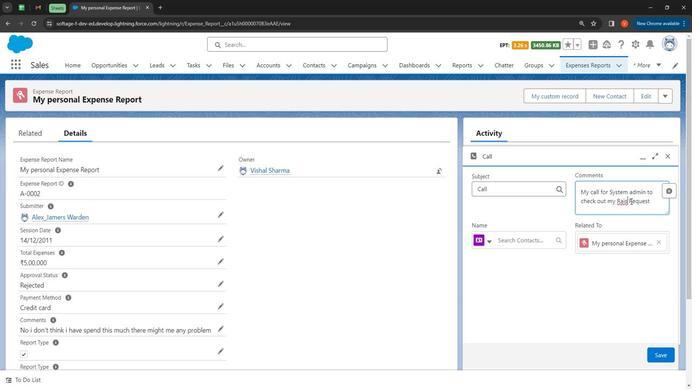 
Action: Mouse moved to (503, 238)
Screenshot: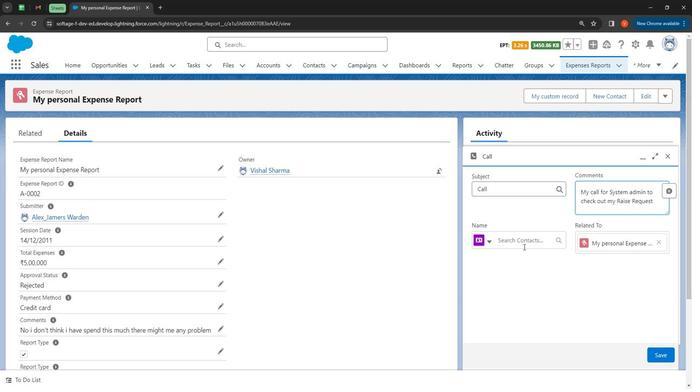 
Action: Mouse pressed left at (503, 238)
Screenshot: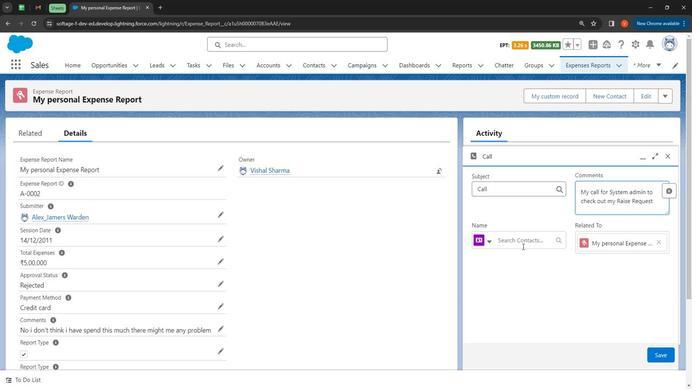 
Action: Mouse moved to (495, 290)
Screenshot: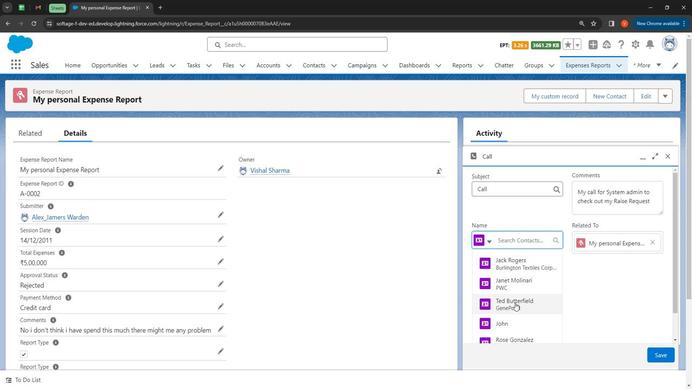 
Action: Mouse pressed left at (495, 290)
Screenshot: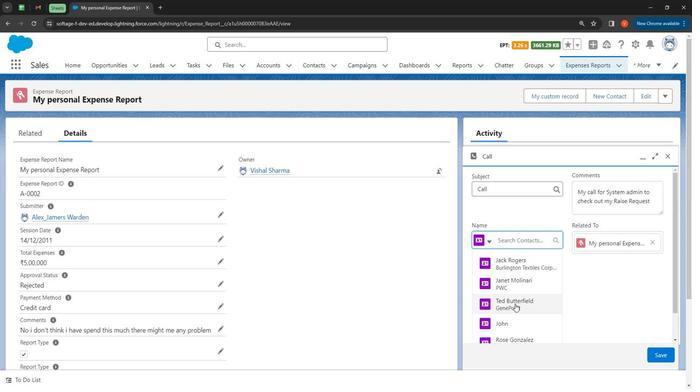 
Action: Mouse moved to (633, 337)
Screenshot: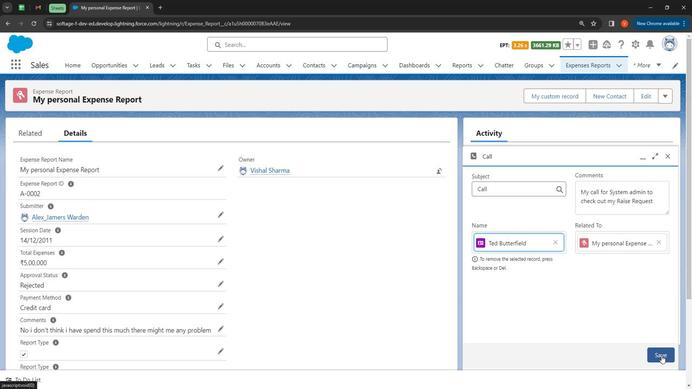 
Action: Mouse pressed left at (633, 337)
Screenshot: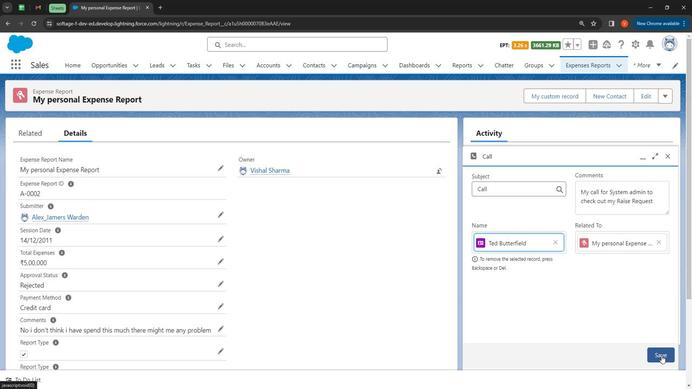 
Action: Mouse moved to (567, 74)
Screenshot: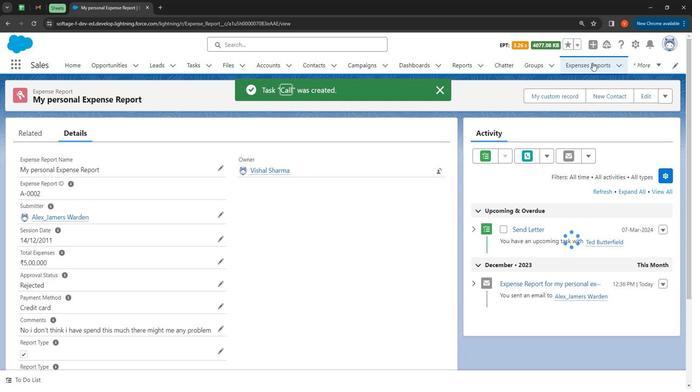 
Action: Mouse pressed left at (567, 74)
Screenshot: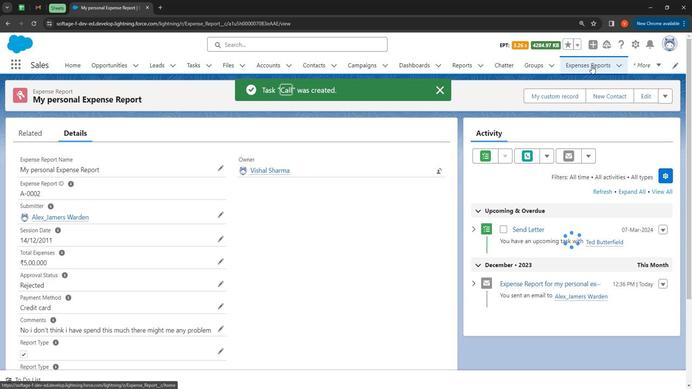
Action: Mouse moved to (554, 103)
Screenshot: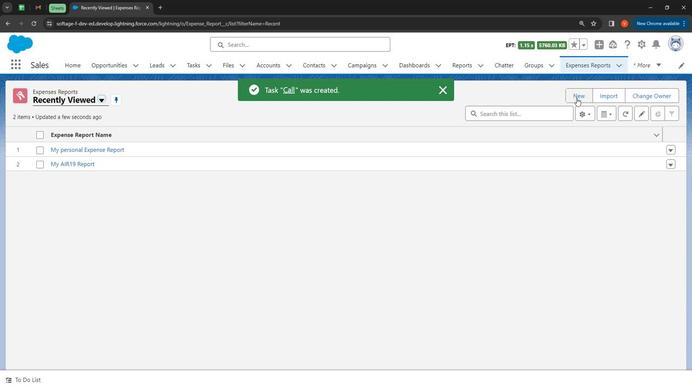 
Action: Mouse pressed left at (554, 103)
Screenshot: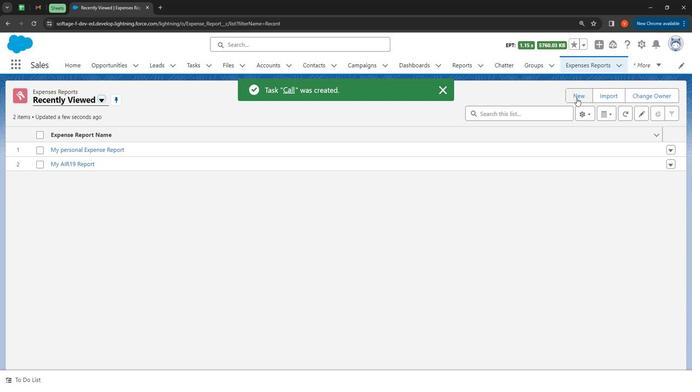 
Action: Mouse moved to (241, 141)
